 Task: Set up an automation rule in Jira to export issues in XML format and trigger actions when story point estimates change.
Action: Mouse moved to (550, 113)
Screenshot: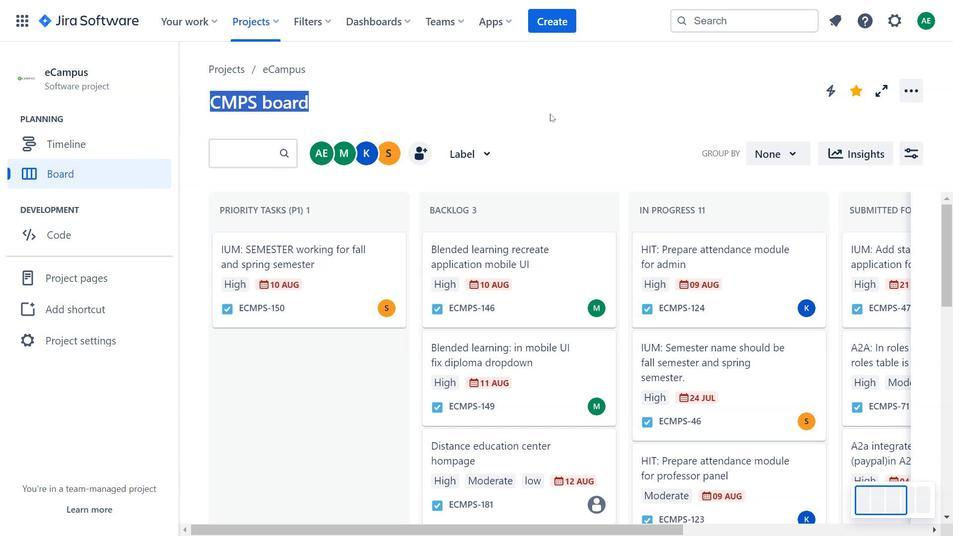
Action: Mouse pressed left at (550, 113)
Screenshot: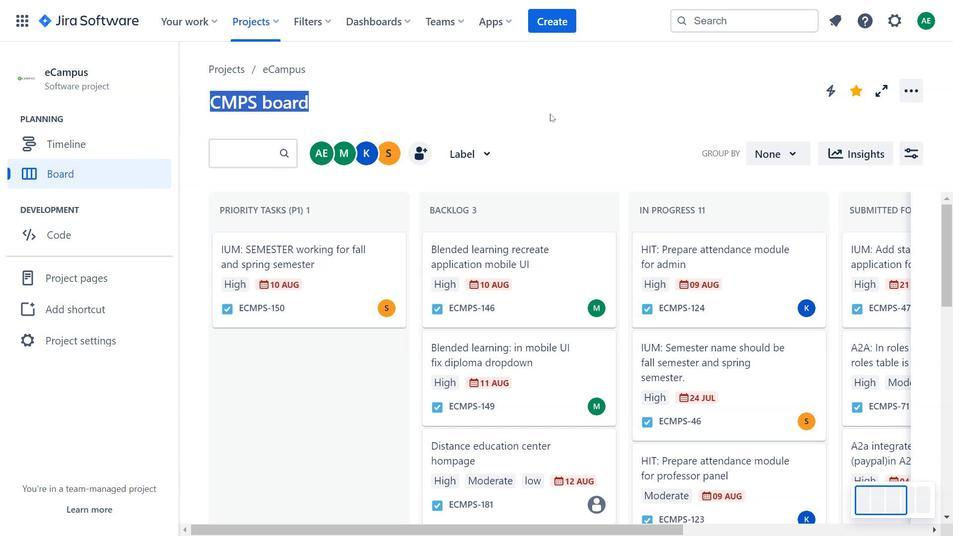
Action: Mouse moved to (634, 118)
Screenshot: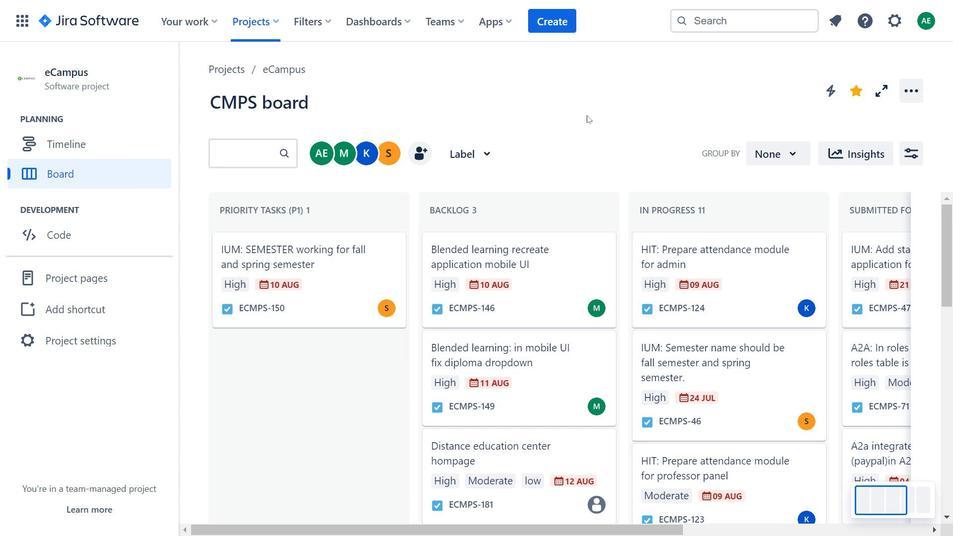 
Action: Mouse pressed left at (634, 118)
Screenshot: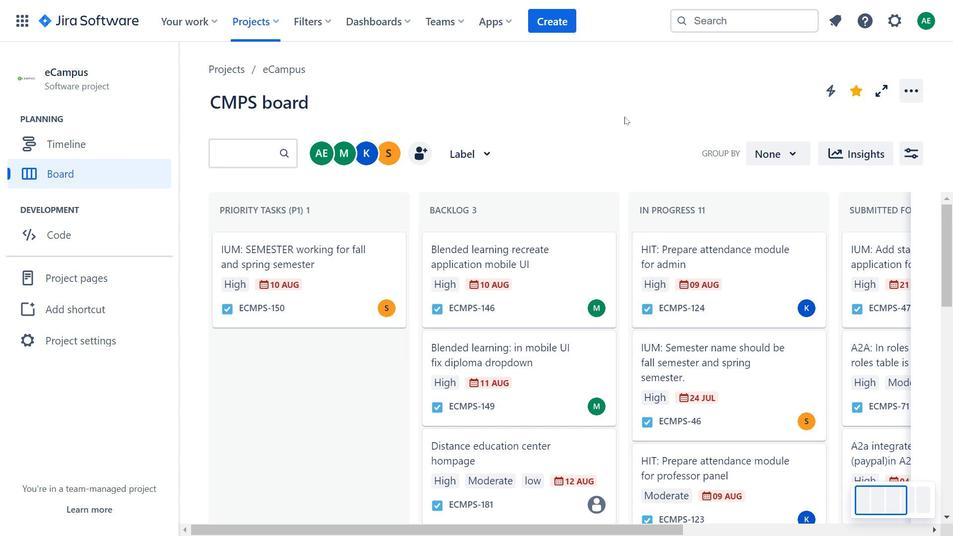 
Action: Mouse moved to (653, 120)
Screenshot: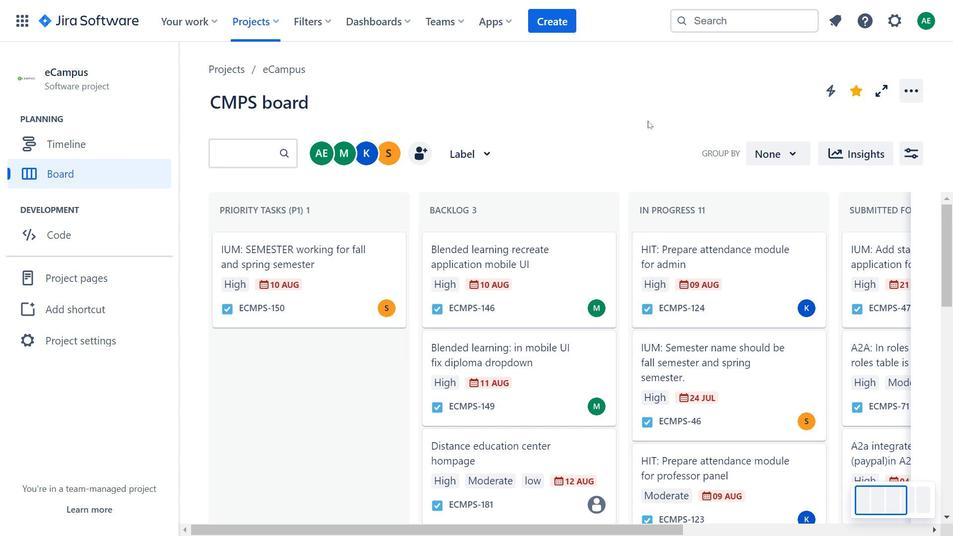 
Action: Mouse pressed left at (653, 120)
Screenshot: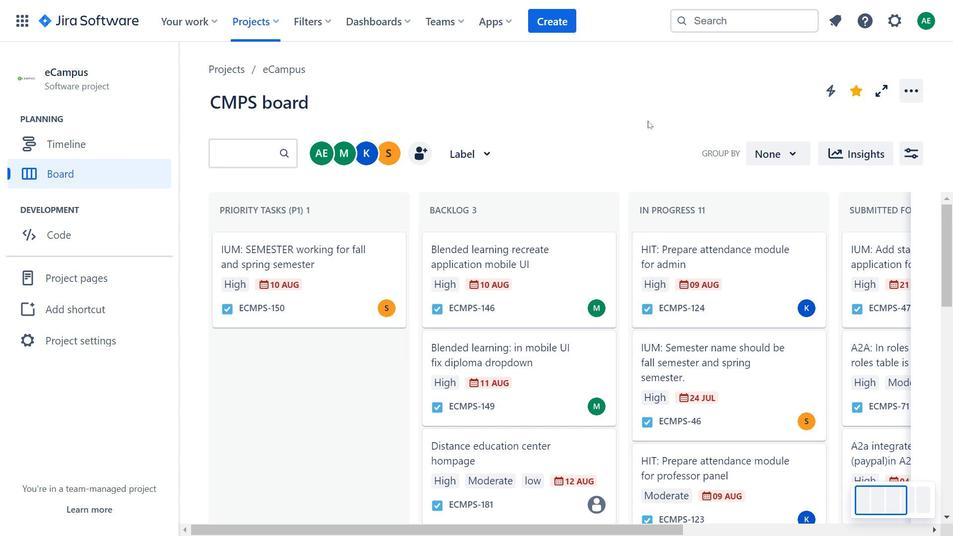
Action: Mouse moved to (737, 115)
Screenshot: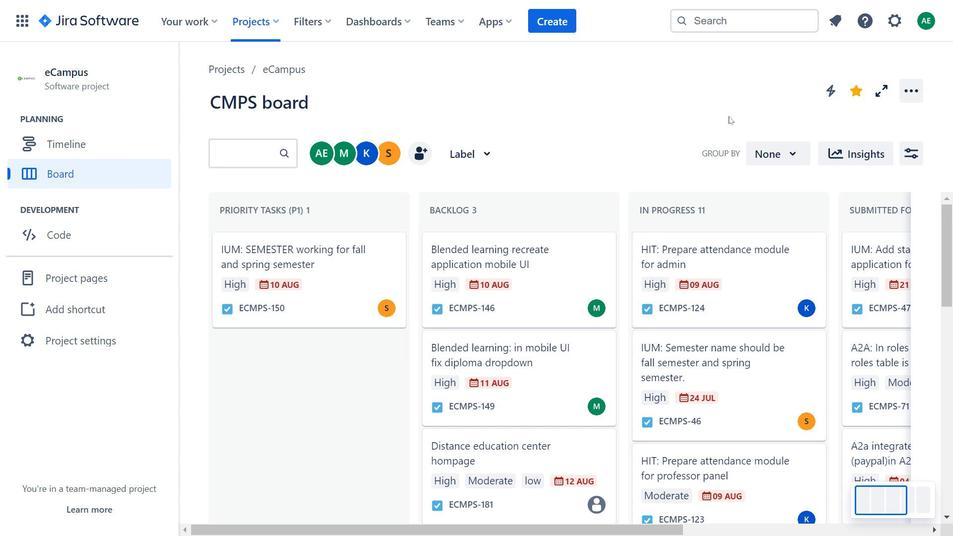 
Action: Mouse pressed left at (737, 115)
Screenshot: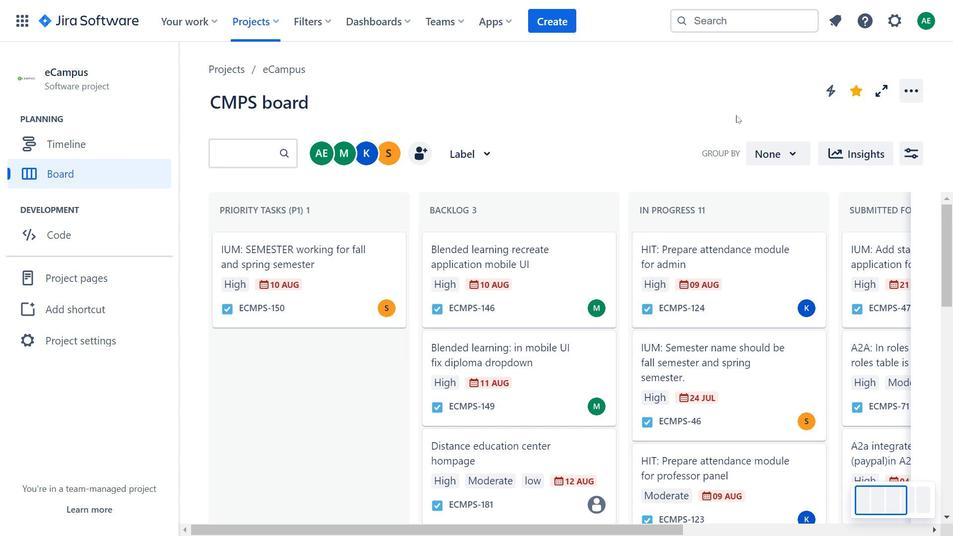 
Action: Mouse moved to (913, 93)
Screenshot: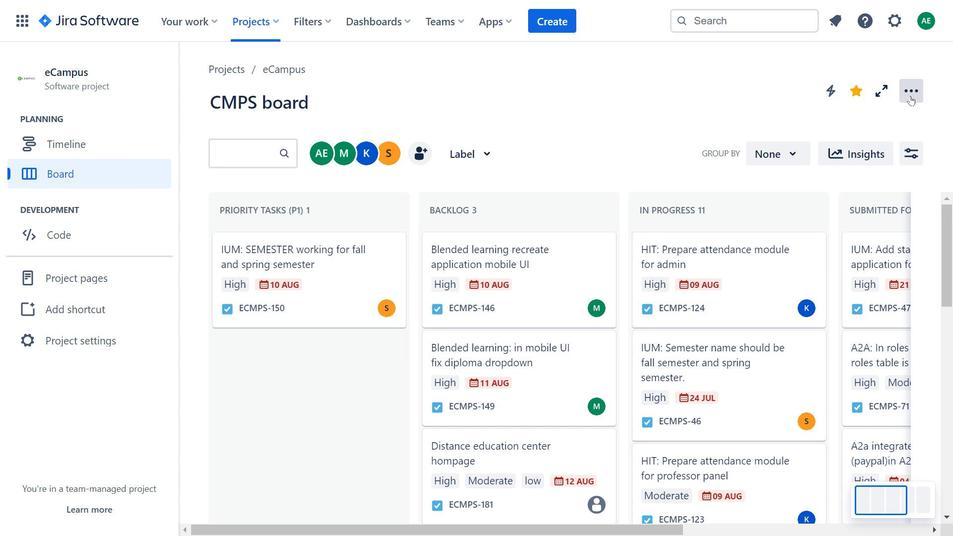 
Action: Mouse pressed left at (913, 93)
Screenshot: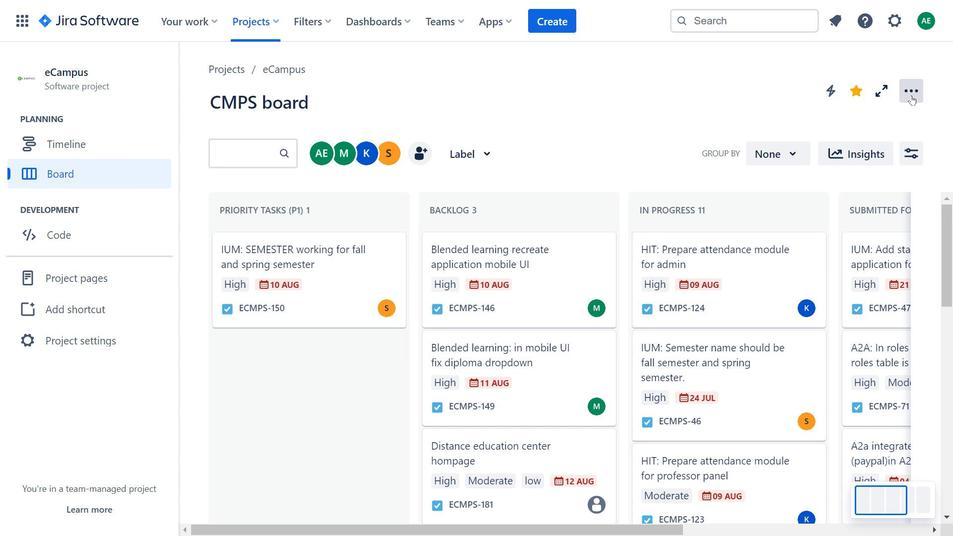 
Action: Mouse moved to (613, 98)
Screenshot: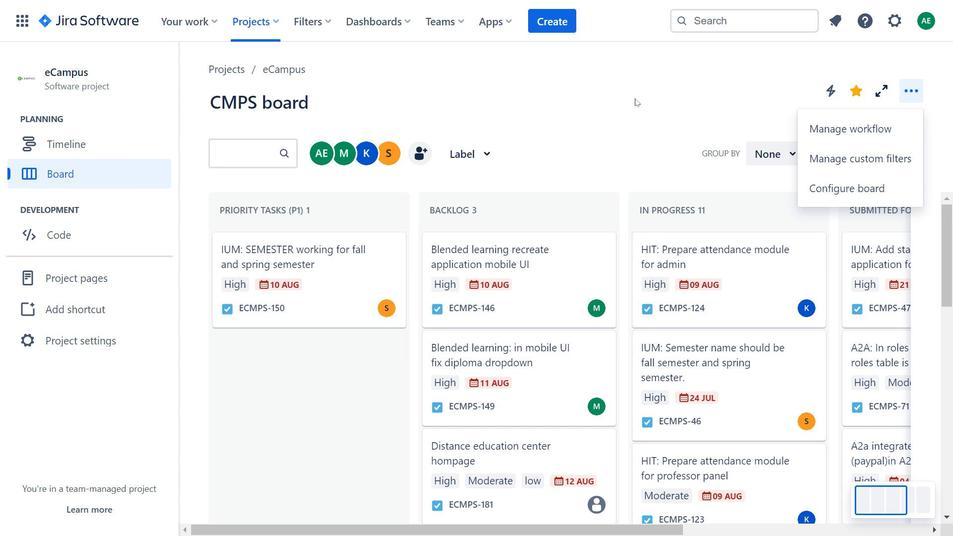 
Action: Mouse pressed left at (613, 98)
Screenshot: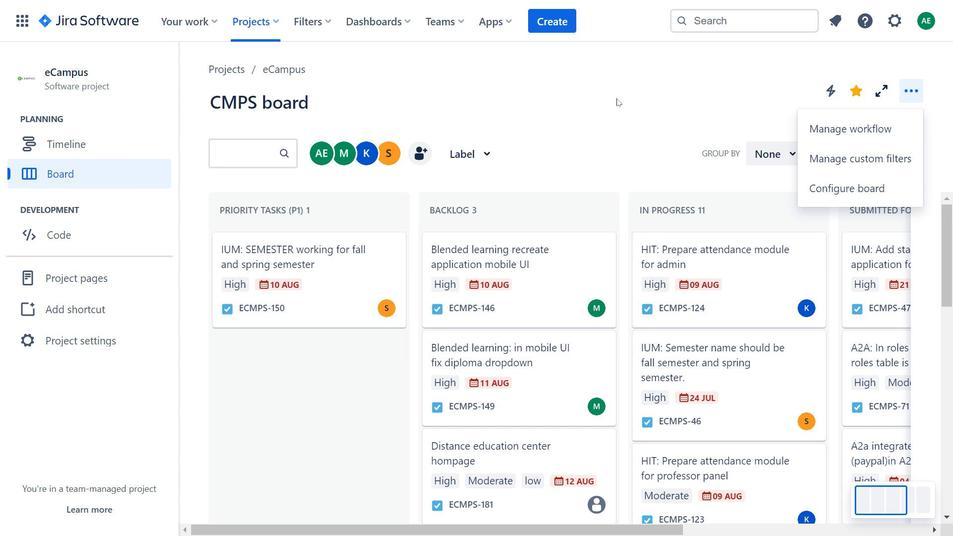 
Action: Mouse pressed left at (613, 98)
Screenshot: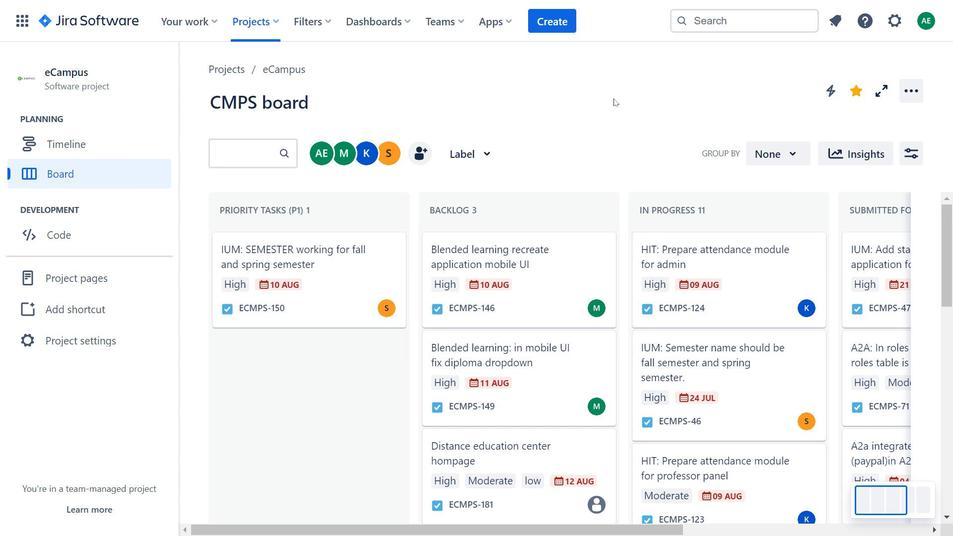 
Action: Mouse moved to (516, 147)
Screenshot: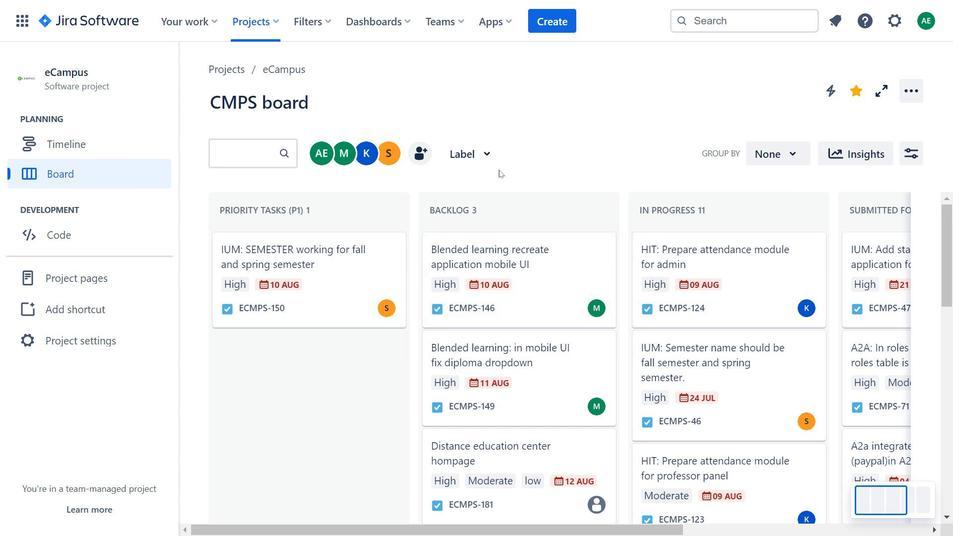 
Action: Mouse pressed left at (516, 147)
Screenshot: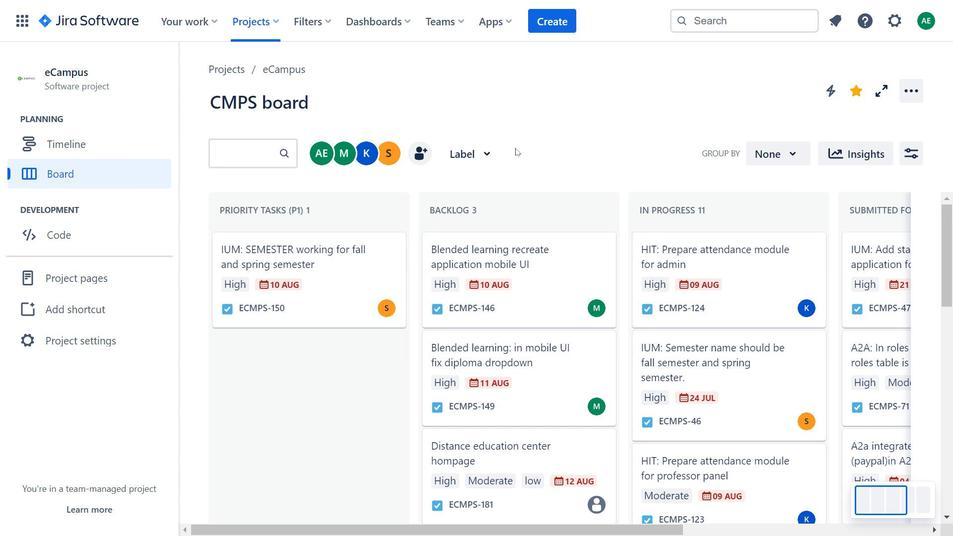 
Action: Mouse moved to (568, 222)
Screenshot: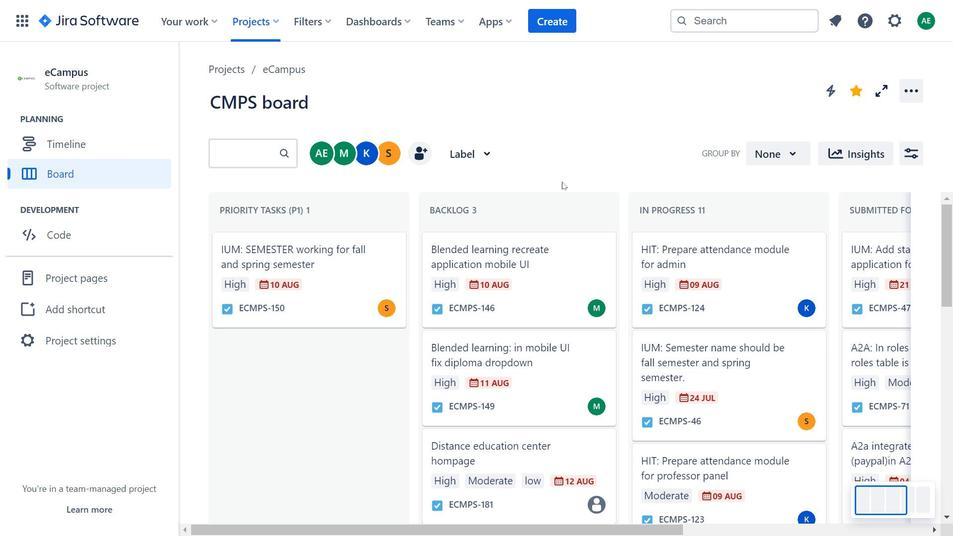 
Action: Mouse scrolled (568, 221) with delta (0, 0)
Screenshot: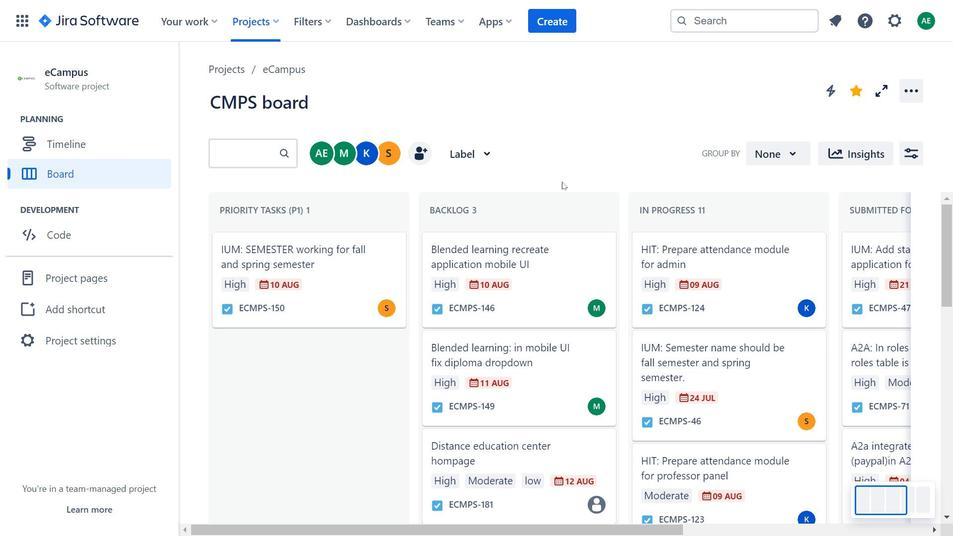 
Action: Mouse moved to (568, 224)
Screenshot: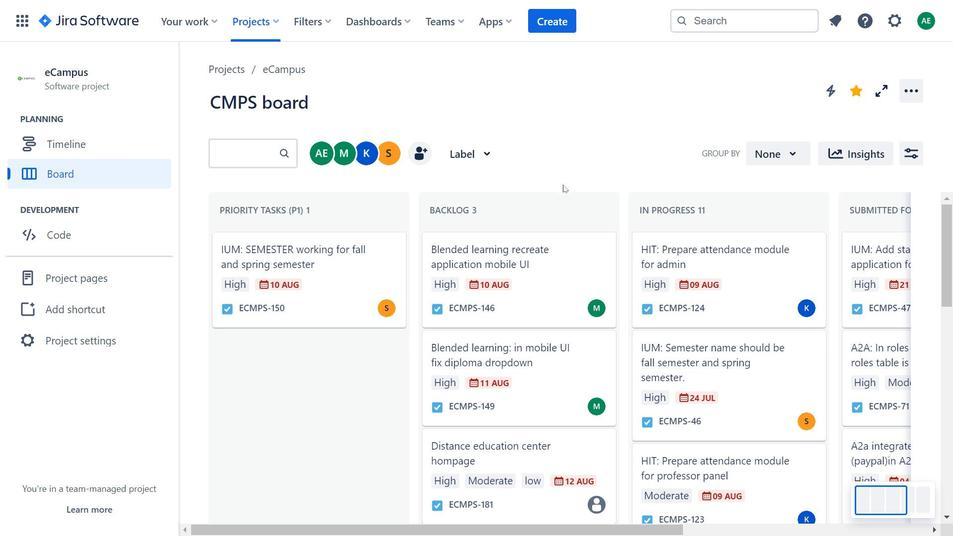 
Action: Mouse scrolled (568, 223) with delta (0, 0)
Screenshot: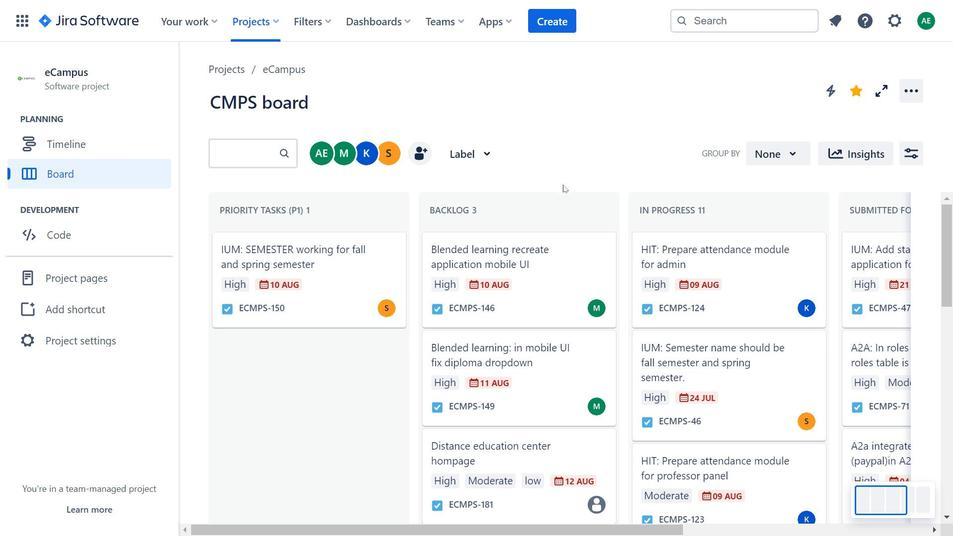 
Action: Mouse moved to (568, 229)
Screenshot: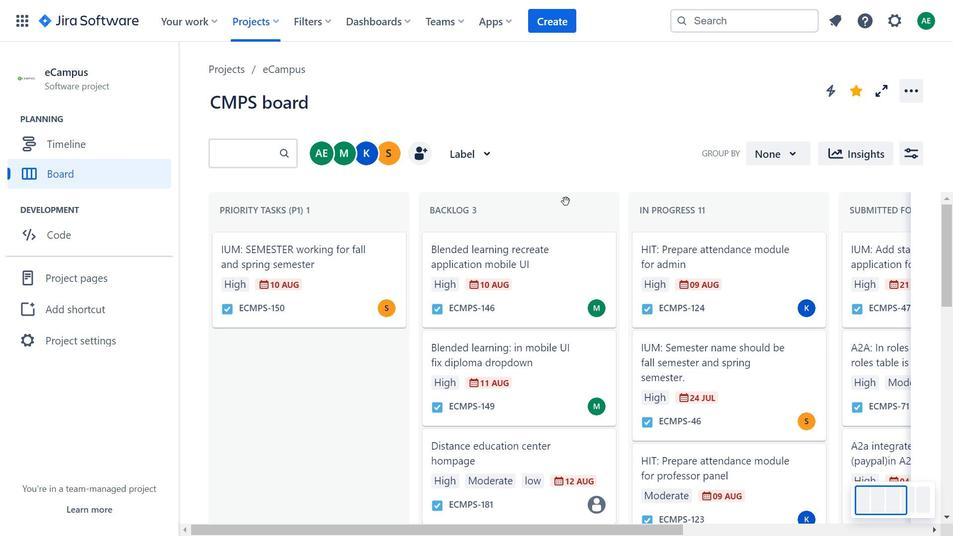
Action: Mouse scrolled (568, 229) with delta (0, 0)
Screenshot: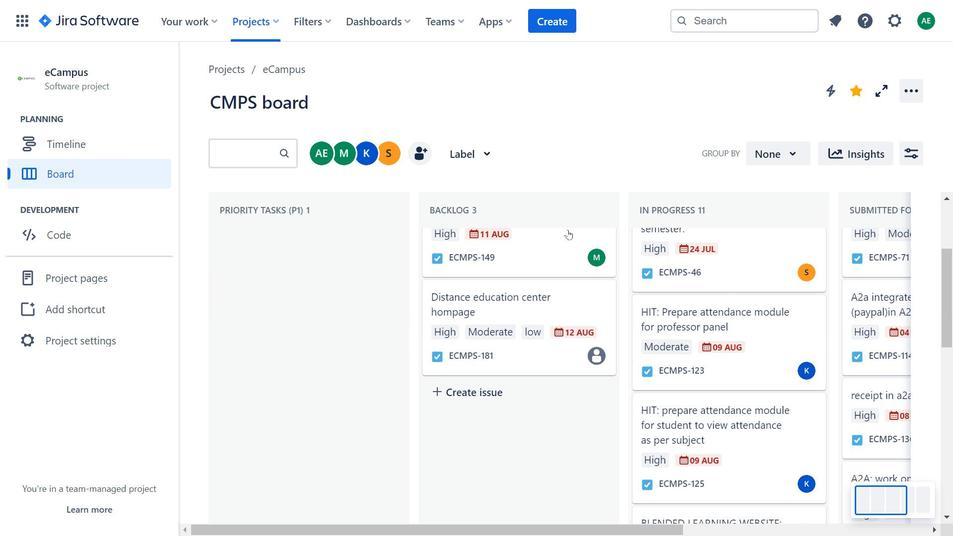 
Action: Mouse moved to (568, 231)
Screenshot: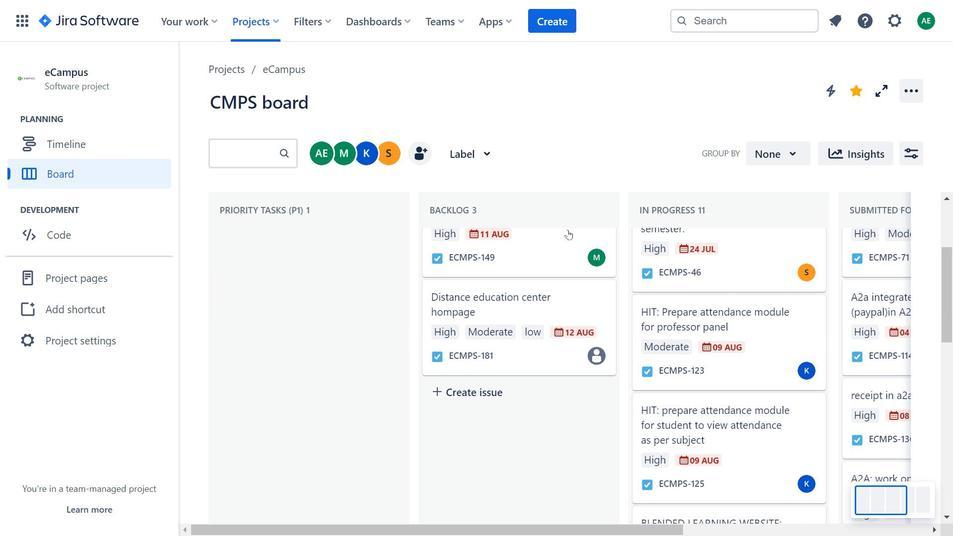 
Action: Mouse scrolled (568, 231) with delta (0, 0)
Screenshot: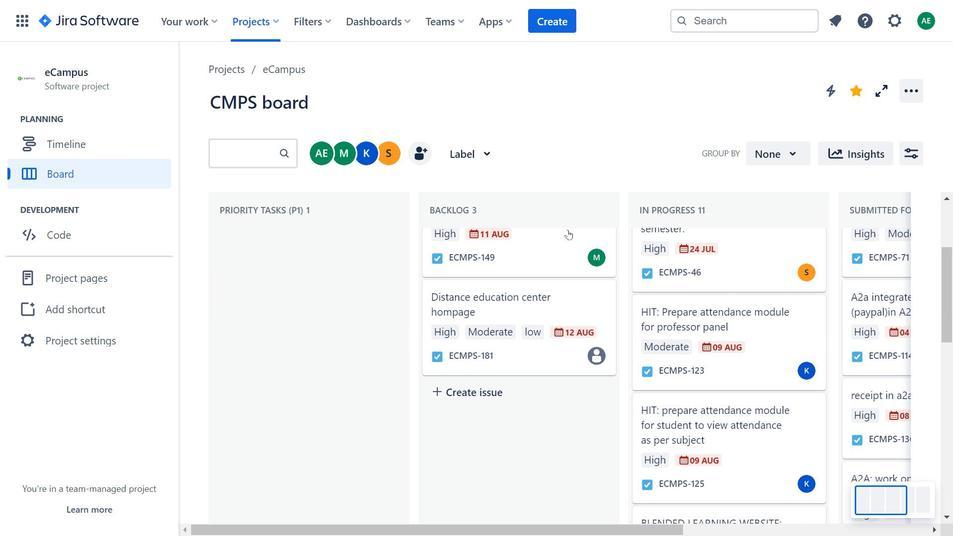 
Action: Mouse moved to (587, 256)
Screenshot: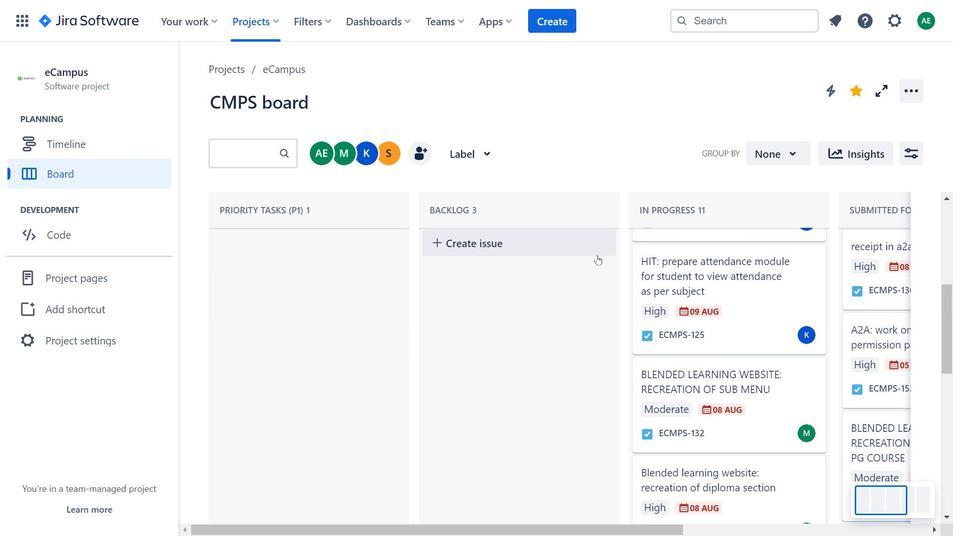
Action: Mouse scrolled (587, 256) with delta (0, 0)
Screenshot: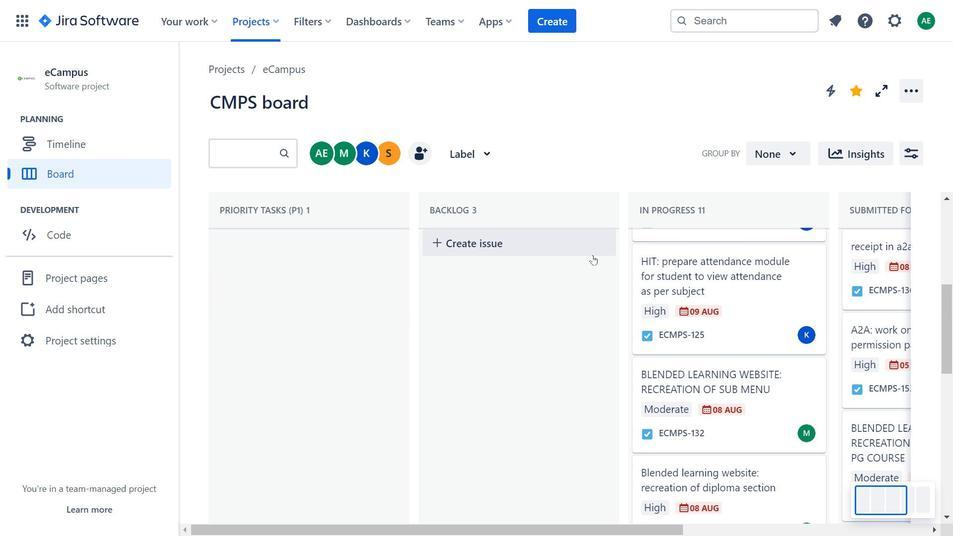 
Action: Mouse moved to (522, 271)
Screenshot: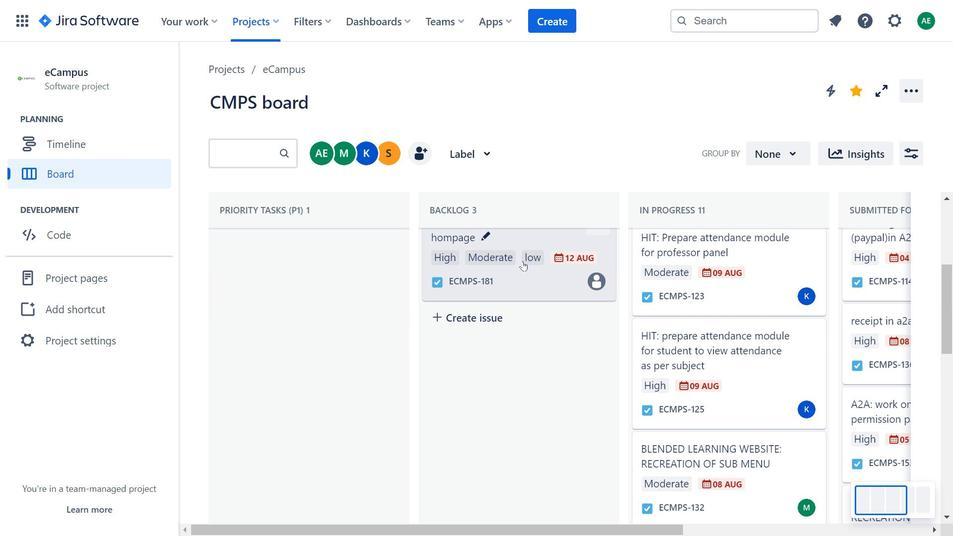 
Action: Mouse scrolled (522, 271) with delta (0, 0)
Screenshot: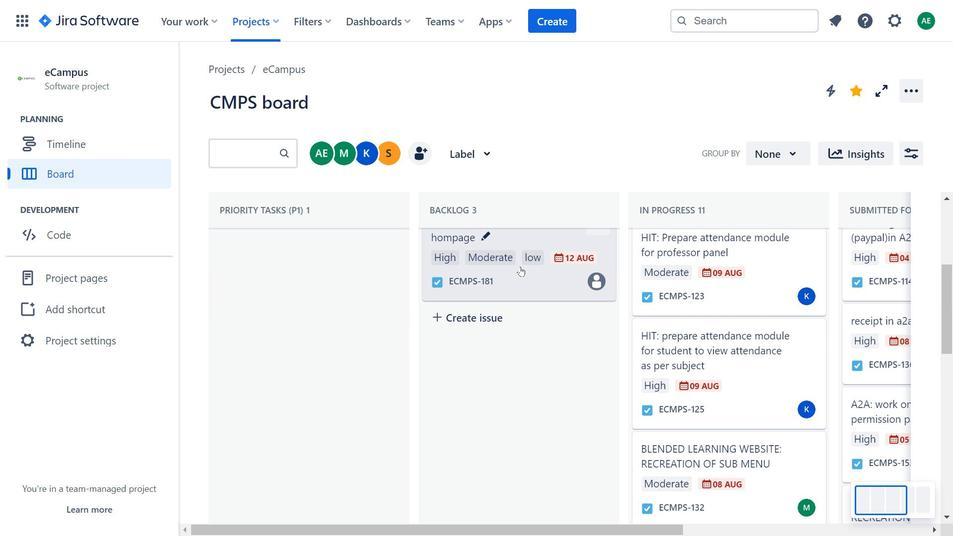 
Action: Mouse moved to (699, 274)
Screenshot: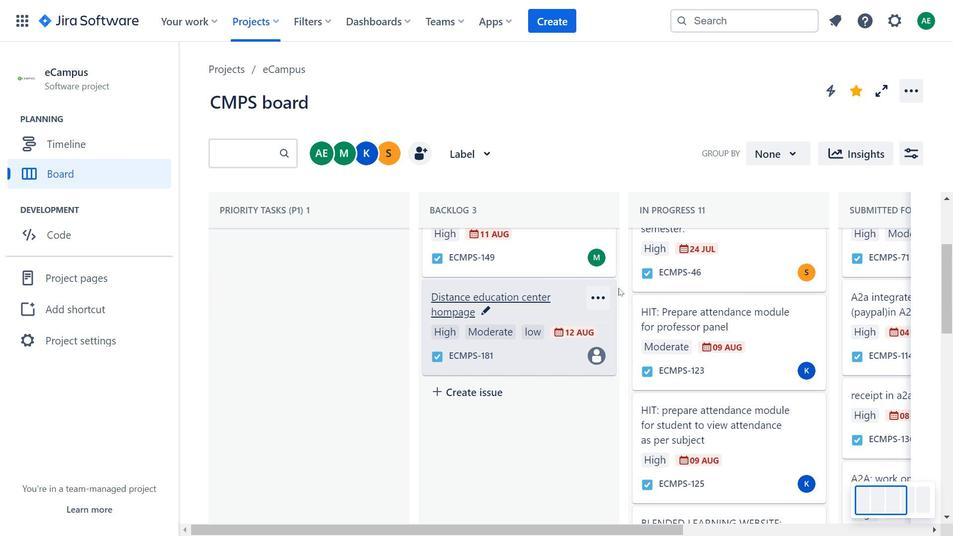 
Action: Mouse scrolled (699, 274) with delta (0, 0)
Screenshot: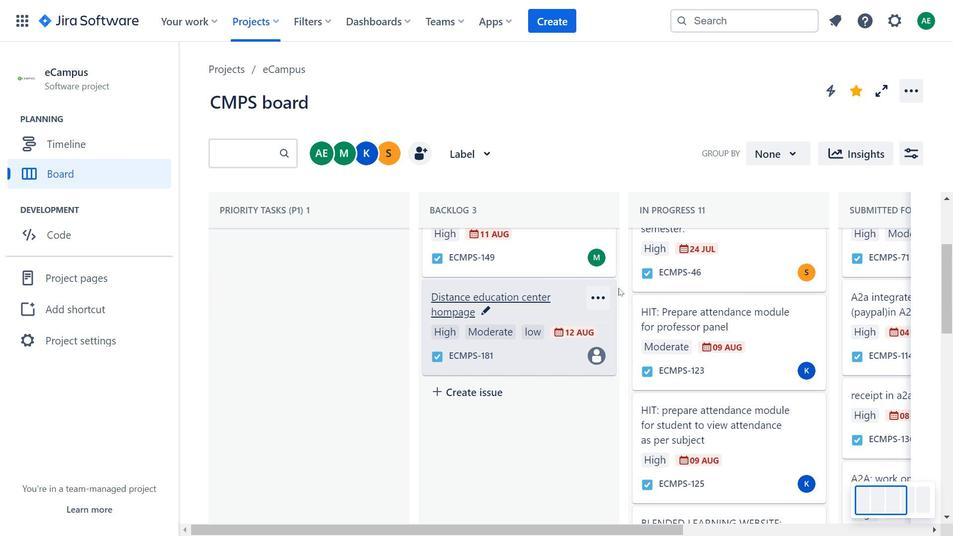 
Action: Mouse moved to (703, 275)
Screenshot: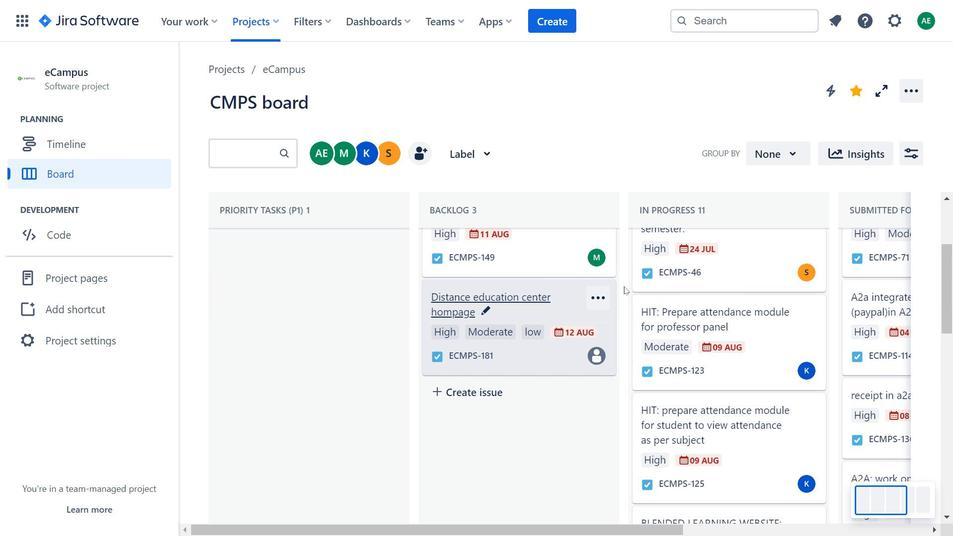 
Action: Mouse scrolled (703, 274) with delta (0, 0)
Screenshot: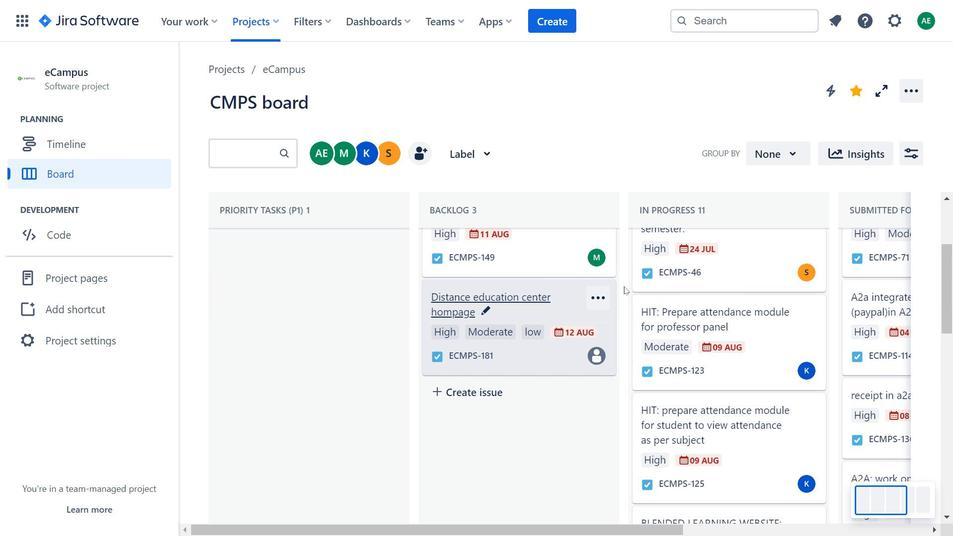 
Action: Mouse moved to (710, 278)
Screenshot: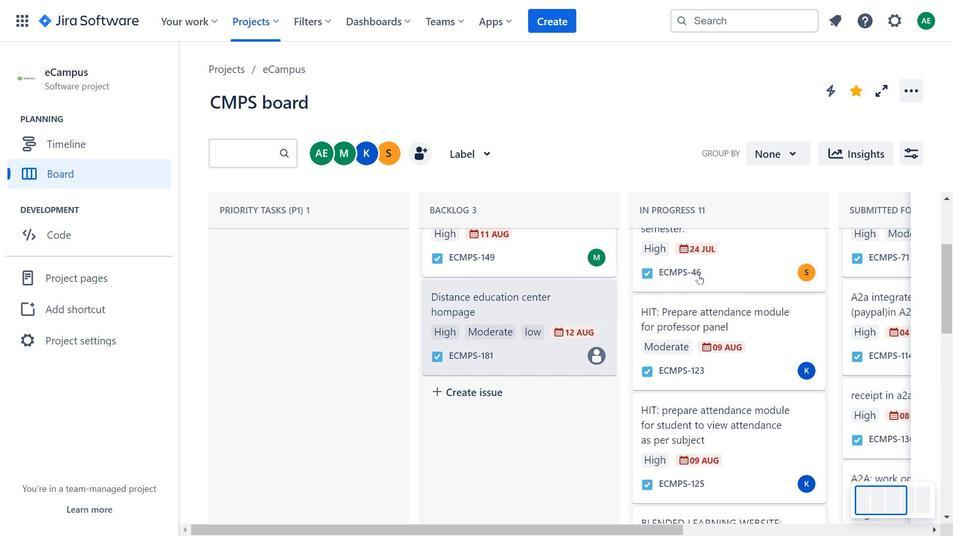 
Action: Mouse scrolled (710, 278) with delta (0, 0)
Screenshot: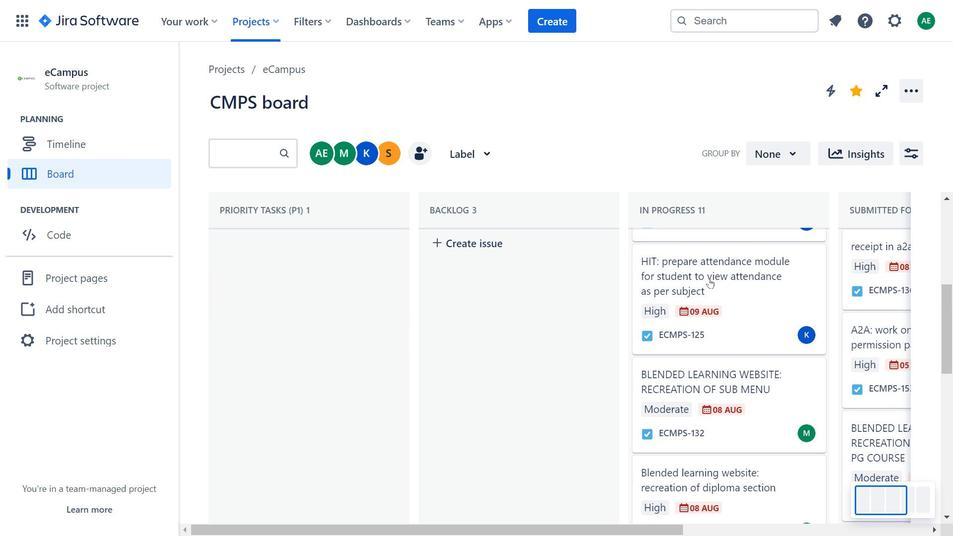 
Action: Mouse scrolled (710, 278) with delta (0, 0)
Screenshot: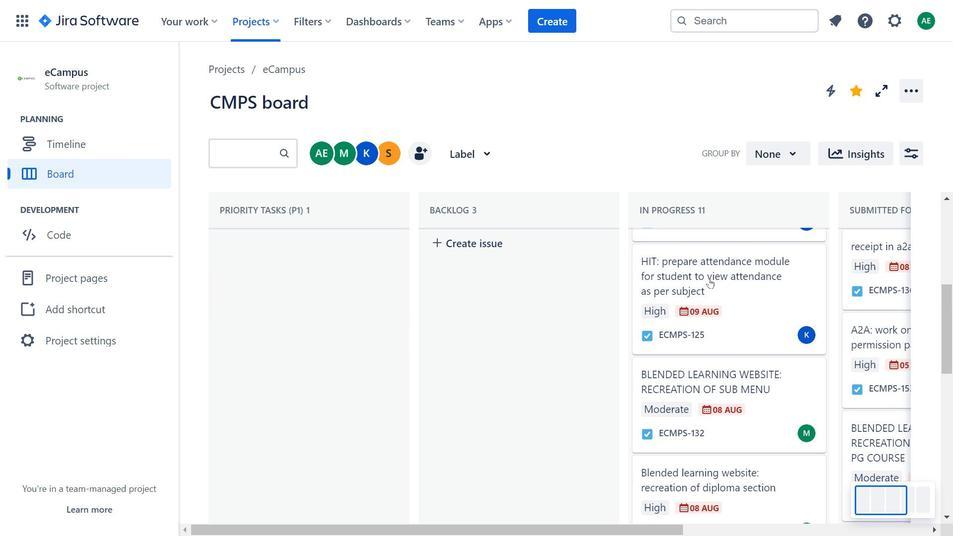 
Action: Mouse scrolled (710, 278) with delta (0, 0)
Screenshot: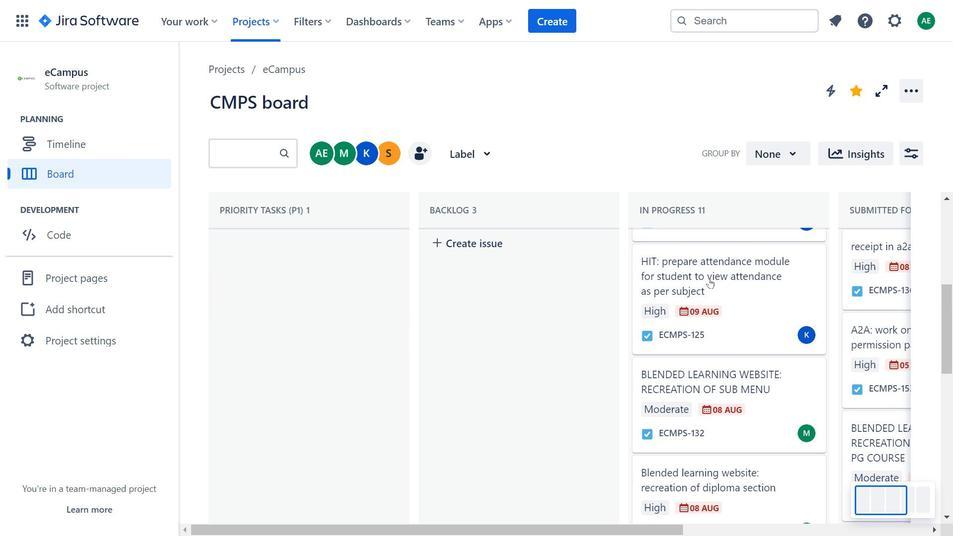
Action: Mouse moved to (710, 278)
Screenshot: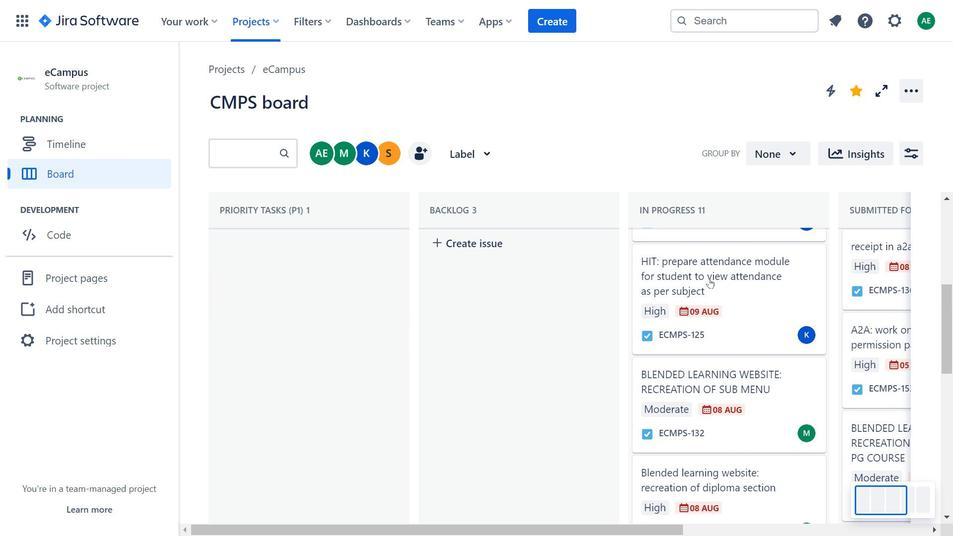 
Action: Mouse scrolled (710, 278) with delta (0, 0)
Screenshot: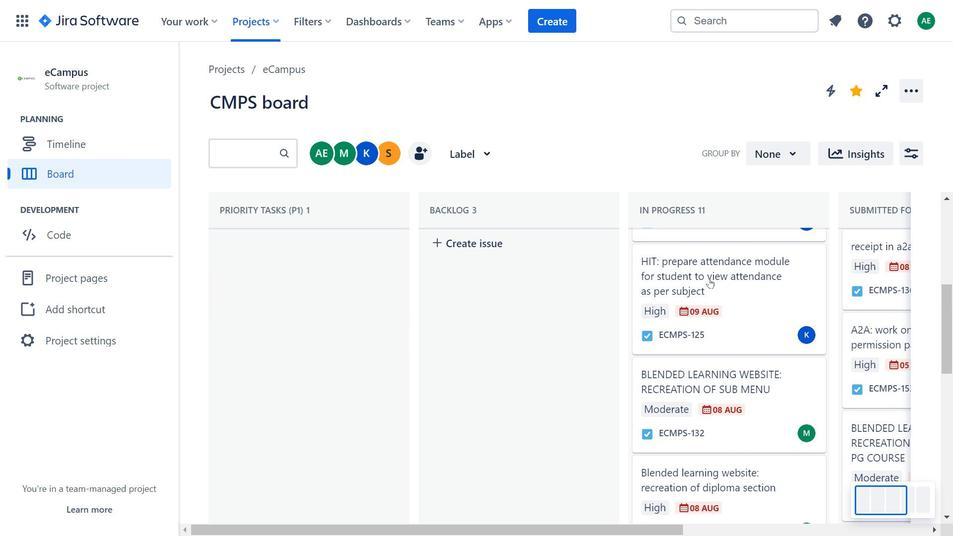 
Action: Mouse moved to (723, 299)
Screenshot: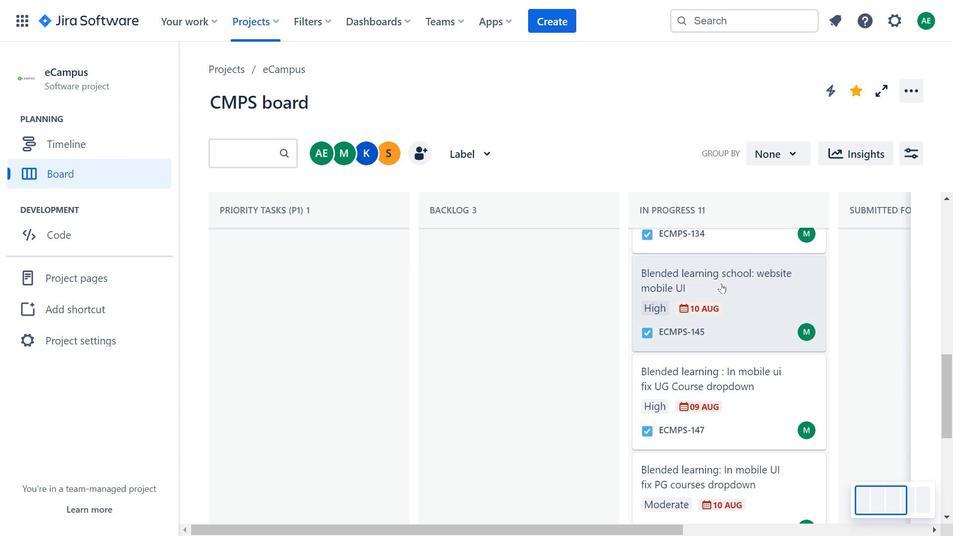 
Action: Mouse scrolled (723, 298) with delta (0, 0)
Screenshot: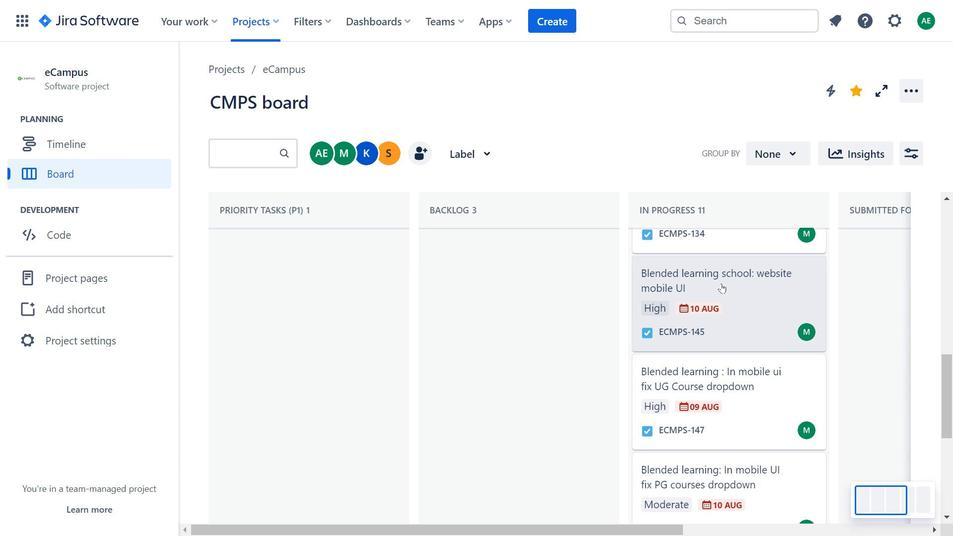 
Action: Mouse scrolled (723, 298) with delta (0, 0)
Screenshot: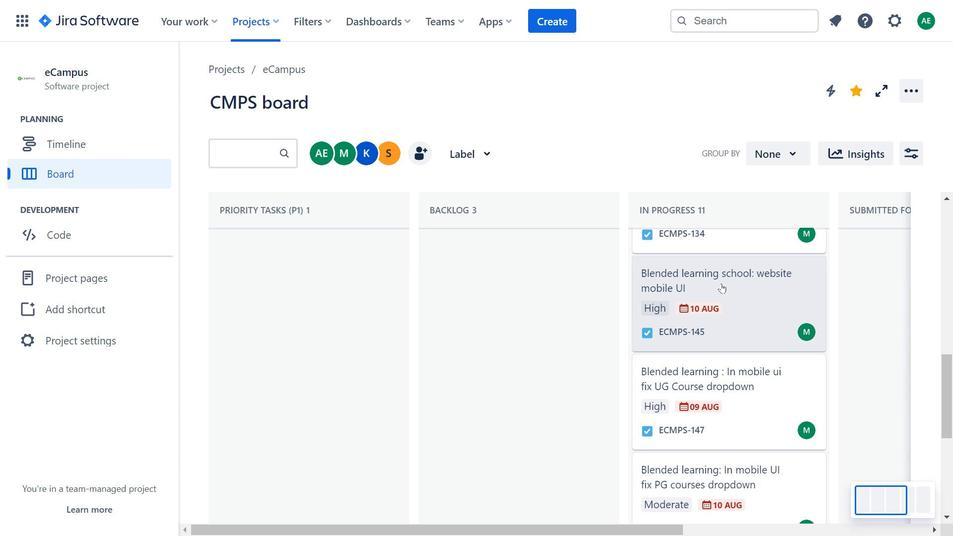 
Action: Mouse moved to (723, 299)
Screenshot: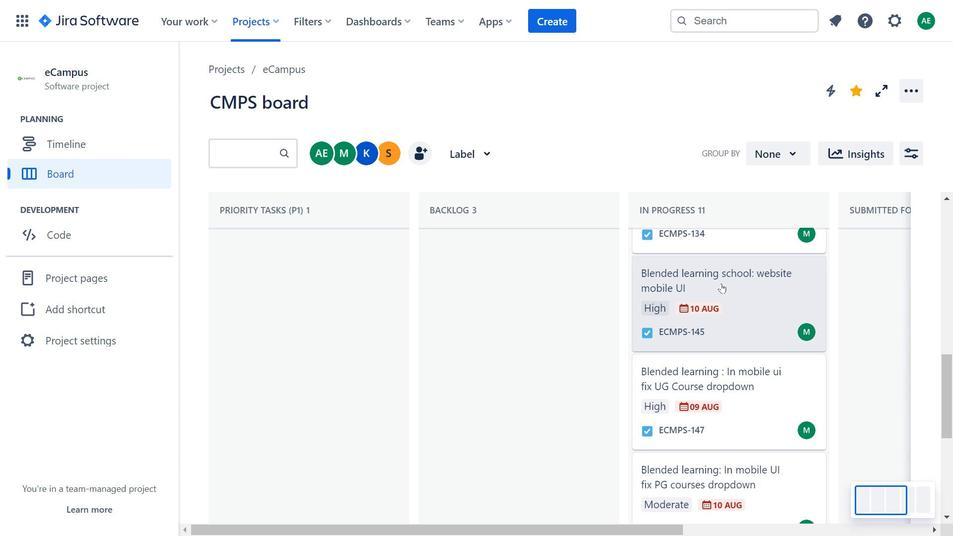 
Action: Mouse scrolled (723, 299) with delta (0, 0)
Screenshot: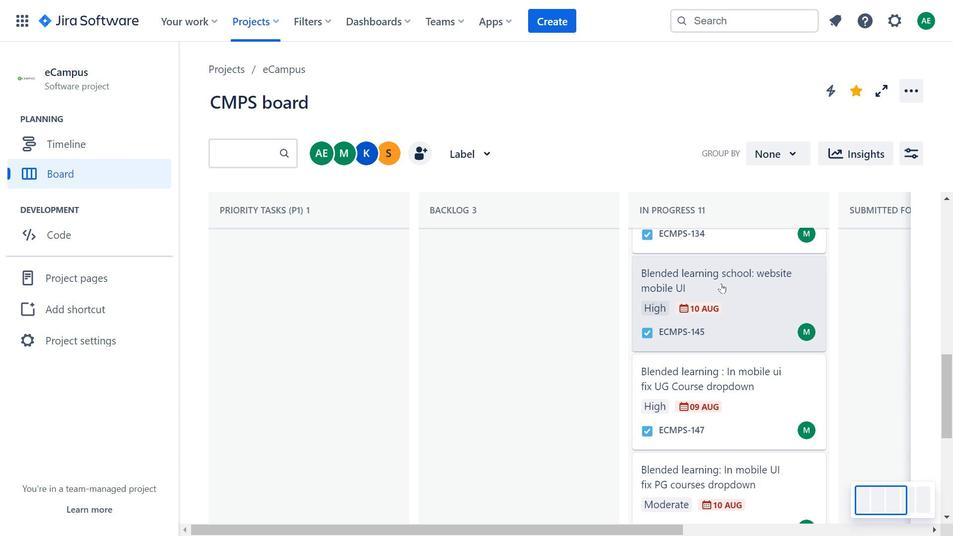 
Action: Mouse moved to (737, 372)
Screenshot: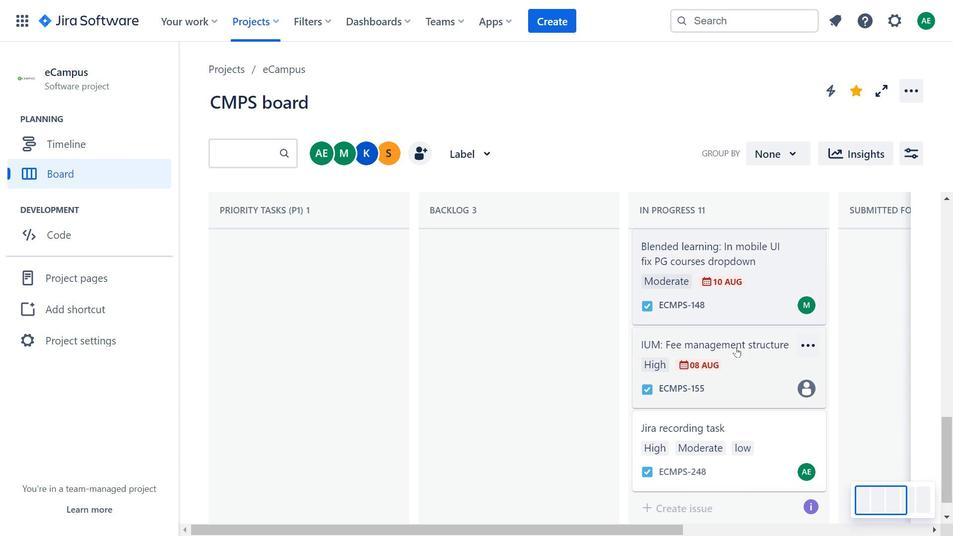 
Action: Mouse scrolled (737, 372) with delta (0, 0)
Screenshot: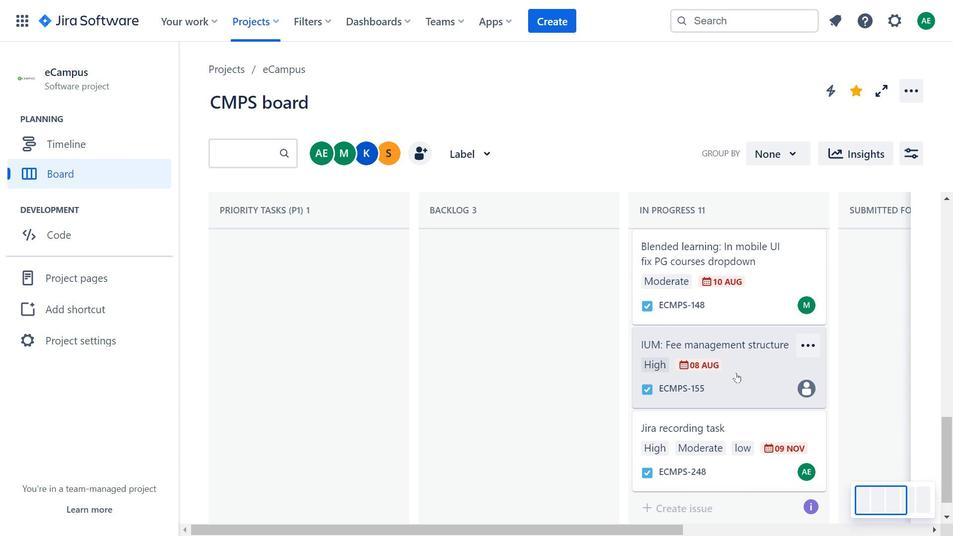 
Action: Mouse scrolled (737, 372) with delta (0, 0)
Screenshot: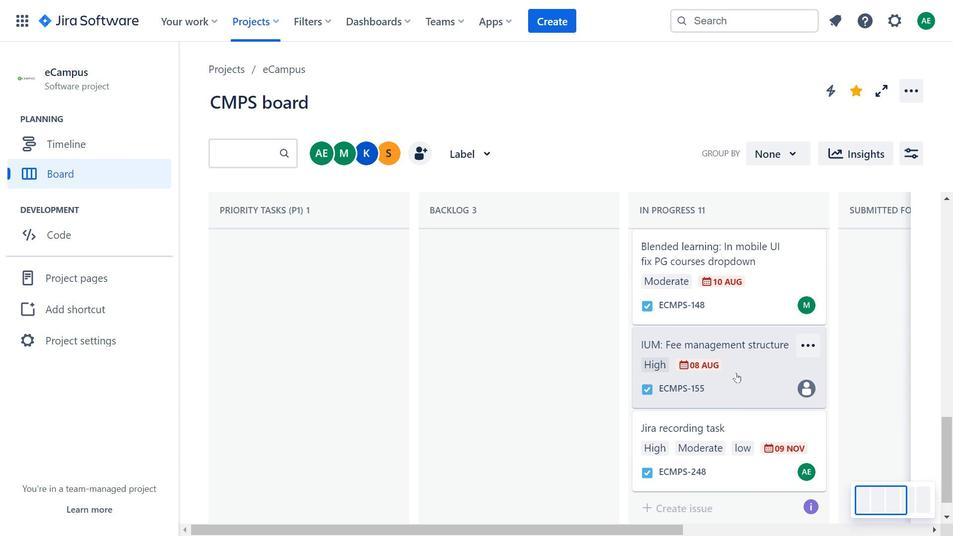 
Action: Mouse scrolled (737, 372) with delta (0, 0)
Screenshot: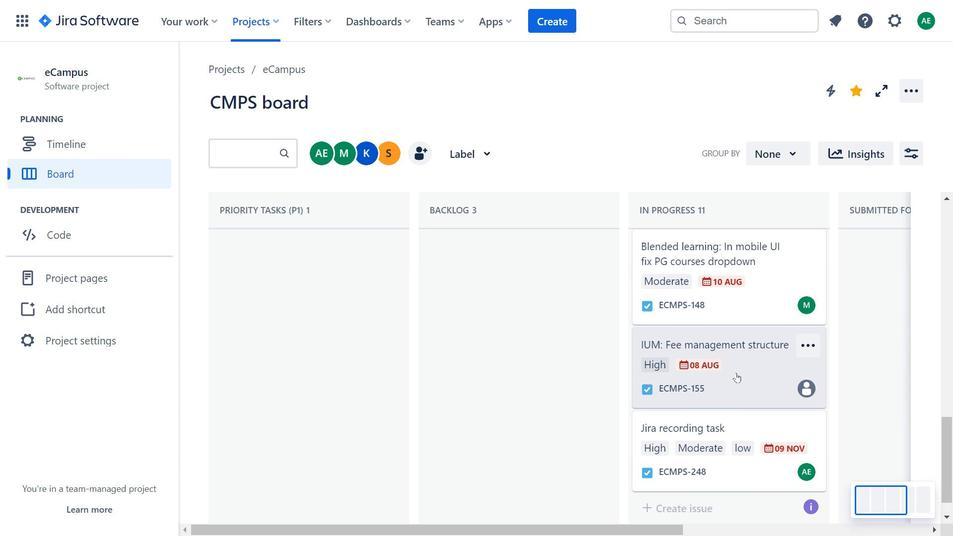 
Action: Mouse moved to (719, 443)
Screenshot: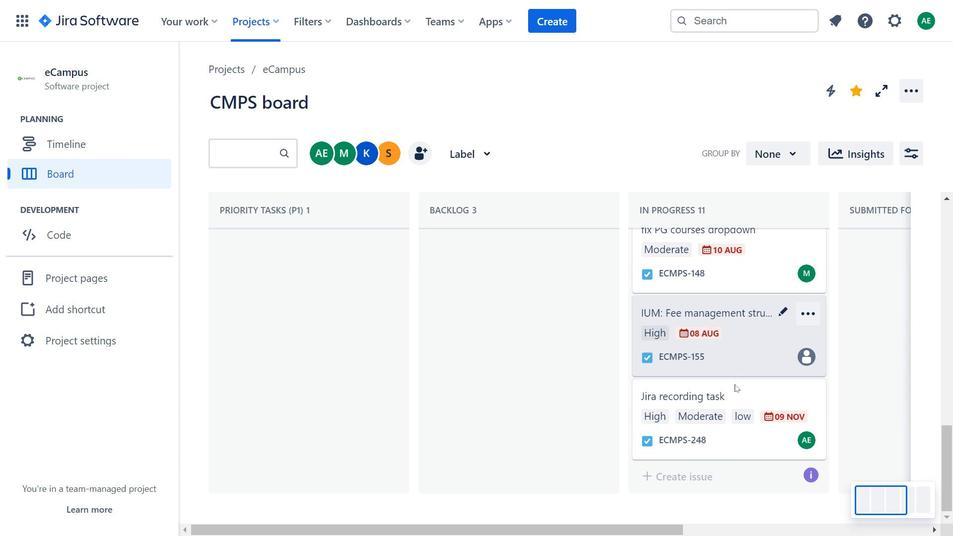 
Action: Mouse pressed left at (719, 443)
Screenshot: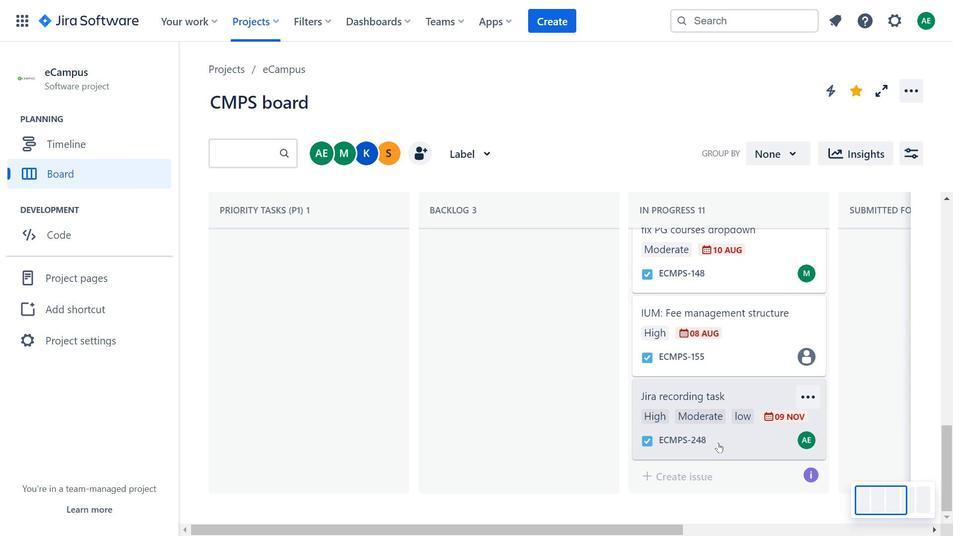 
Action: Mouse moved to (310, 213)
Screenshot: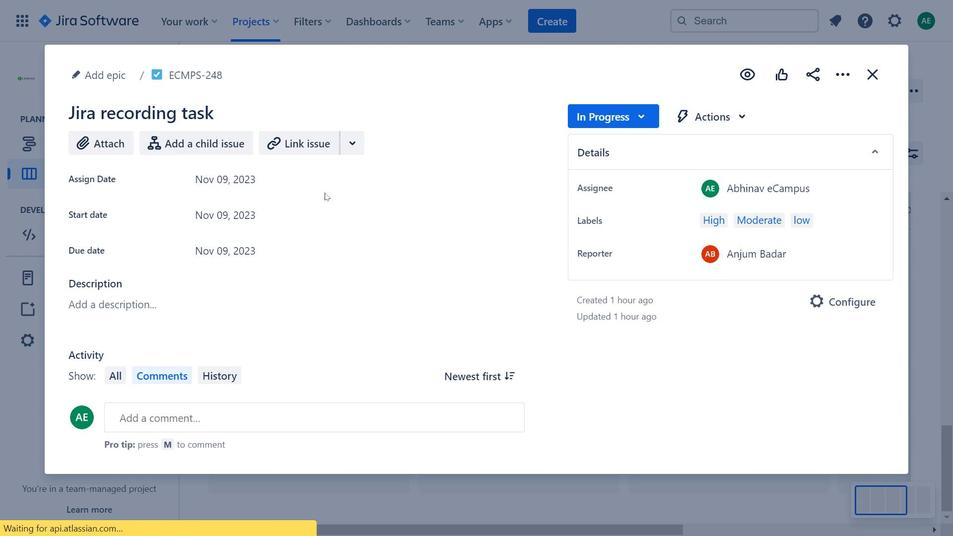 
Action: Mouse pressed left at (310, 213)
Screenshot: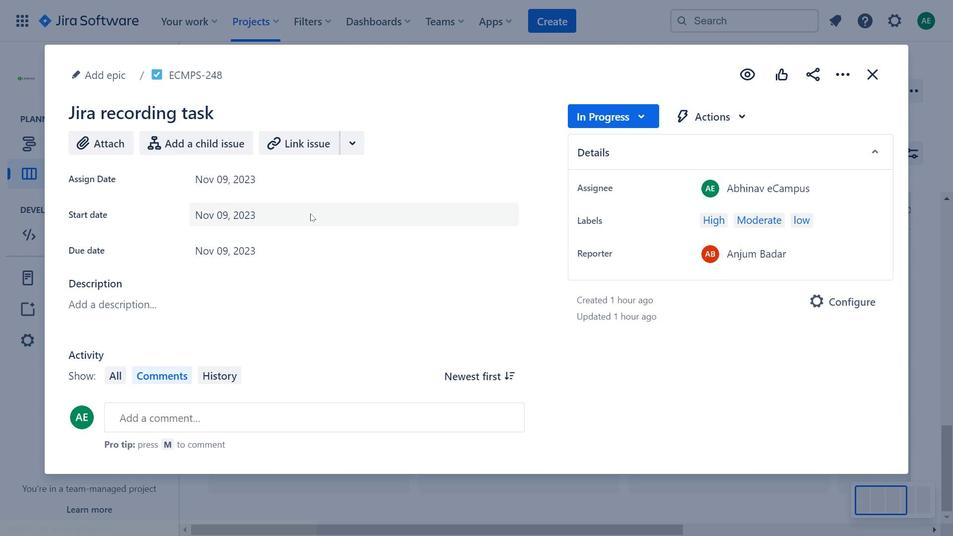 
Action: Mouse moved to (639, 125)
Screenshot: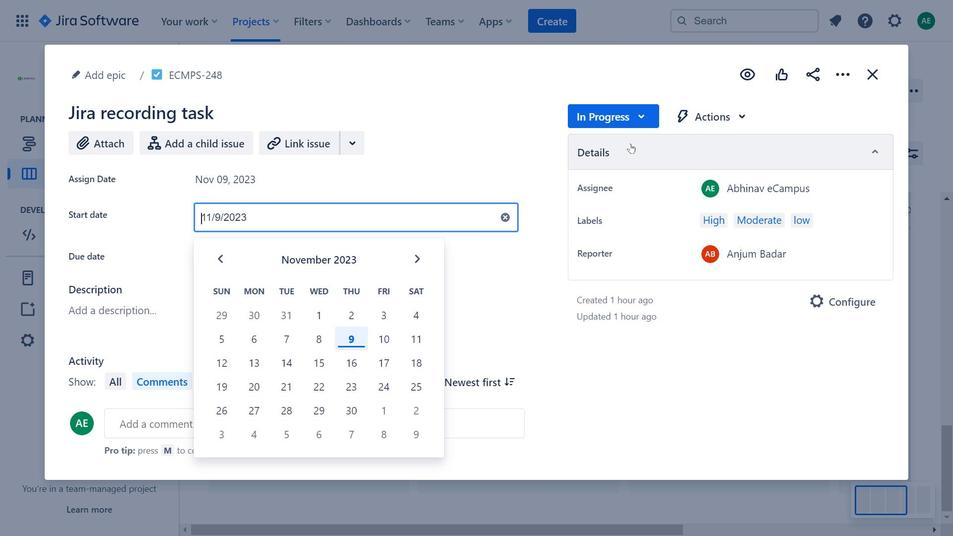 
Action: Mouse pressed left at (639, 125)
Screenshot: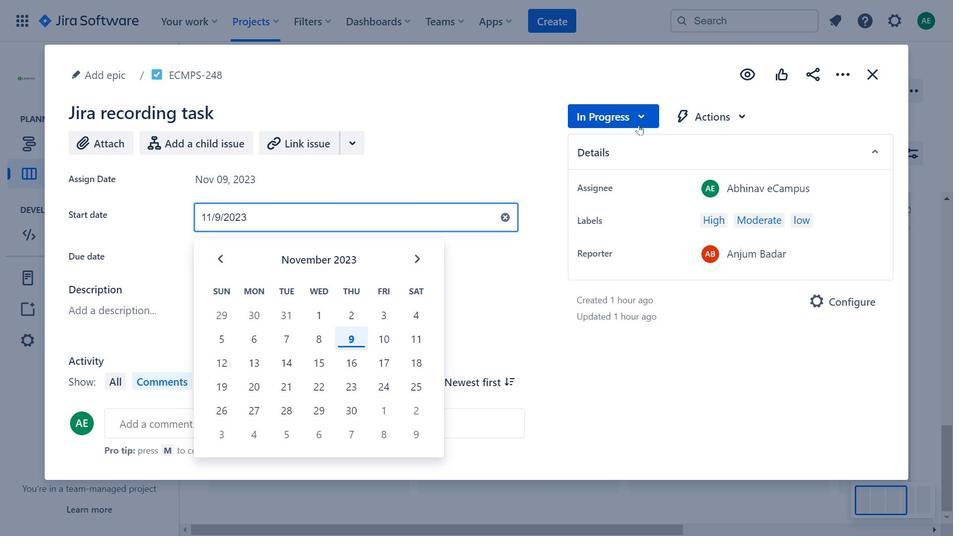 
Action: Mouse moved to (663, 235)
Screenshot: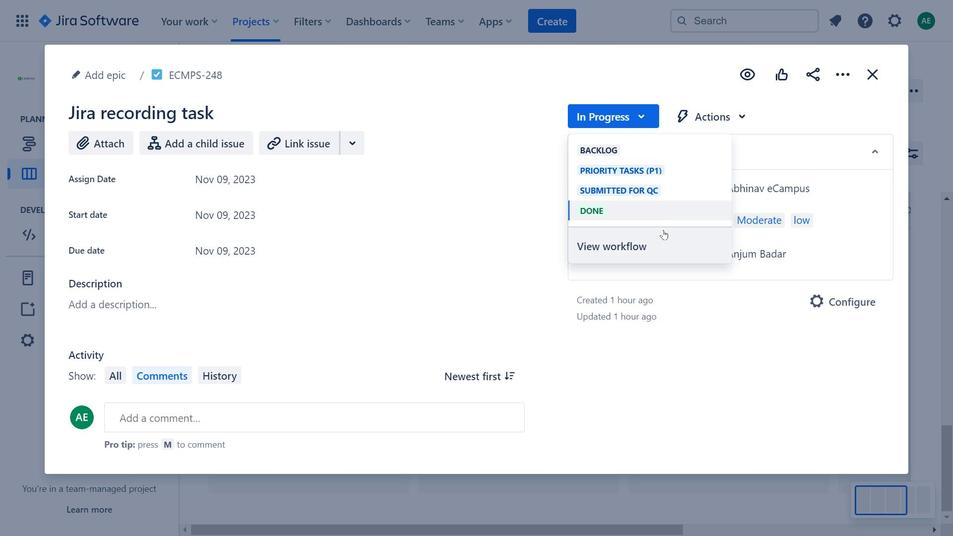 
Action: Mouse pressed left at (663, 235)
Screenshot: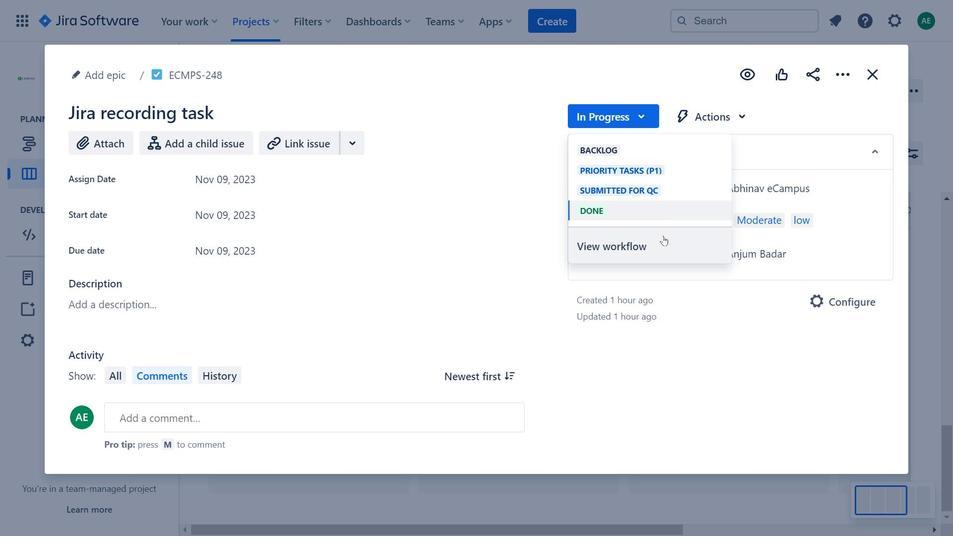 
Action: Mouse moved to (206, 162)
Screenshot: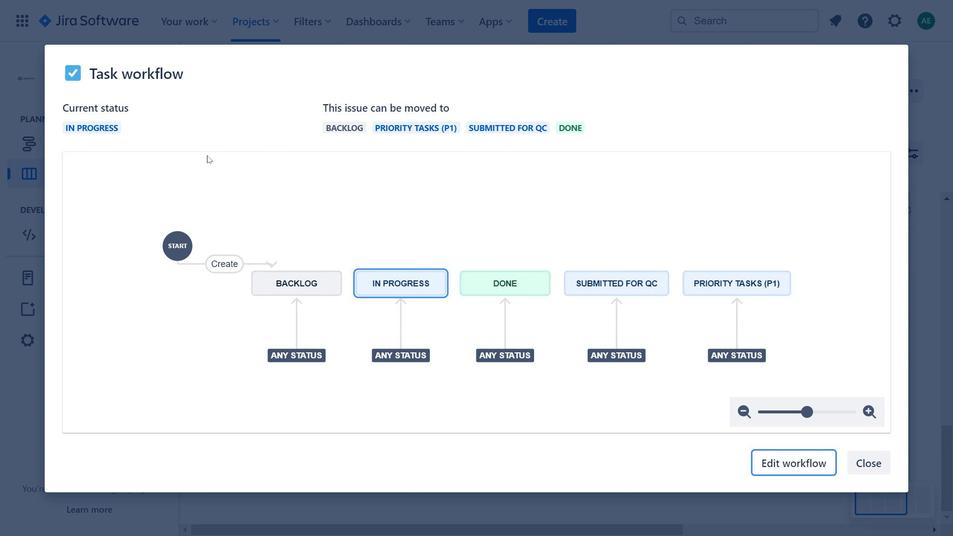 
Action: Mouse pressed left at (206, 162)
Screenshot: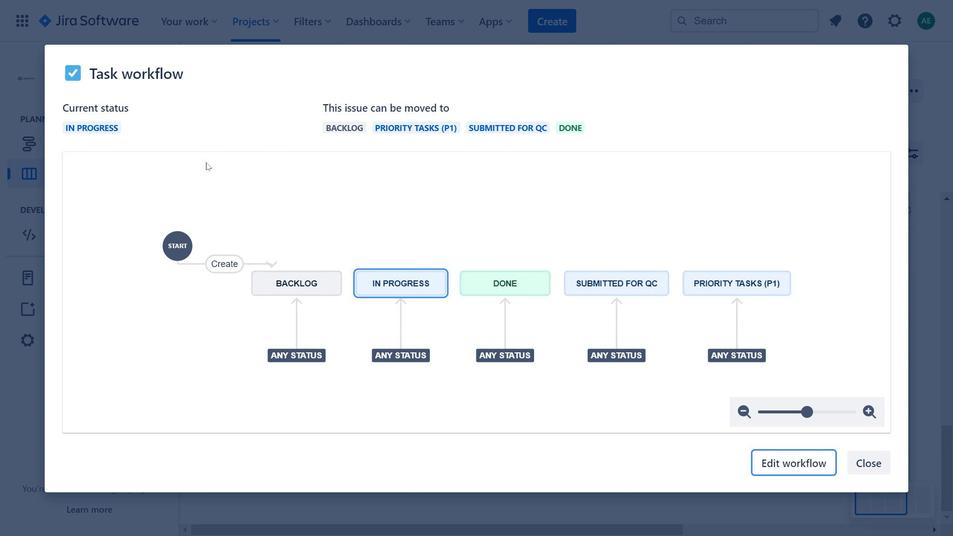 
Action: Mouse moved to (775, 466)
Screenshot: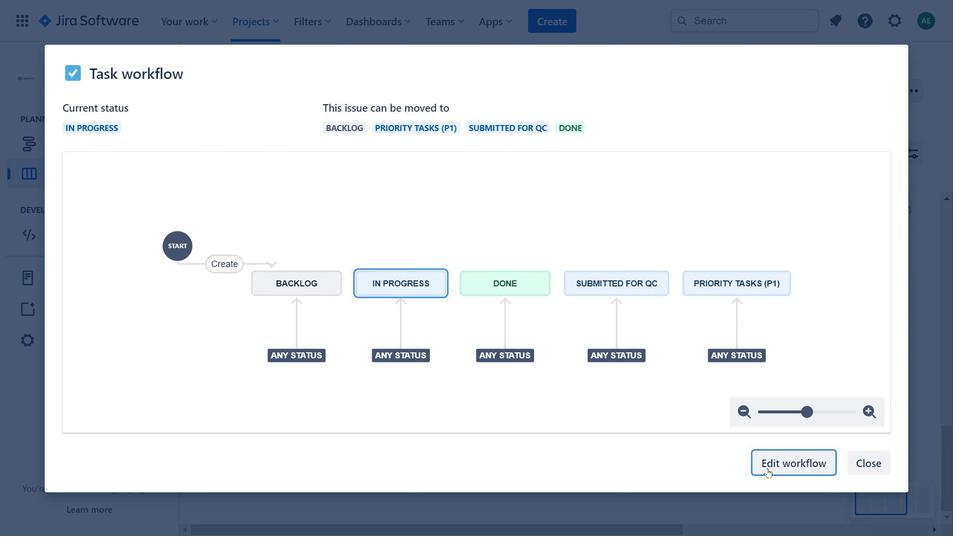 
Action: Mouse pressed left at (775, 466)
Screenshot: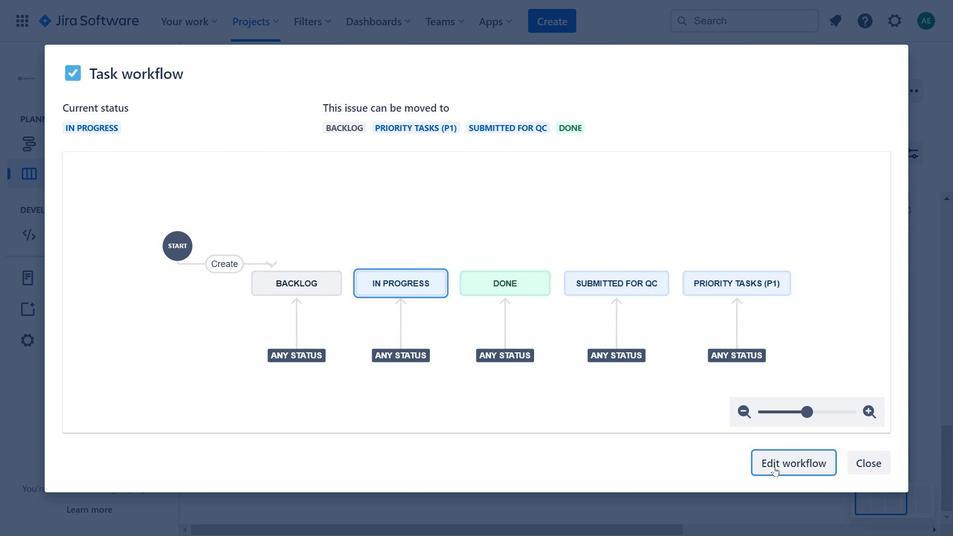
Action: Mouse moved to (692, 103)
Screenshot: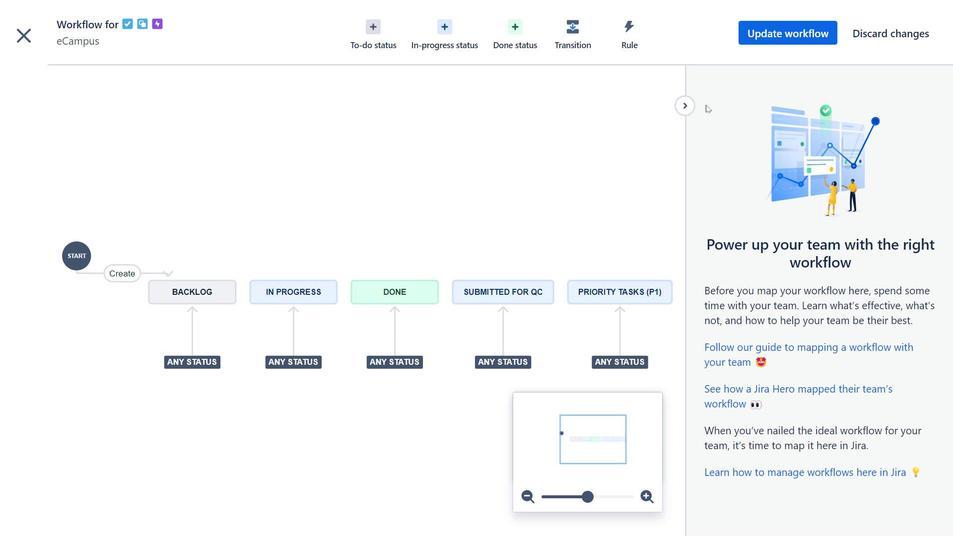 
Action: Mouse pressed left at (692, 103)
Screenshot: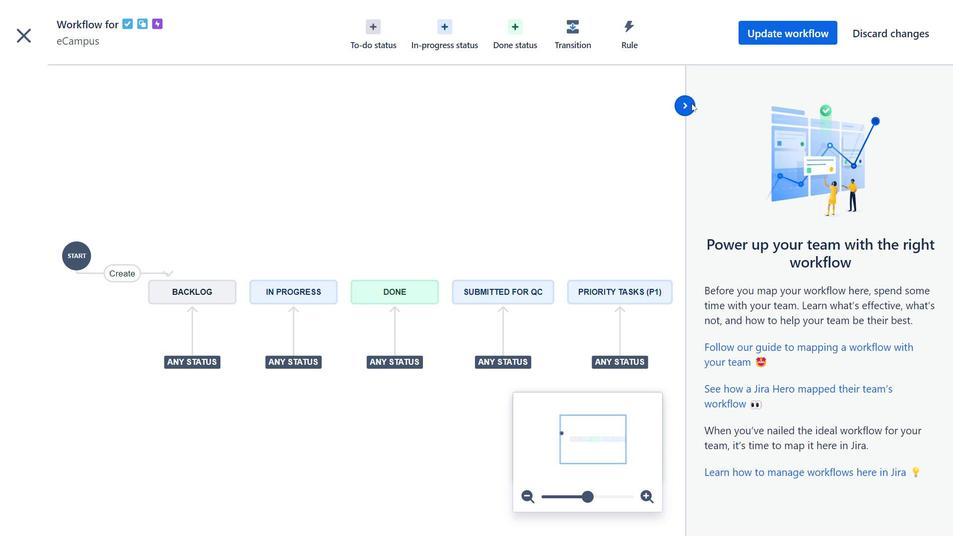 
Action: Mouse moved to (387, 189)
Screenshot: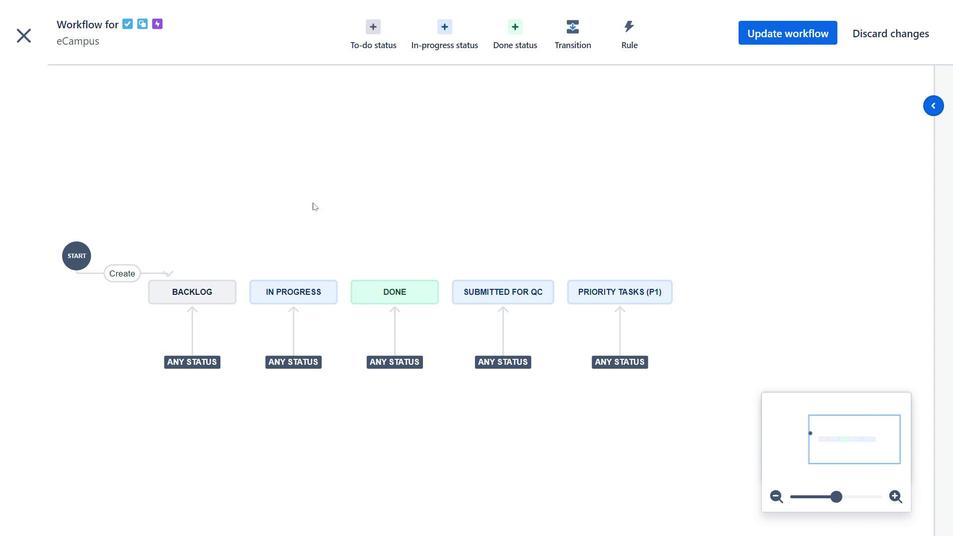 
Action: Mouse pressed left at (387, 189)
Screenshot: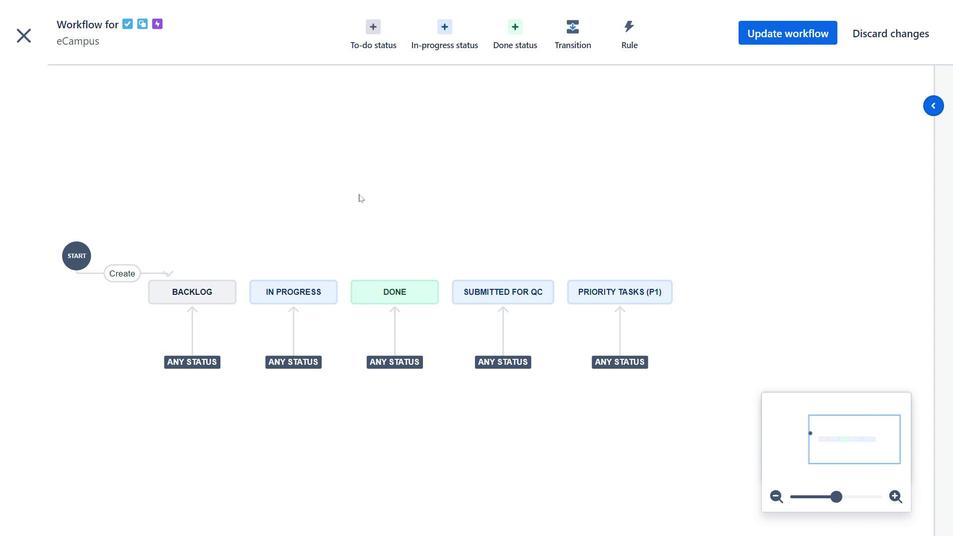 
Action: Mouse moved to (186, 290)
Screenshot: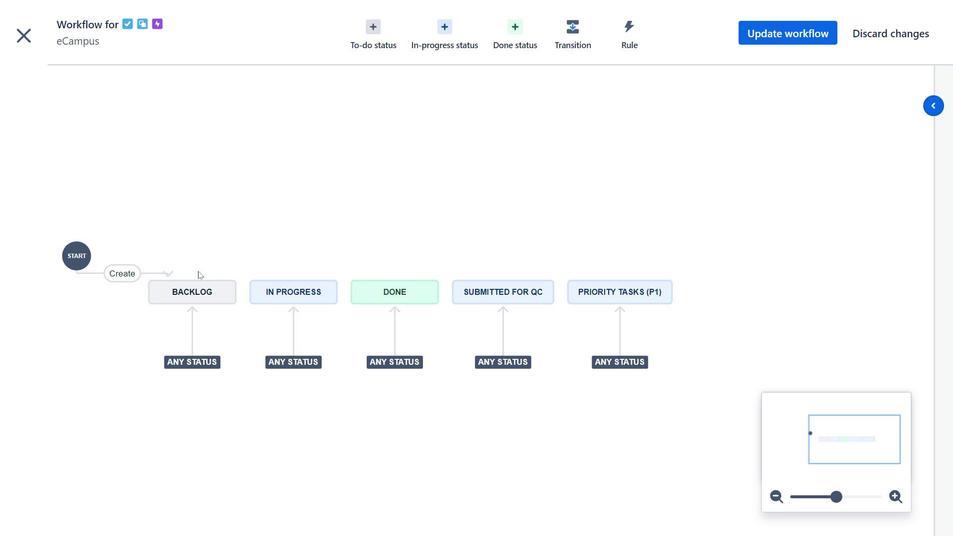 
Action: Mouse pressed left at (186, 290)
Screenshot: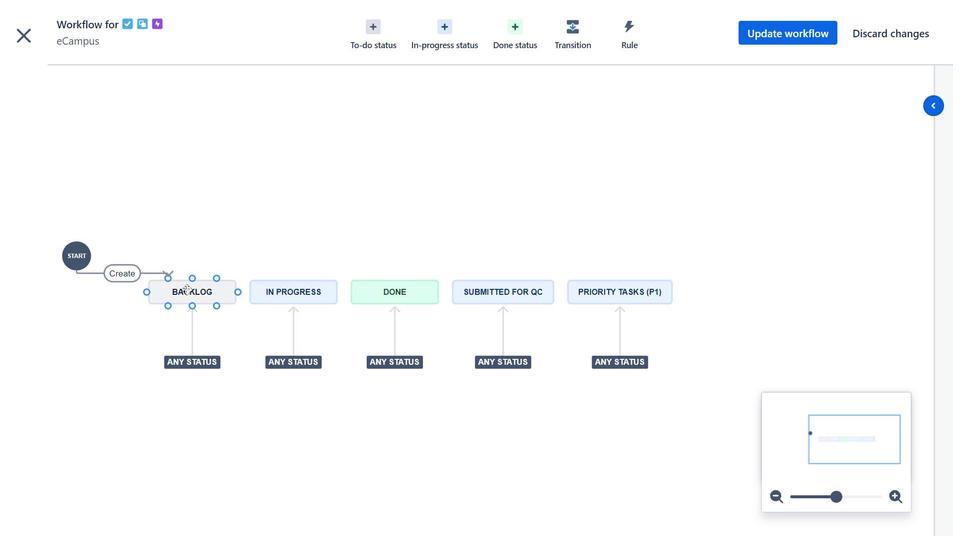 
Action: Mouse moved to (747, 297)
Screenshot: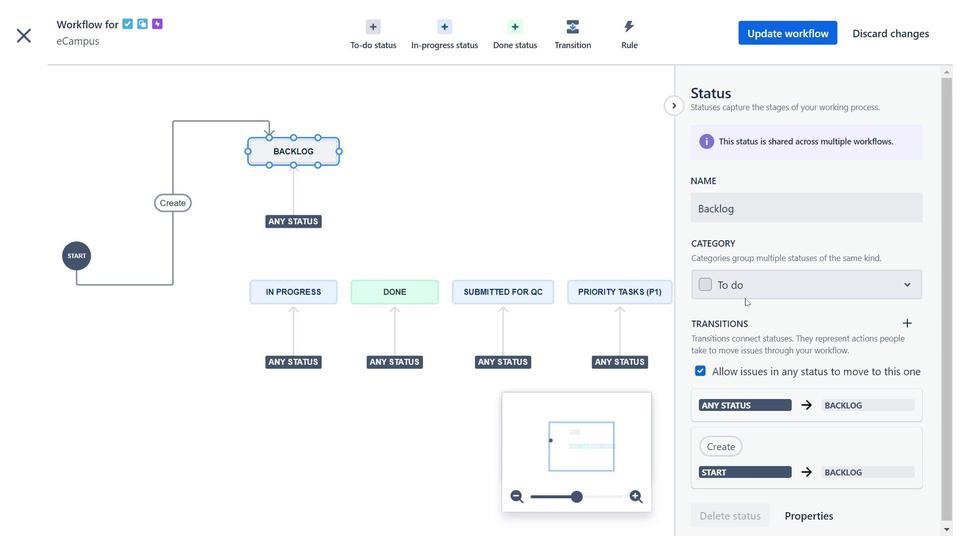 
Action: Mouse pressed left at (747, 297)
Screenshot: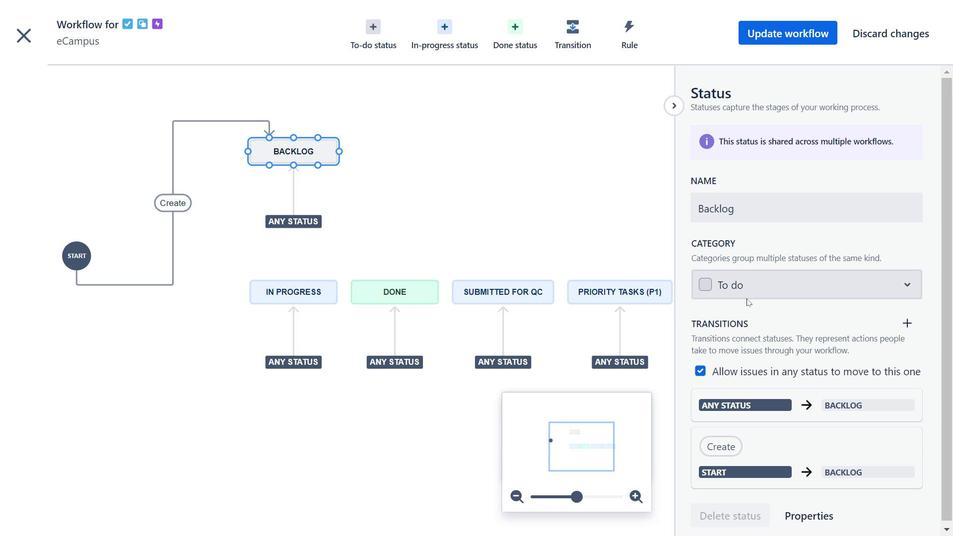
Action: Mouse moved to (418, 287)
Screenshot: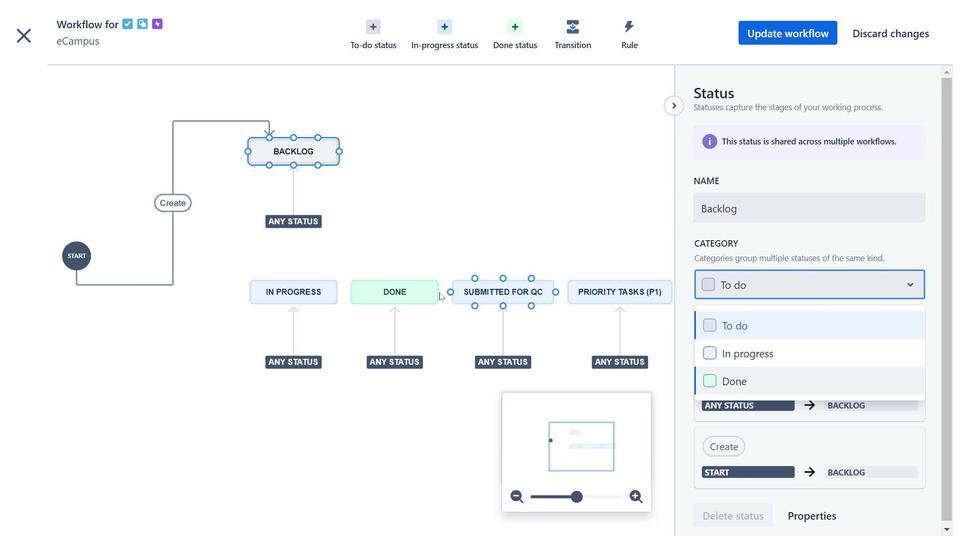 
Action: Mouse pressed left at (418, 287)
Screenshot: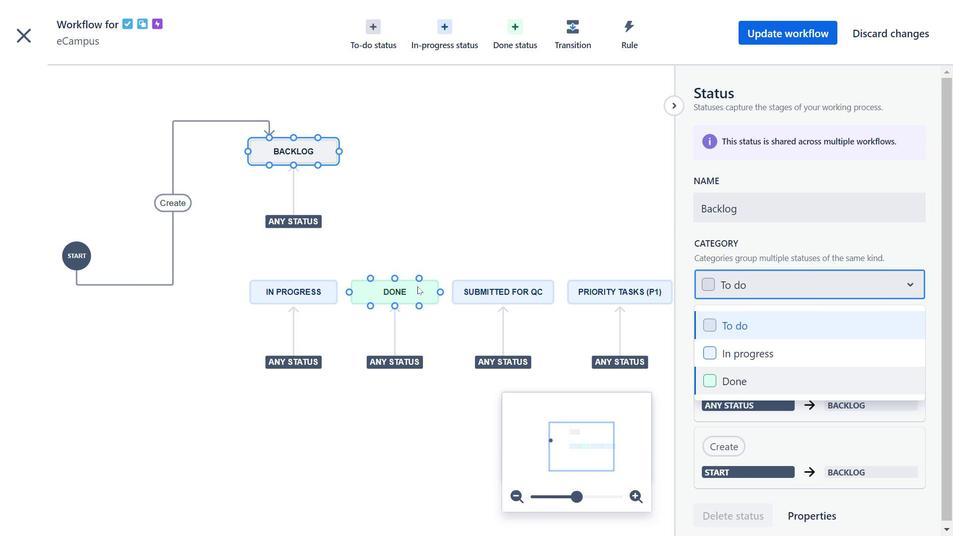 
Action: Mouse moved to (599, 283)
Screenshot: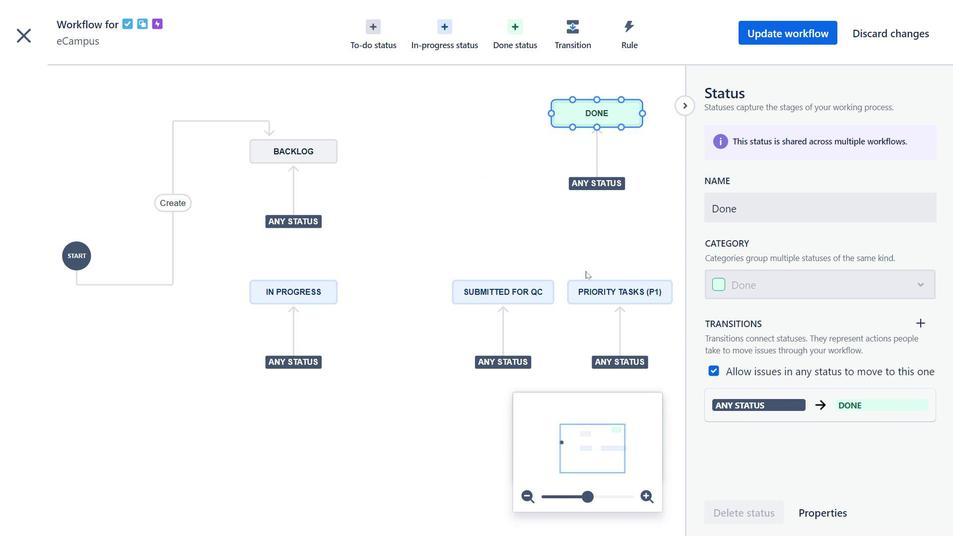 
Action: Mouse pressed left at (599, 283)
Screenshot: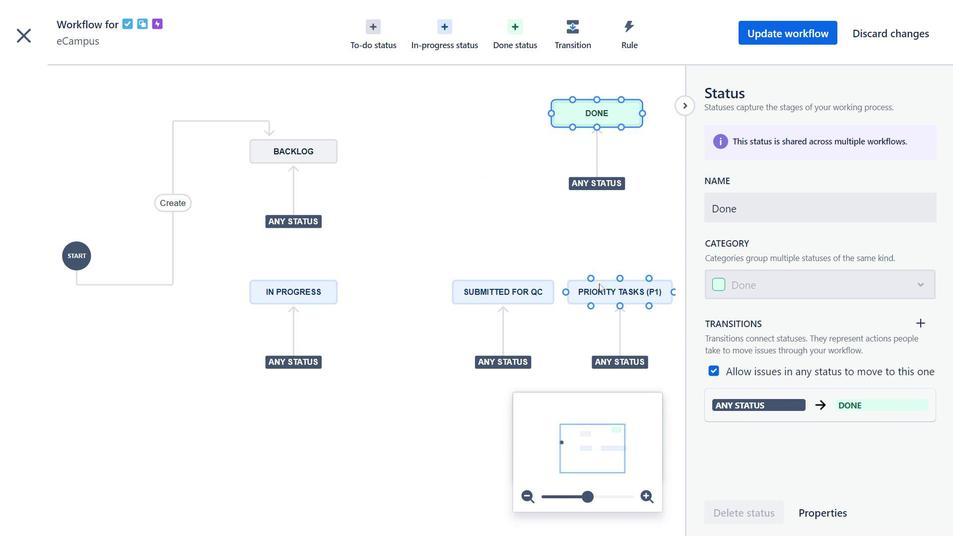 
Action: Mouse moved to (498, 295)
Screenshot: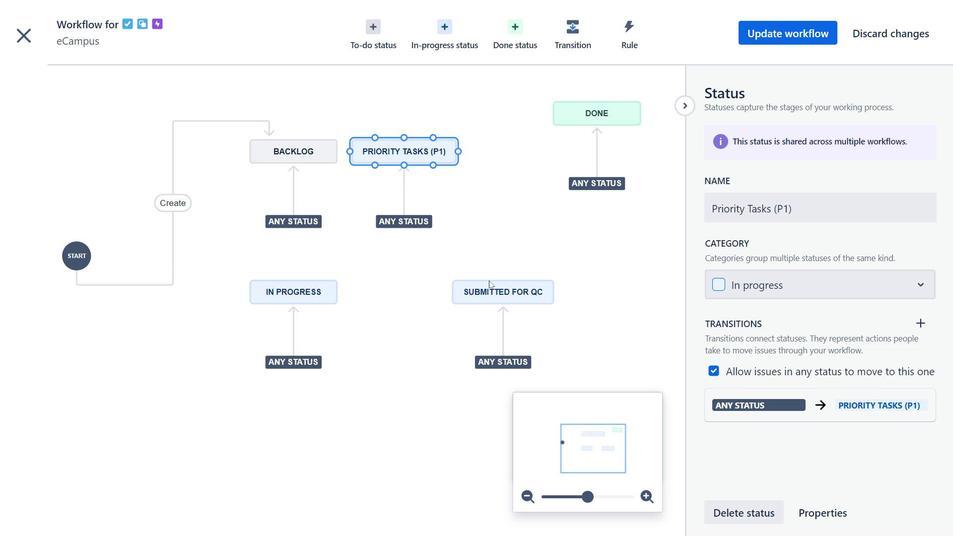 
Action: Mouse pressed left at (498, 295)
Screenshot: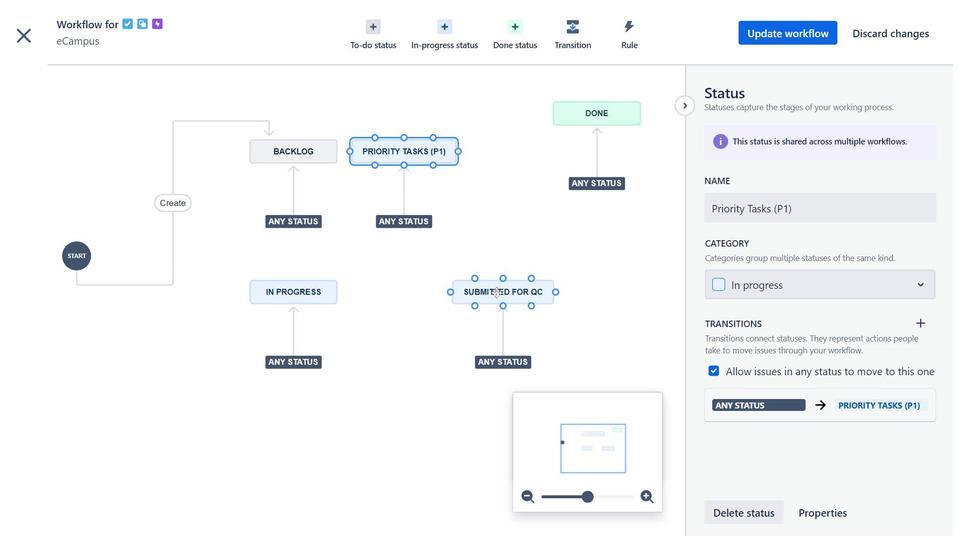 
Action: Mouse moved to (599, 116)
Screenshot: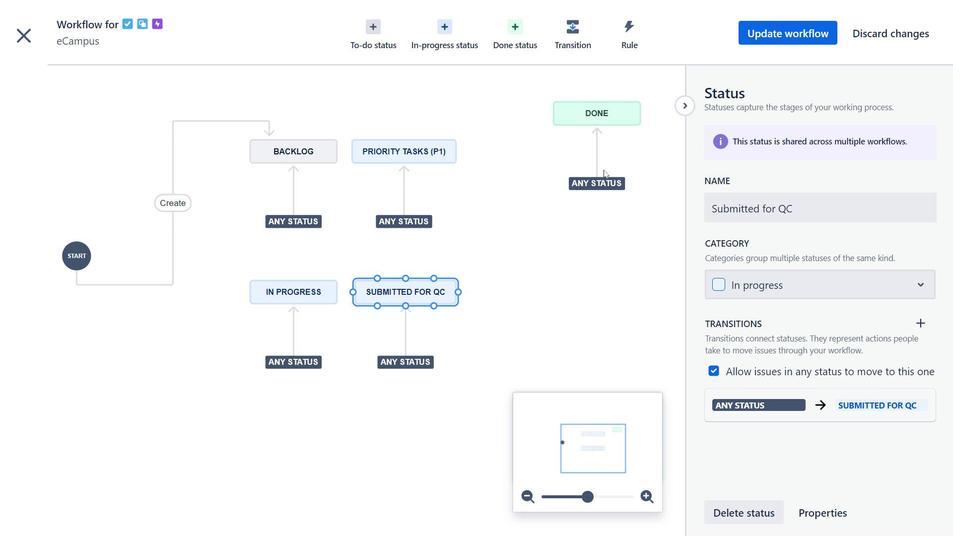 
Action: Mouse pressed left at (599, 116)
Screenshot: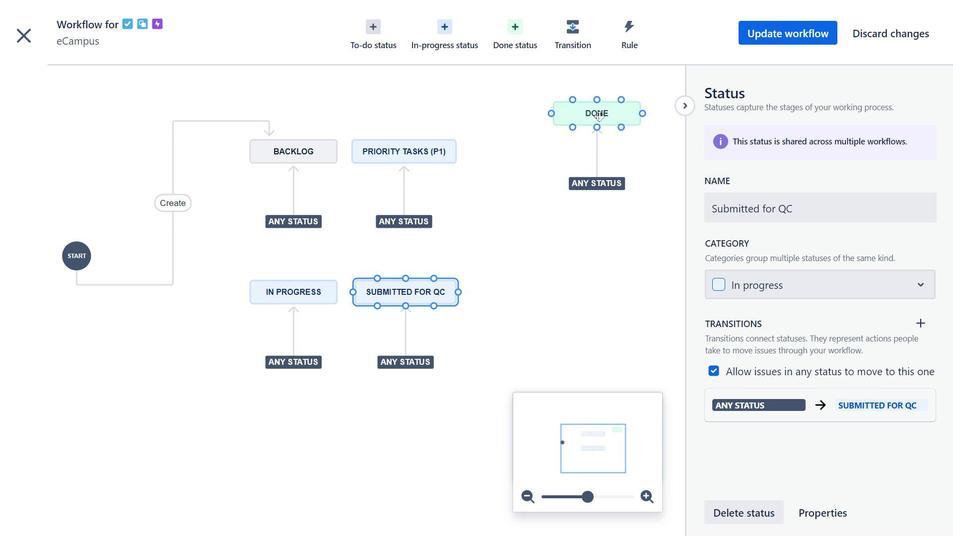 
Action: Mouse moved to (560, 155)
Screenshot: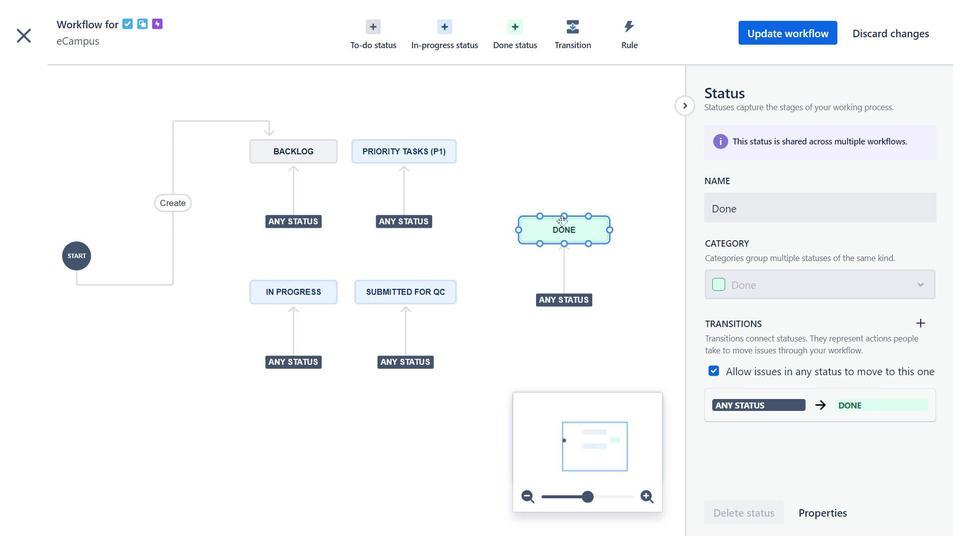 
Action: Mouse scrolled (560, 155) with delta (0, 0)
Screenshot: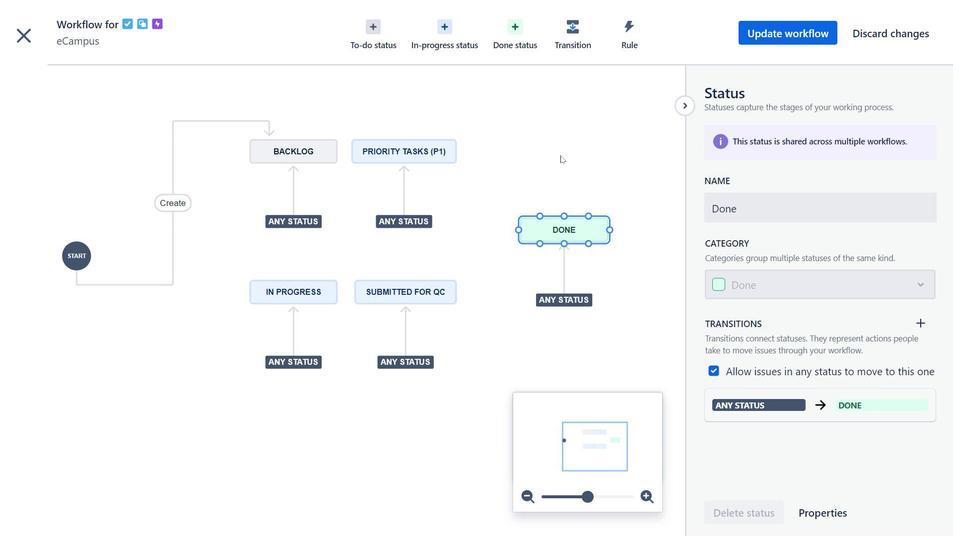 
Action: Mouse moved to (564, 161)
Screenshot: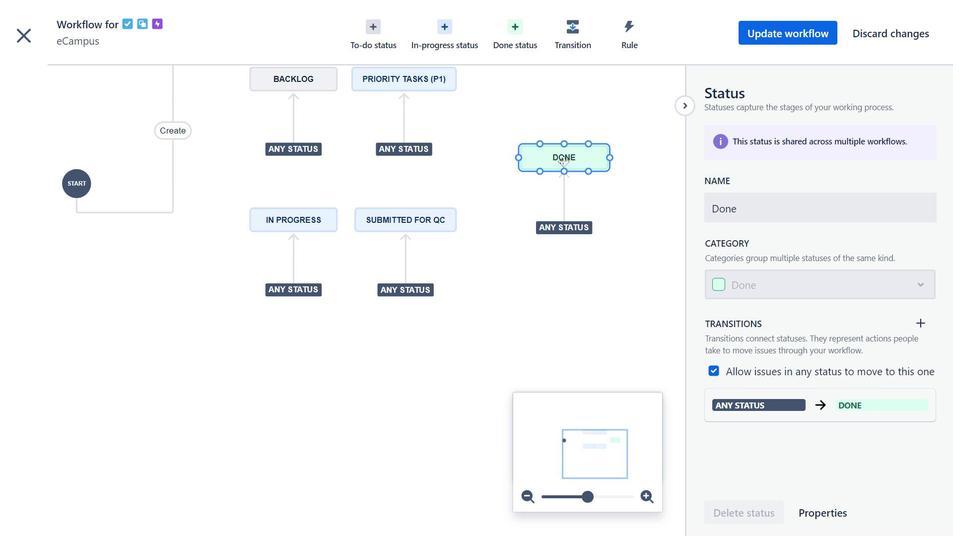 
Action: Mouse pressed left at (564, 161)
Screenshot: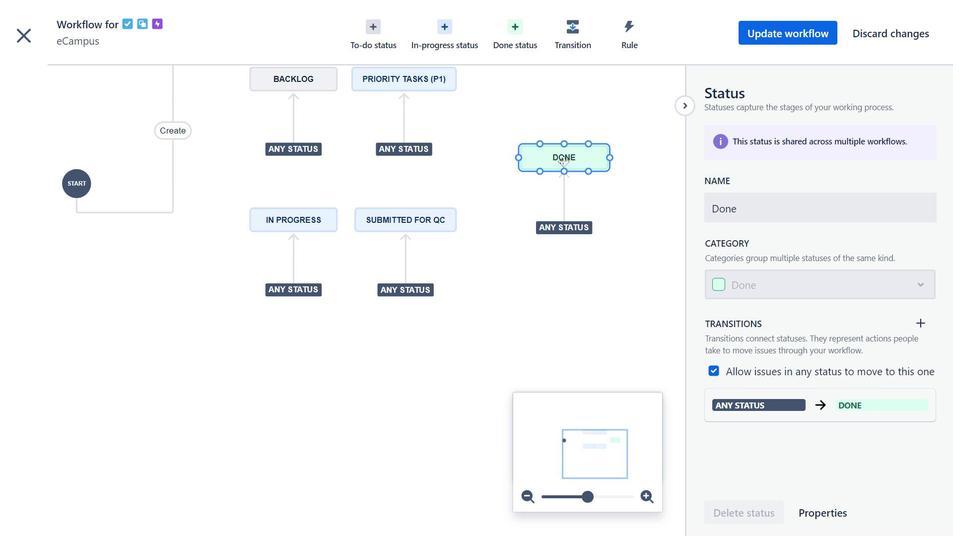 
Action: Mouse moved to (299, 217)
Screenshot: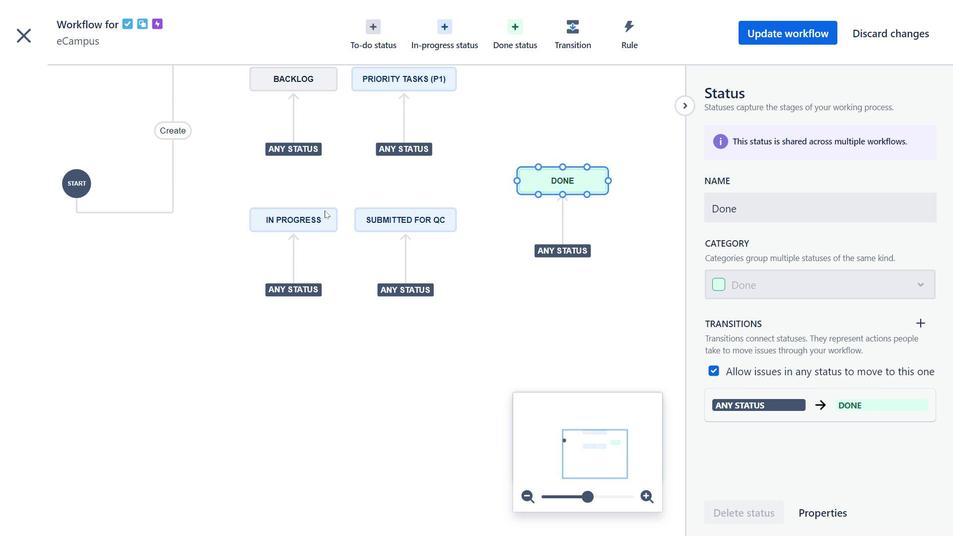 
Action: Mouse pressed left at (299, 217)
Screenshot: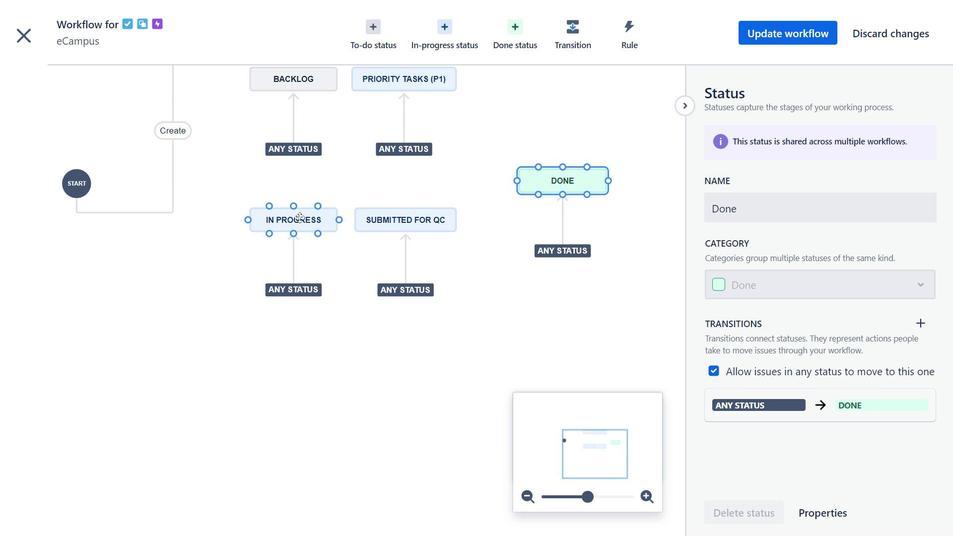 
Action: Mouse moved to (407, 218)
Screenshot: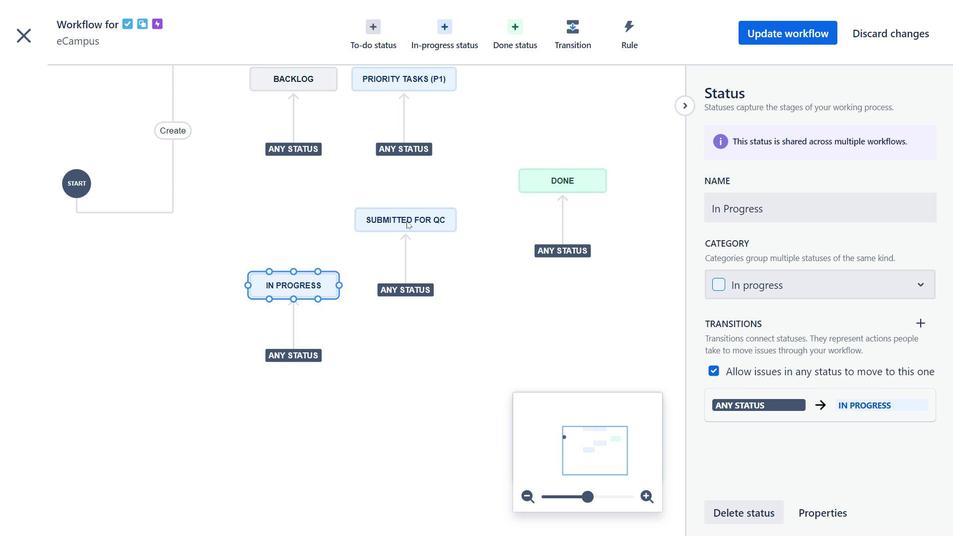 
Action: Mouse pressed left at (407, 218)
Screenshot: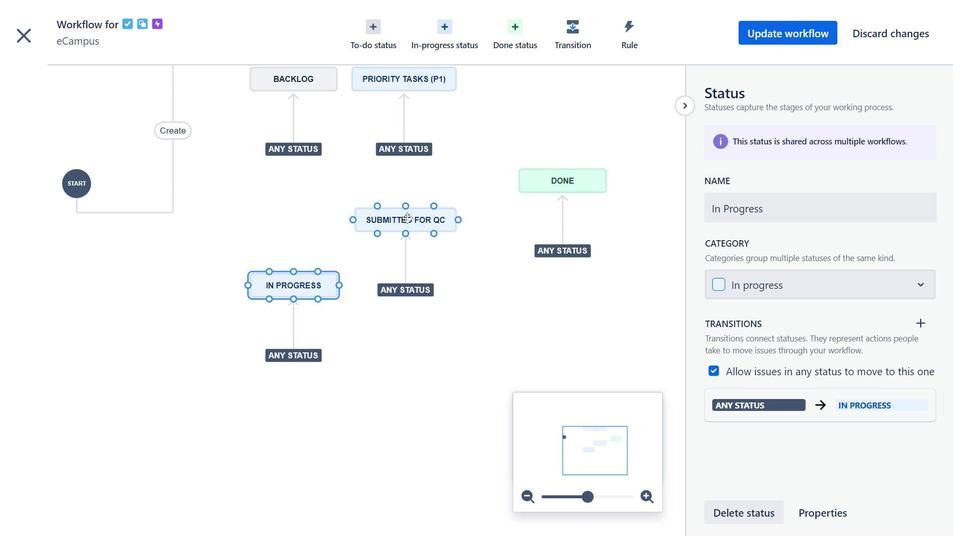 
Action: Mouse moved to (498, 252)
Screenshot: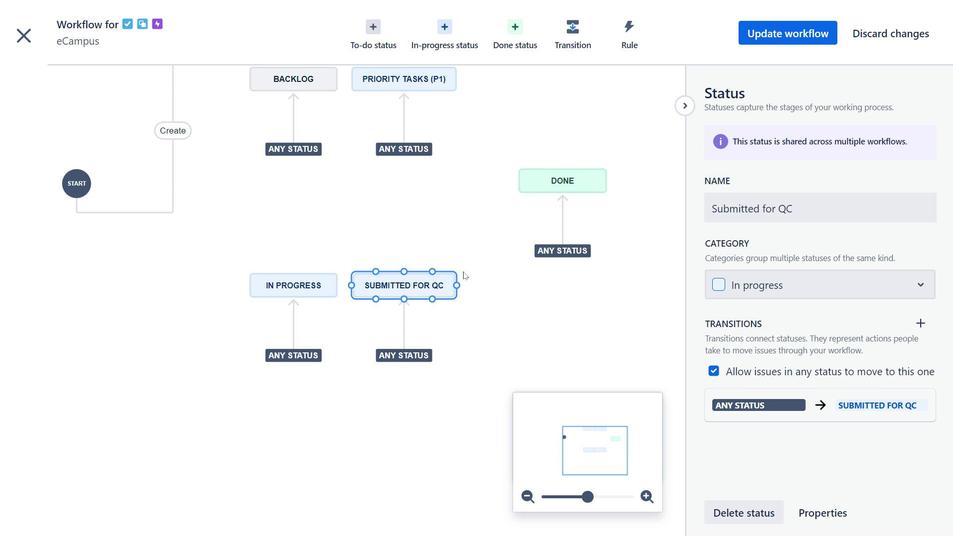 
Action: Mouse scrolled (498, 253) with delta (0, 0)
Screenshot: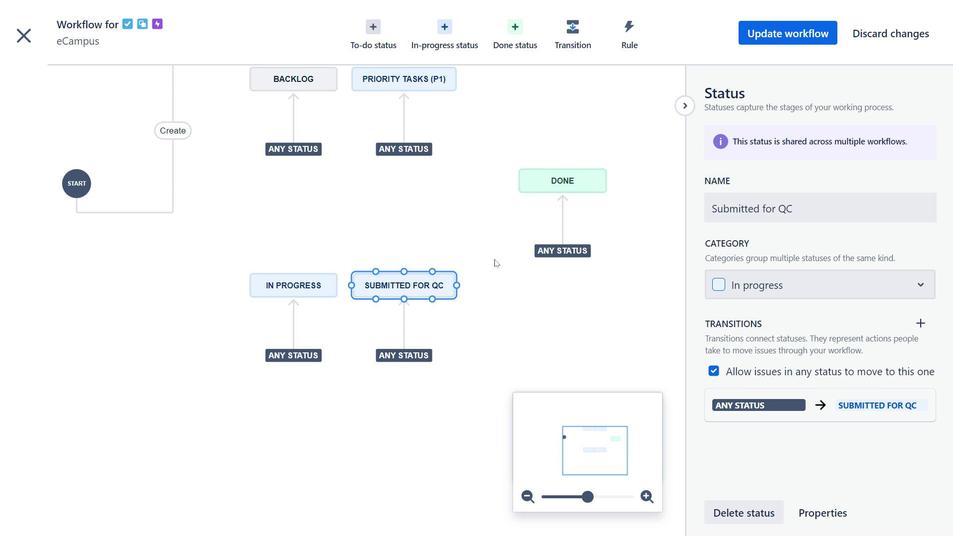 
Action: Mouse moved to (775, 283)
Screenshot: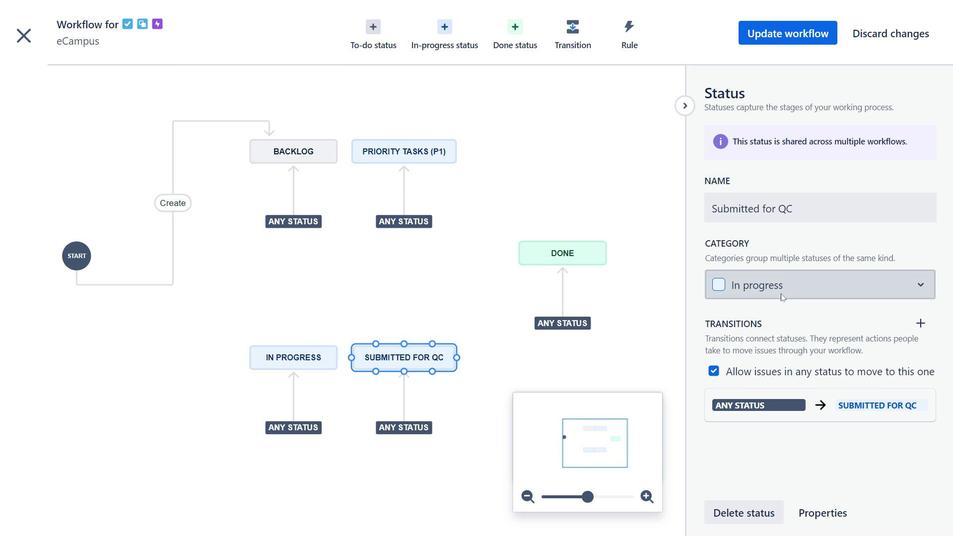 
Action: Mouse pressed left at (775, 283)
Screenshot: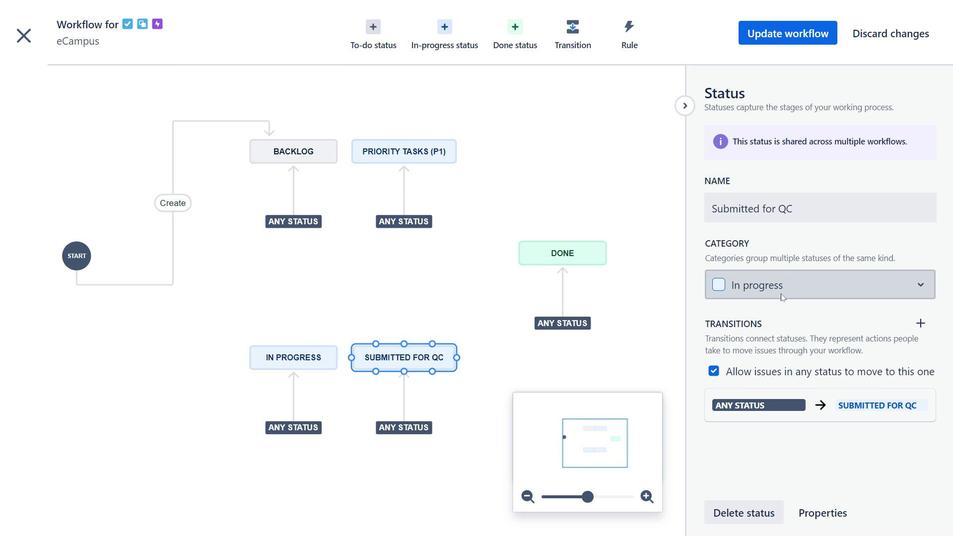 
Action: Mouse moved to (523, 24)
Screenshot: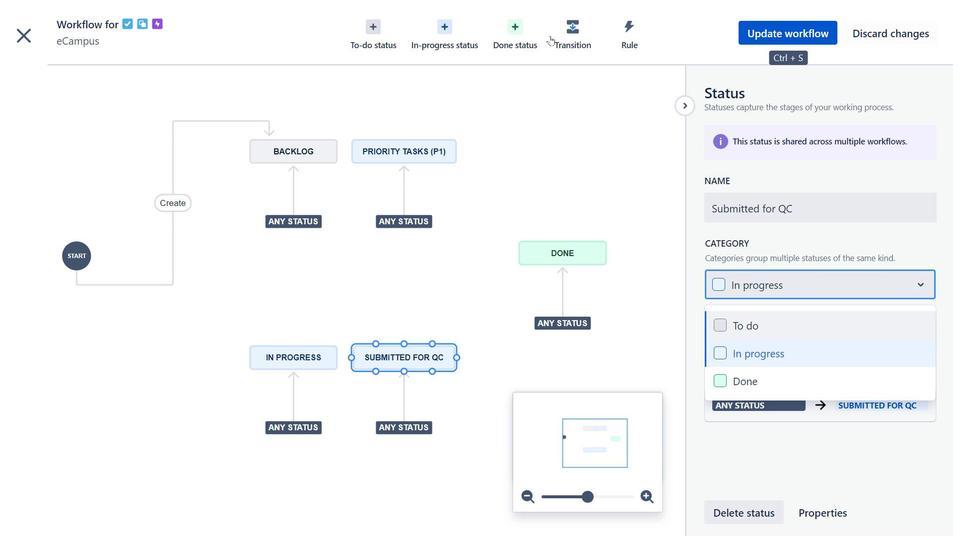 
Action: Mouse pressed left at (523, 24)
Screenshot: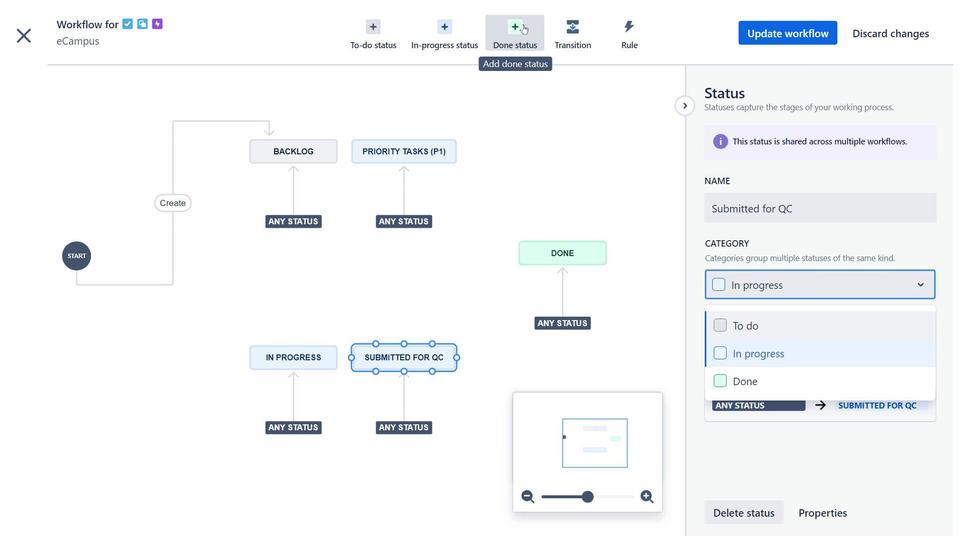 
Action: Mouse moved to (401, 192)
Screenshot: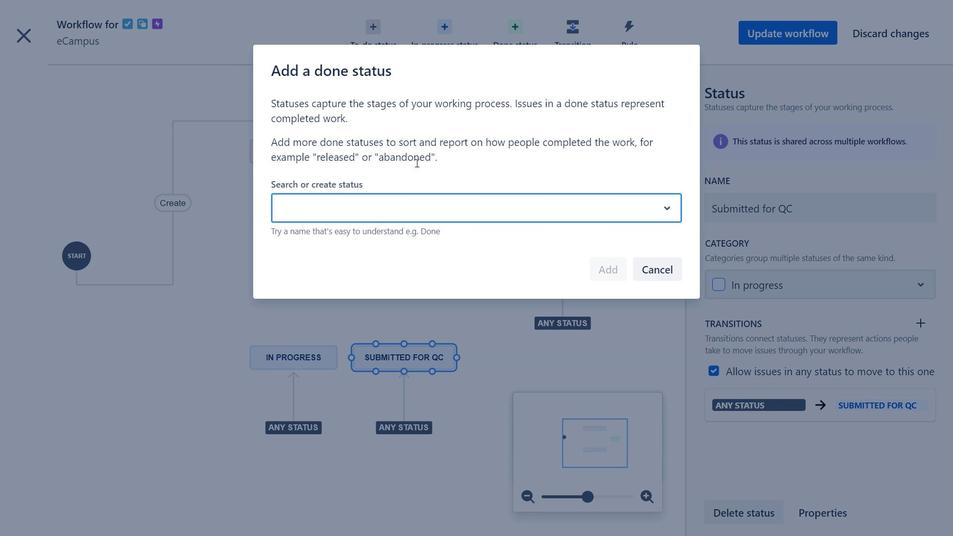 
Action: Mouse pressed left at (401, 192)
Screenshot: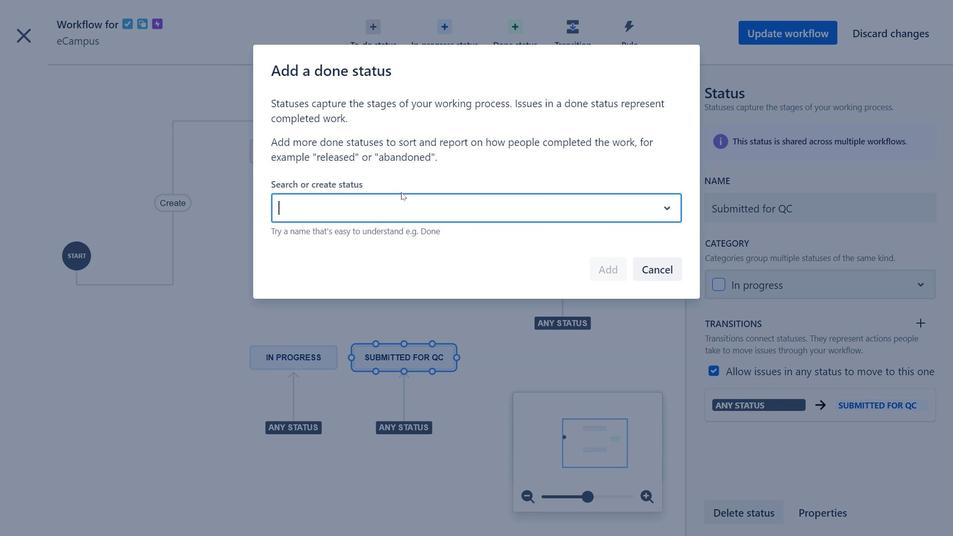 
Action: Mouse moved to (397, 215)
Screenshot: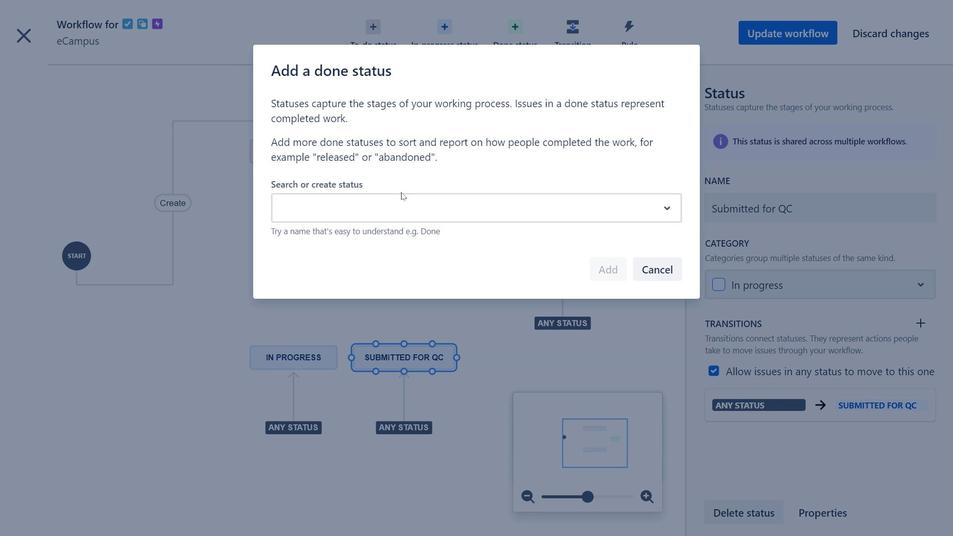 
Action: Mouse pressed left at (397, 215)
Screenshot: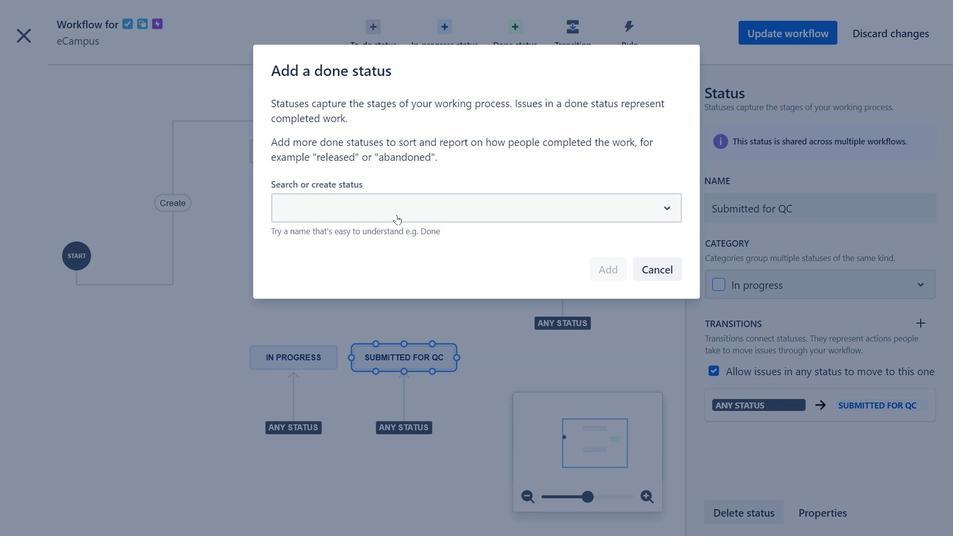 
Action: Mouse moved to (663, 271)
Screenshot: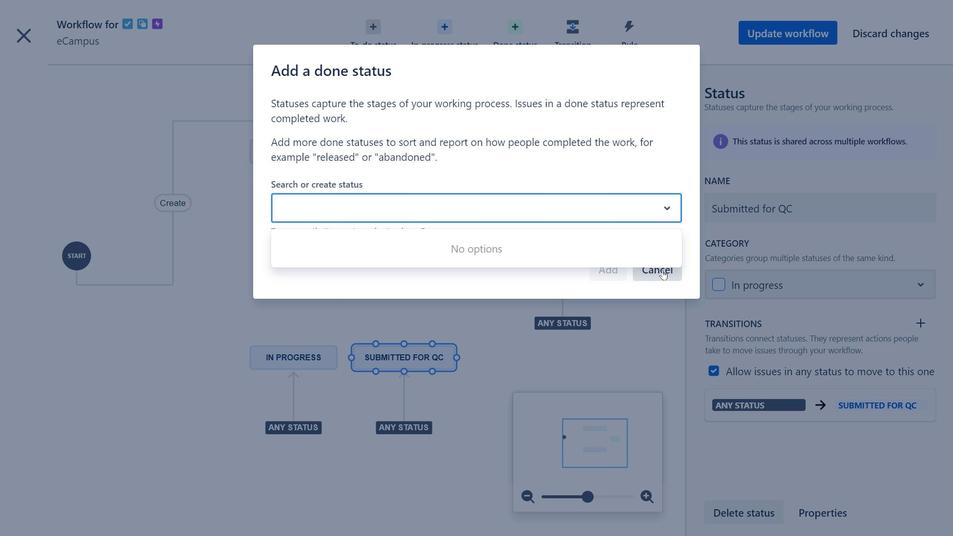 
Action: Mouse pressed left at (663, 271)
Screenshot: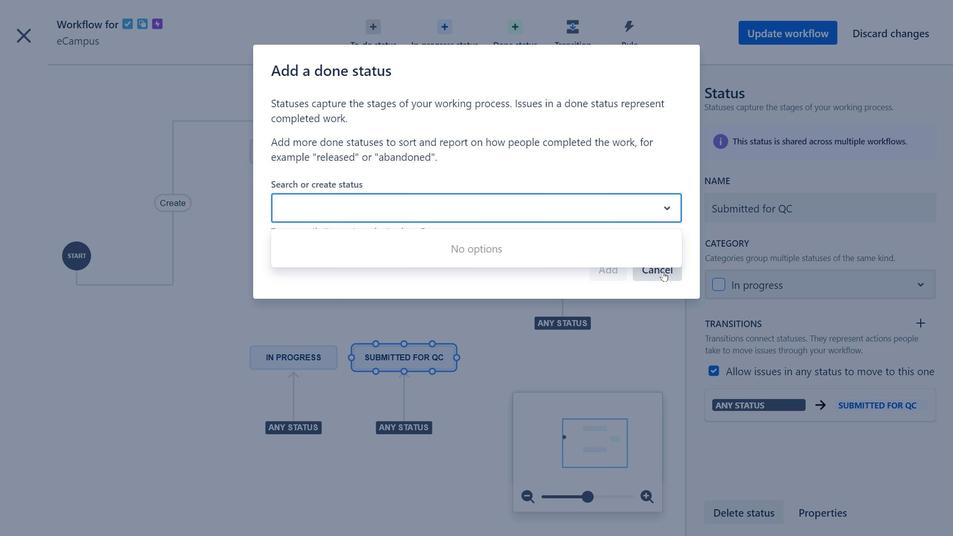 
Action: Mouse moved to (435, 43)
Screenshot: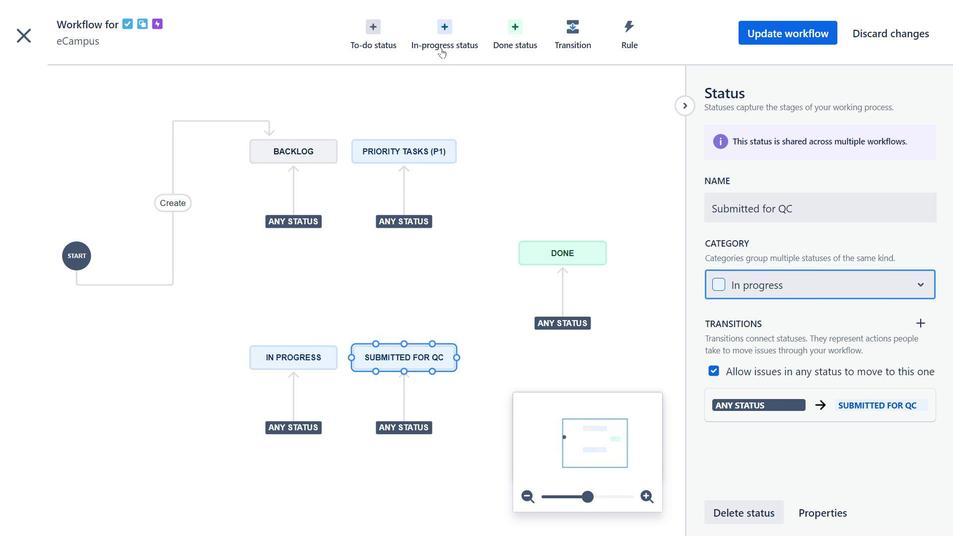 
Action: Mouse pressed left at (435, 43)
Screenshot: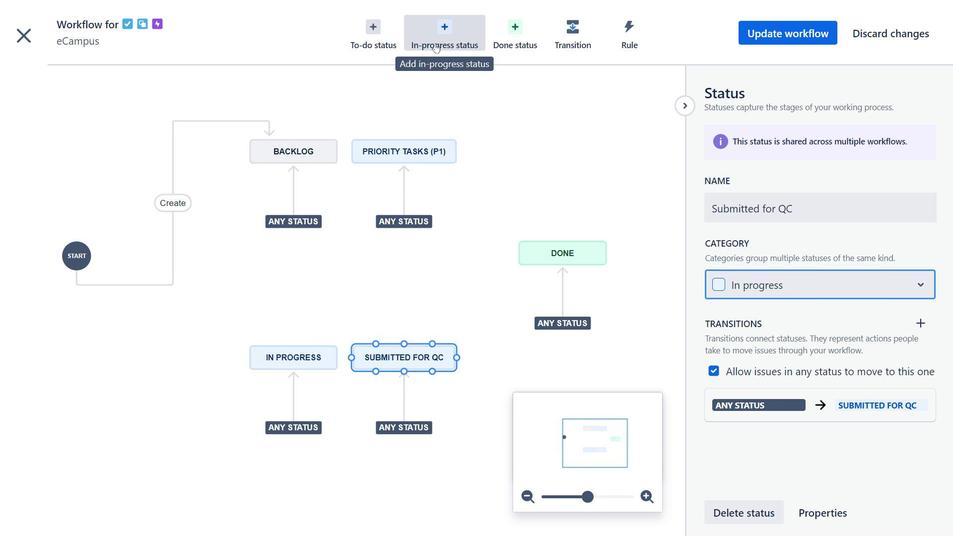 
Action: Mouse moved to (385, 182)
Screenshot: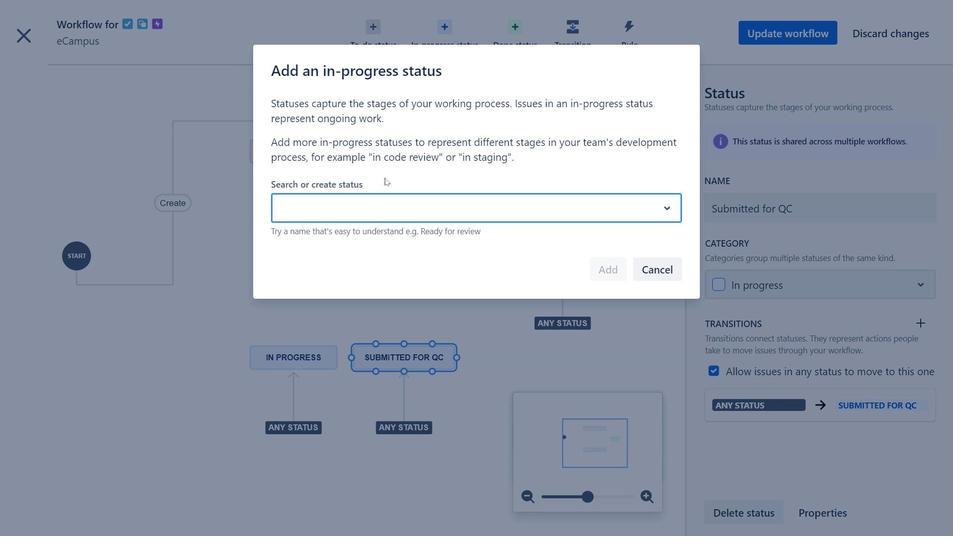
Action: Mouse pressed left at (385, 182)
Screenshot: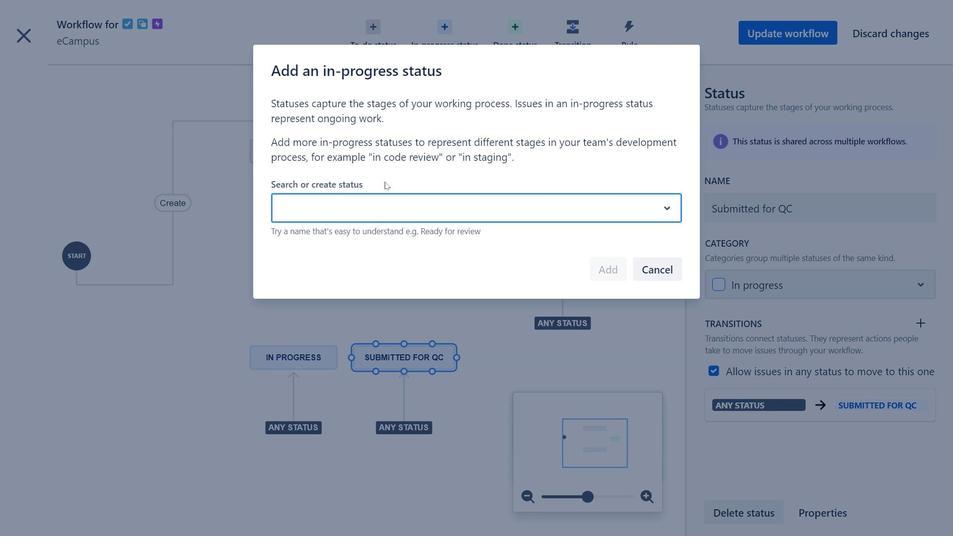 
Action: Mouse moved to (388, 204)
Screenshot: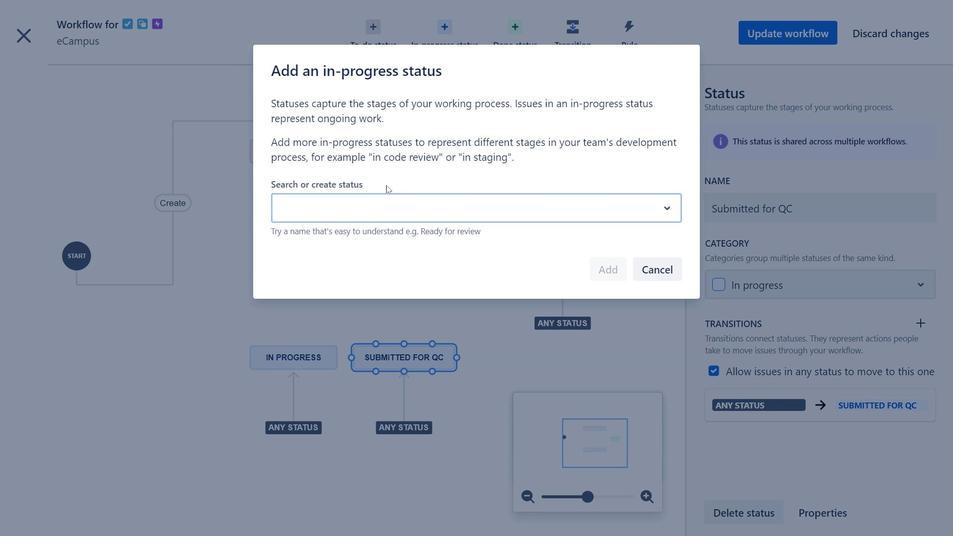 
Action: Mouse pressed left at (388, 204)
Screenshot: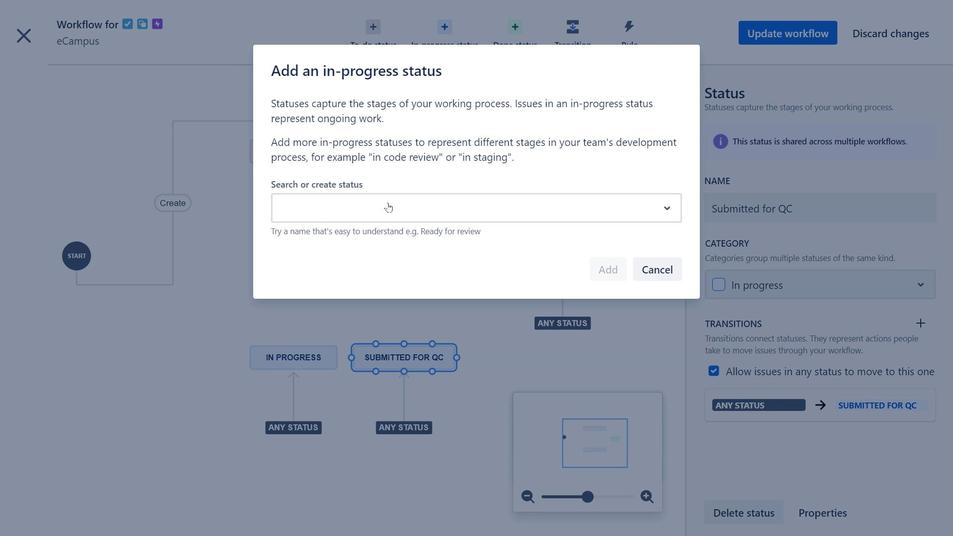 
Action: Mouse moved to (787, 147)
Screenshot: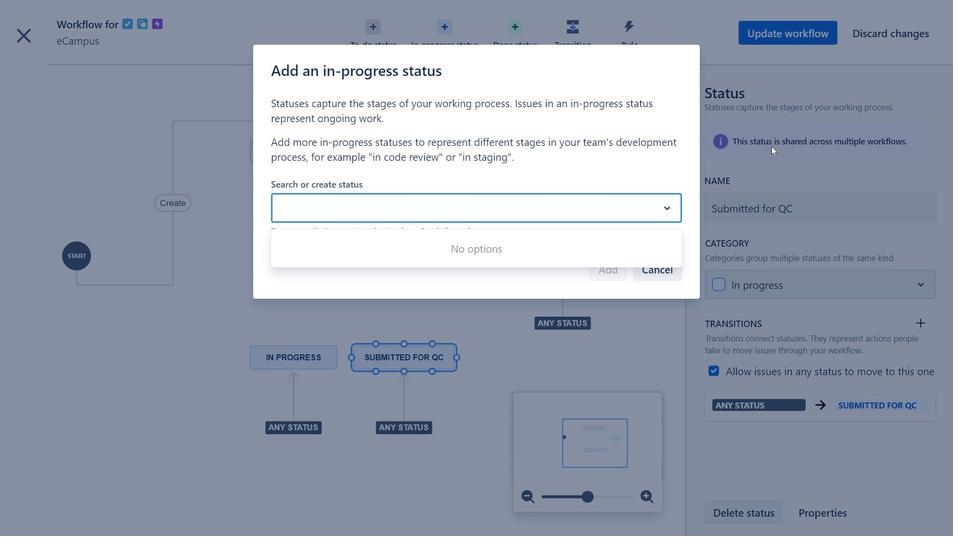 
Action: Mouse pressed left at (787, 147)
Screenshot: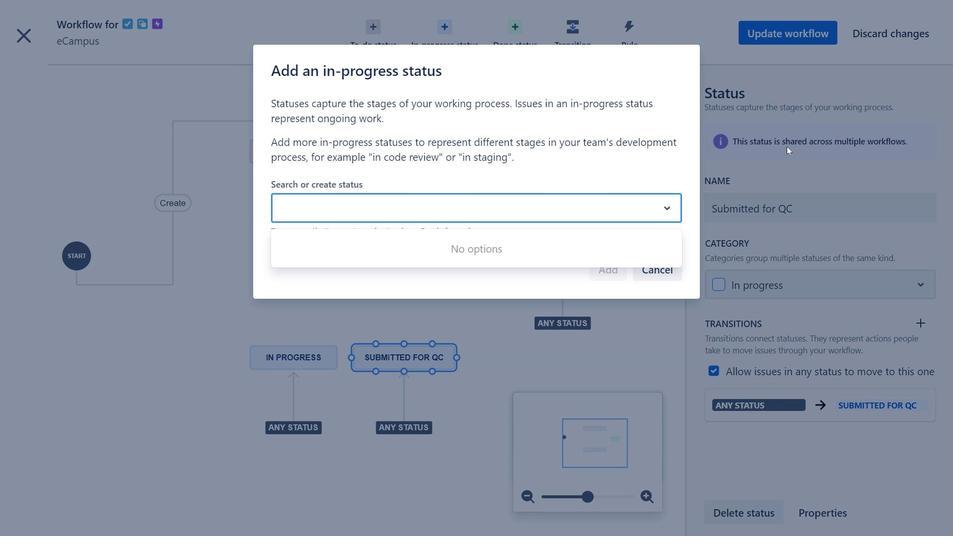 
Action: Mouse moved to (918, 31)
Screenshot: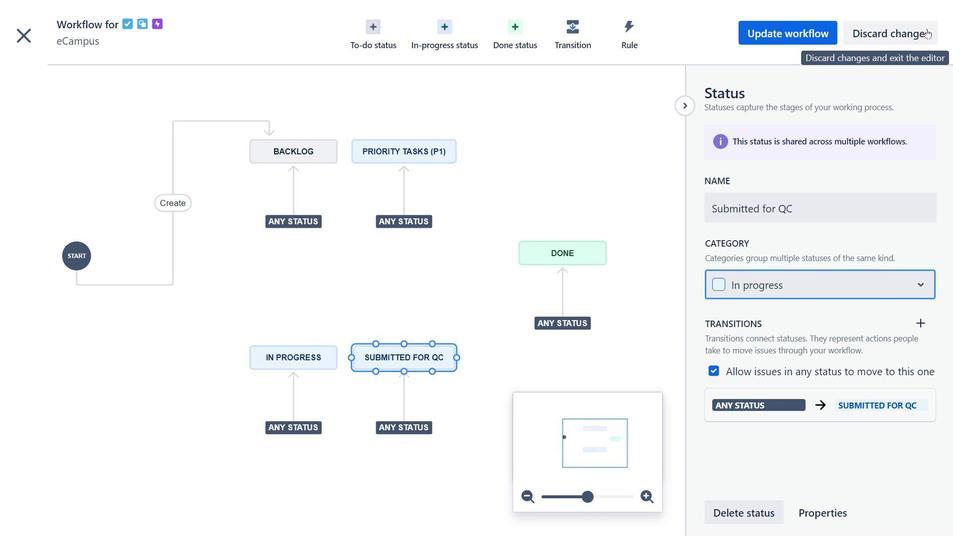 
Action: Mouse pressed left at (918, 31)
Screenshot: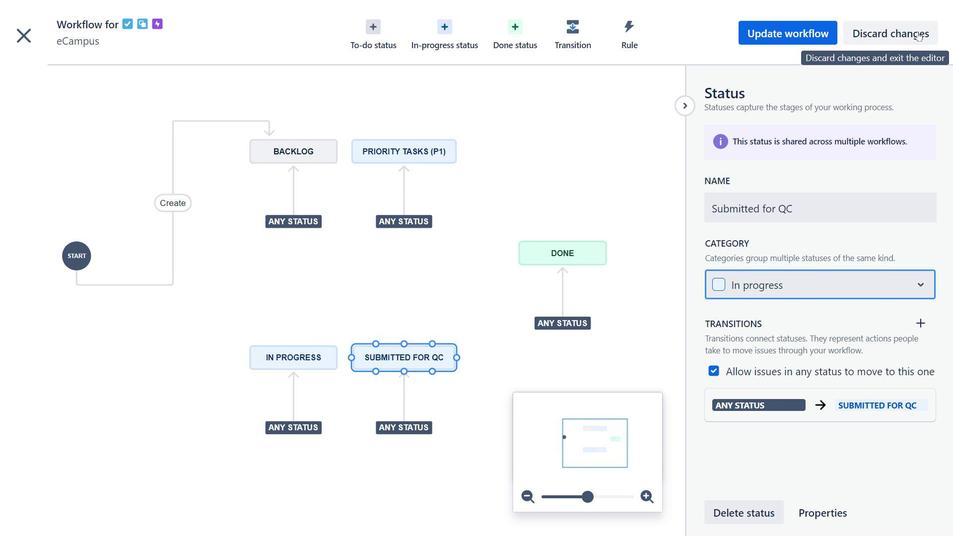 
Action: Mouse moved to (551, 147)
Screenshot: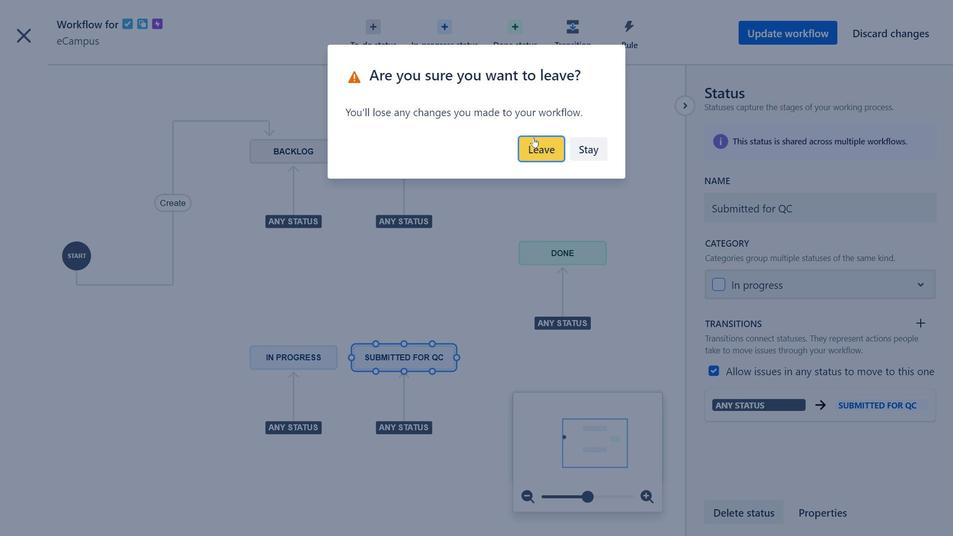 
Action: Mouse pressed left at (551, 147)
Screenshot: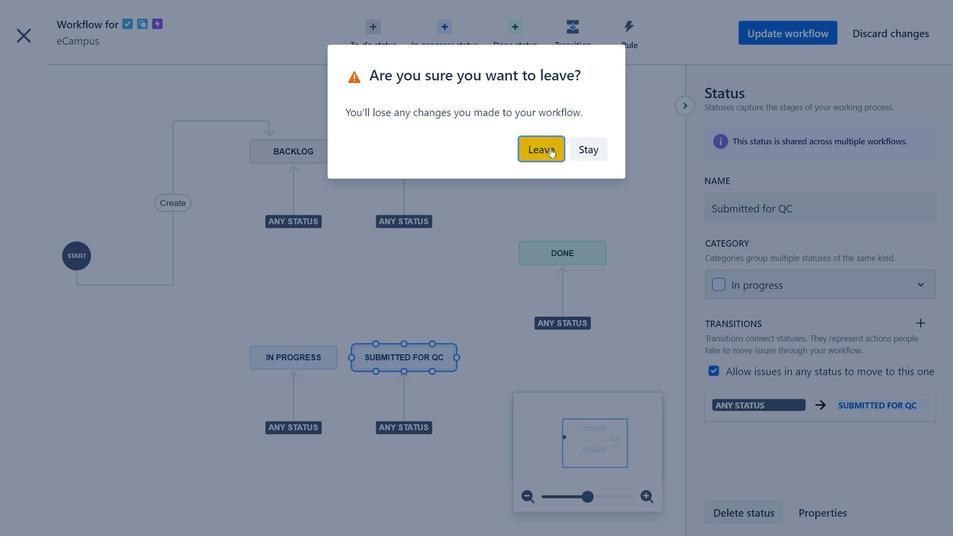 
Action: Mouse moved to (743, 177)
Screenshot: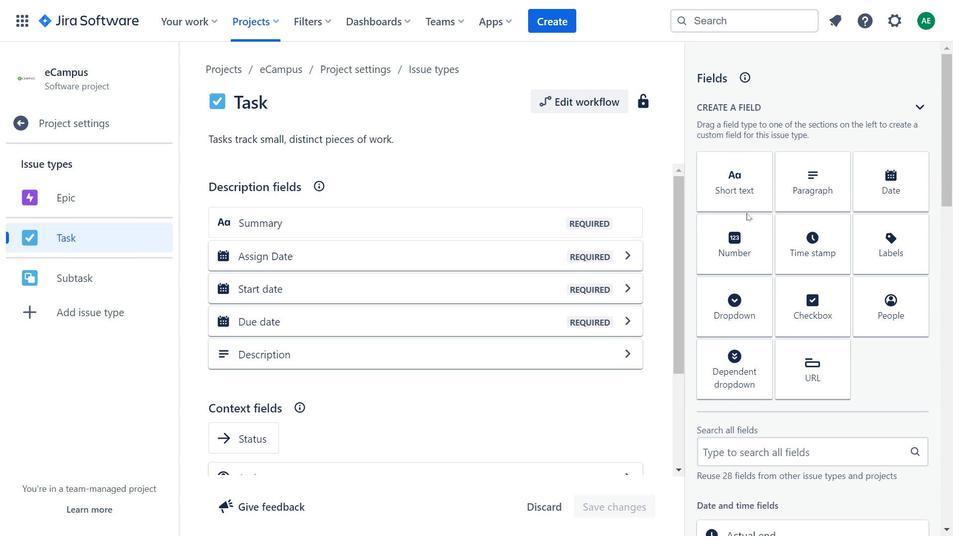 
Action: Mouse pressed left at (743, 177)
Screenshot: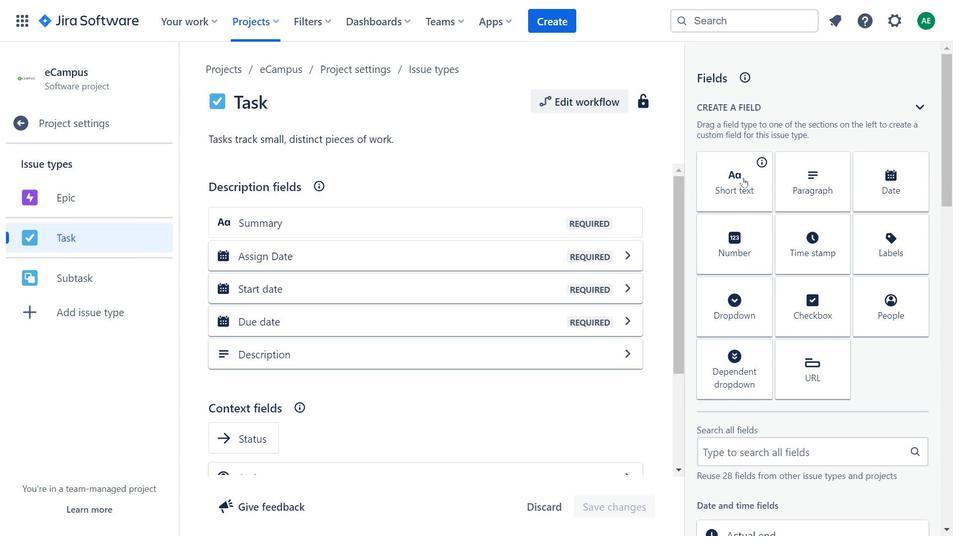 
Action: Mouse moved to (803, 303)
Screenshot: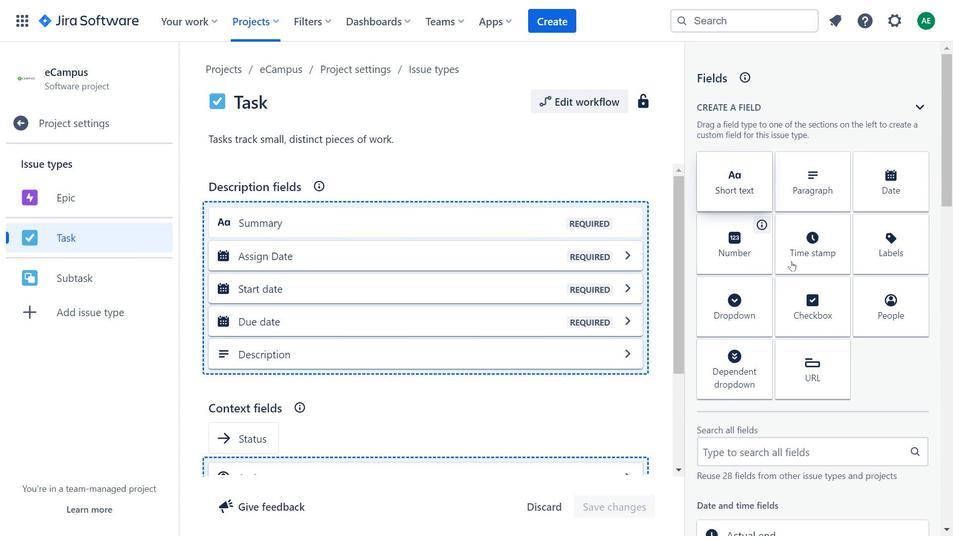 
Action: Mouse pressed left at (803, 303)
Screenshot: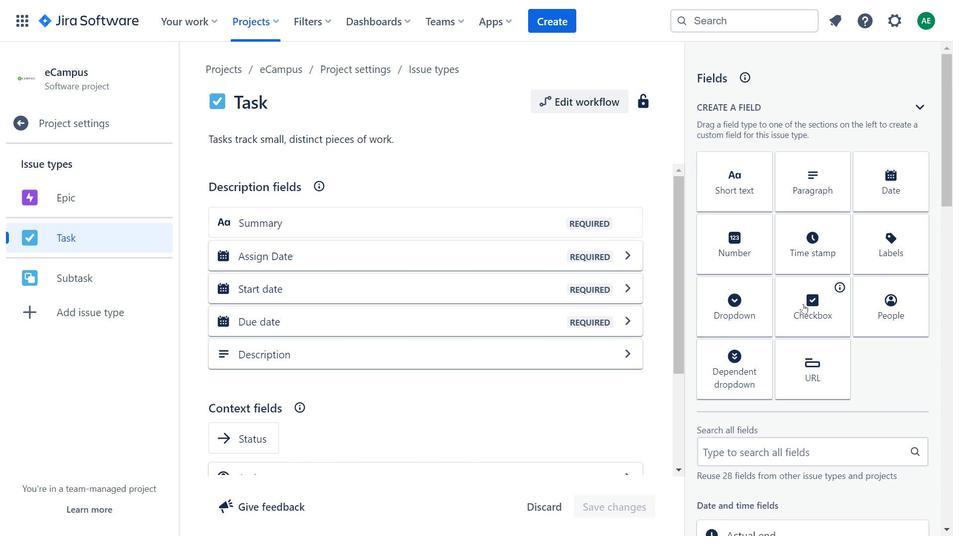 
Action: Mouse moved to (454, 235)
Screenshot: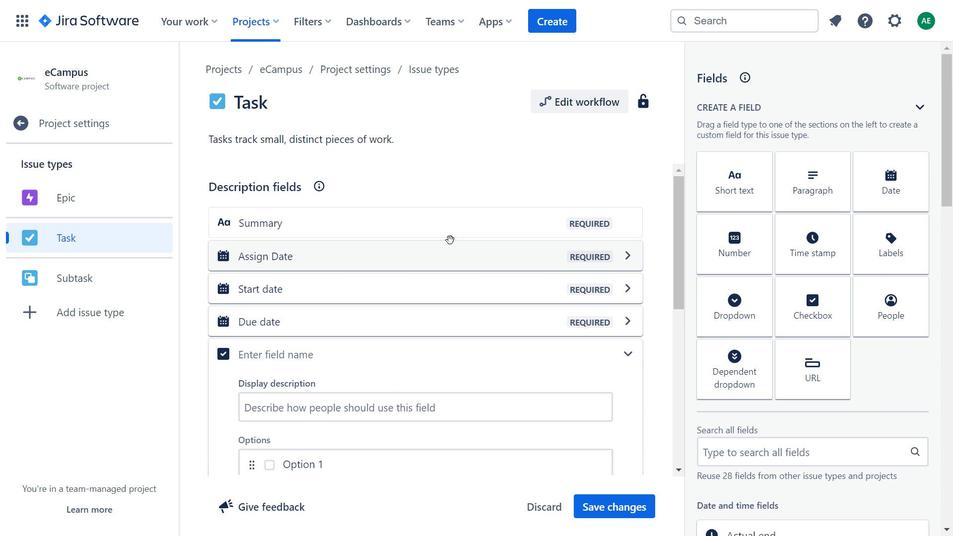 
Action: Mouse scrolled (454, 235) with delta (0, 0)
Screenshot: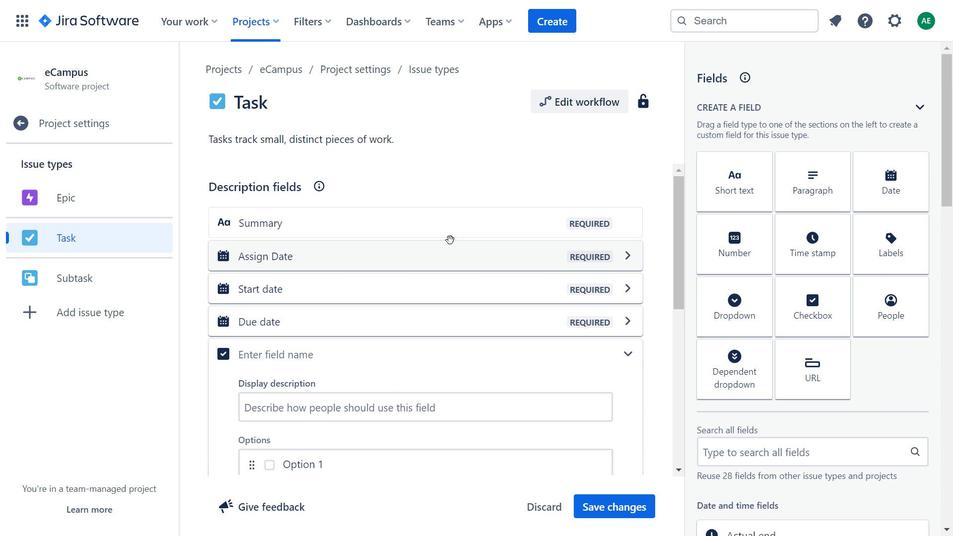 
Action: Mouse moved to (456, 234)
Screenshot: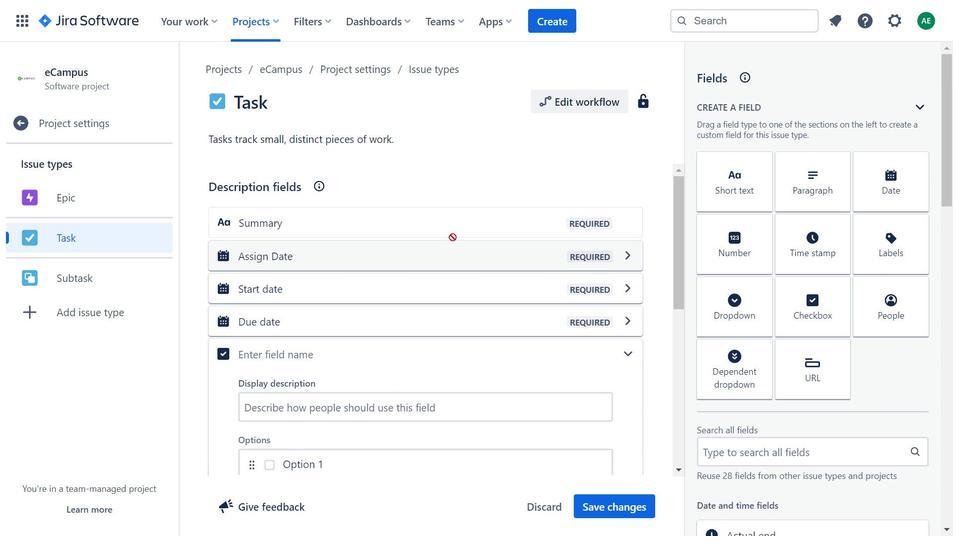 
Action: Mouse scrolled (456, 234) with delta (0, 0)
Screenshot: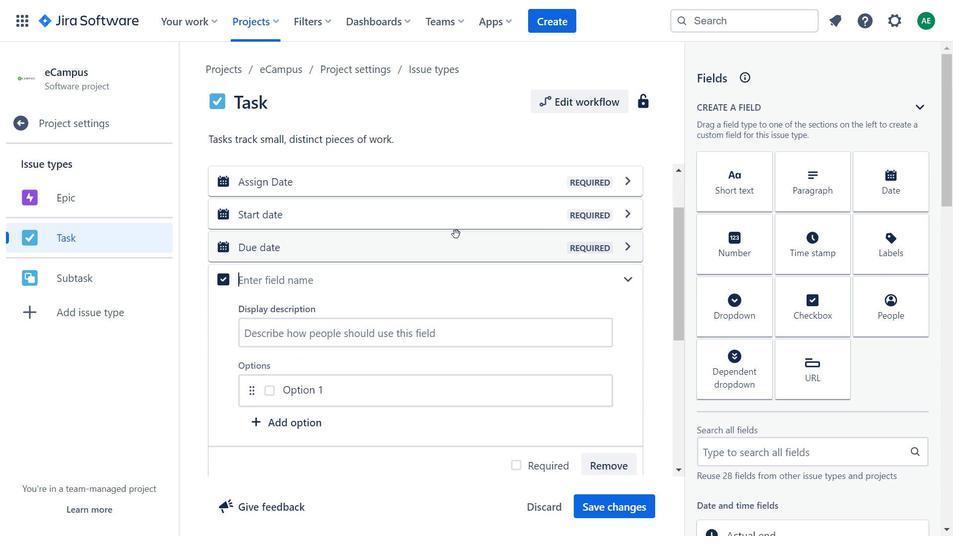 
Action: Mouse scrolled (456, 234) with delta (0, 0)
Screenshot: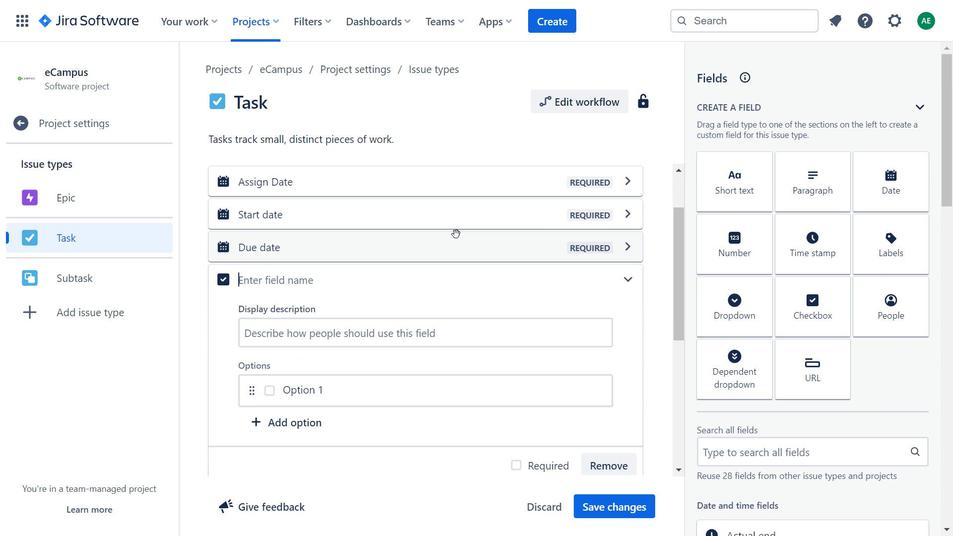 
Action: Mouse scrolled (456, 234) with delta (0, 0)
Screenshot: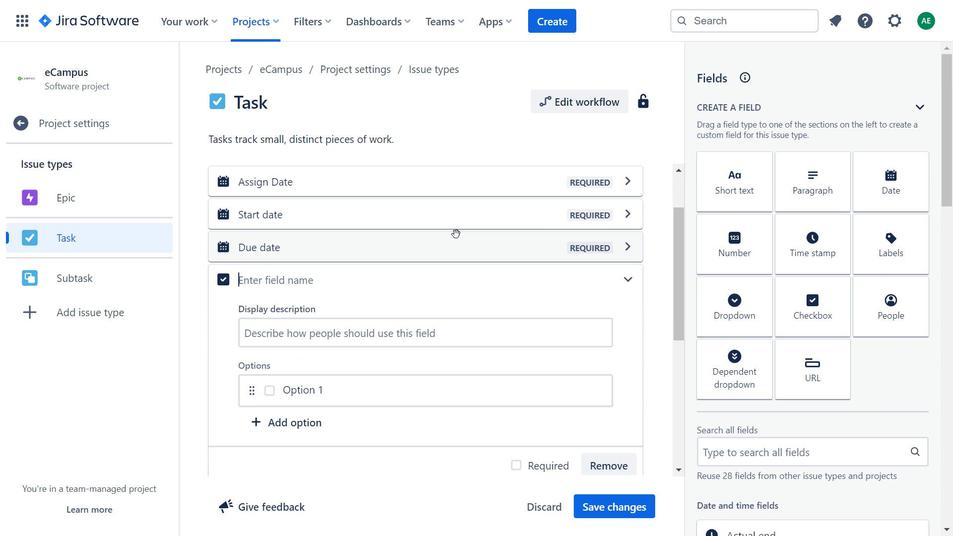 
Action: Mouse moved to (455, 237)
Screenshot: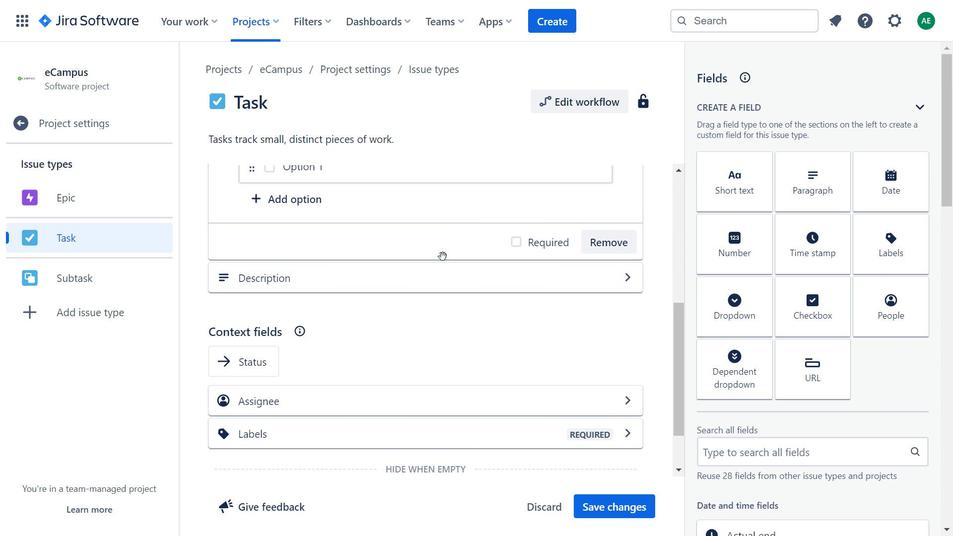 
Action: Mouse scrolled (455, 238) with delta (0, 0)
Screenshot: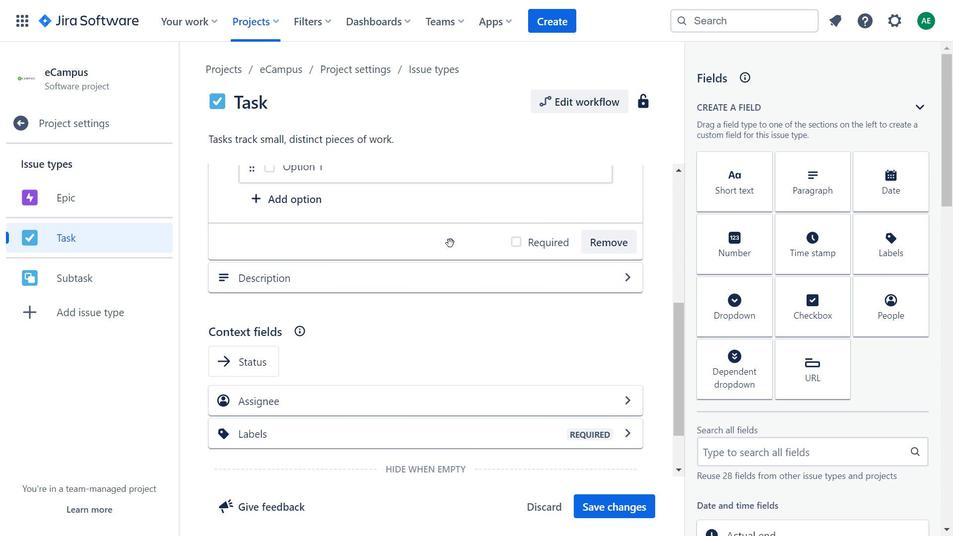 
Action: Mouse moved to (180, 351)
Screenshot: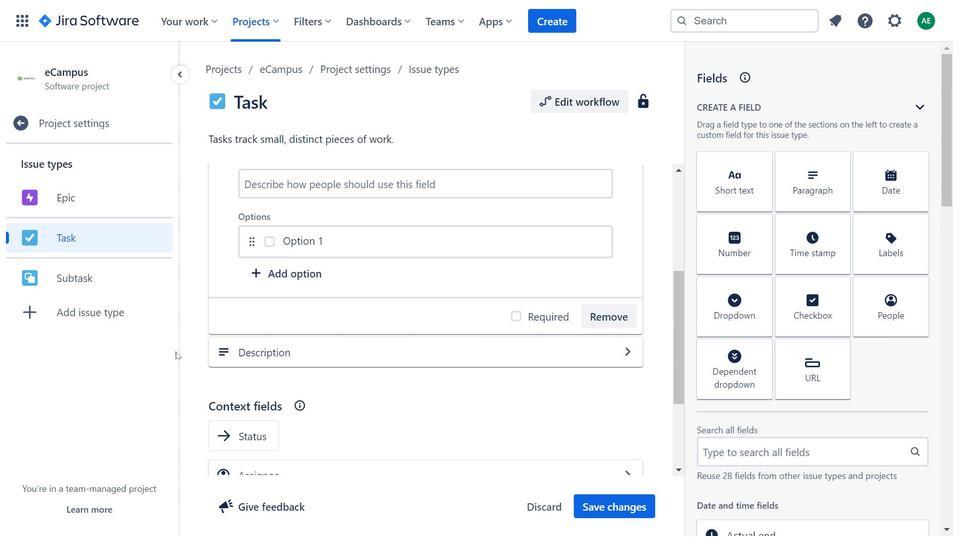 
Action: Mouse pressed left at (180, 351)
Screenshot: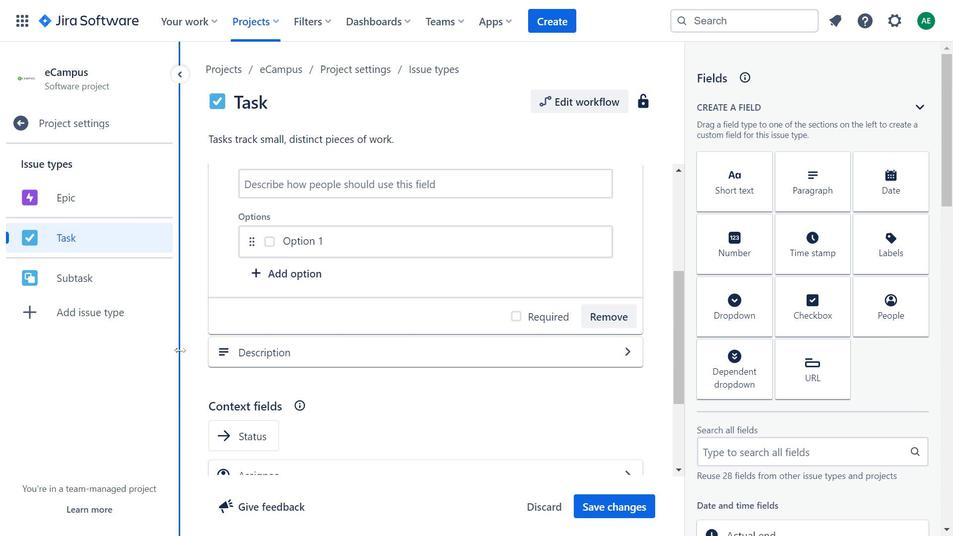 
Action: Mouse moved to (17, 73)
Screenshot: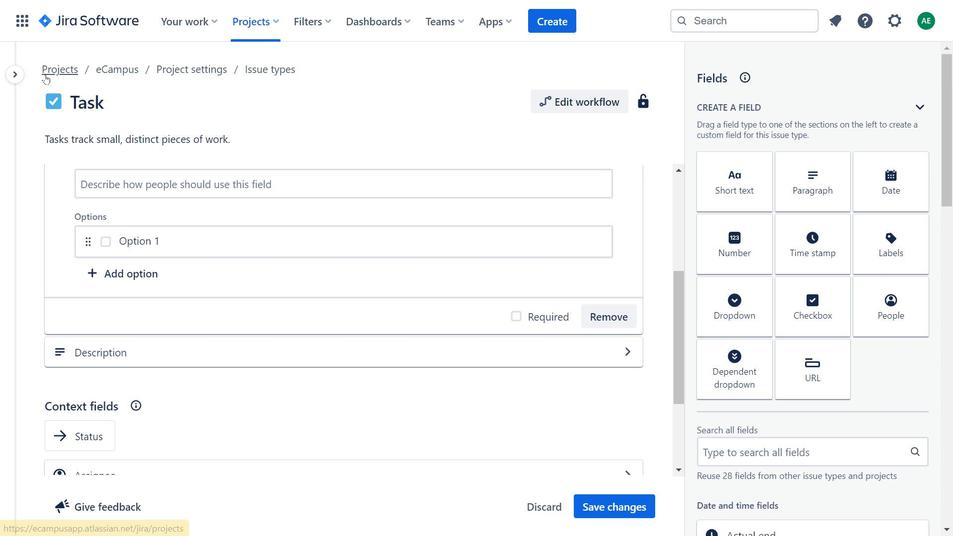 
Action: Mouse pressed left at (17, 73)
Screenshot: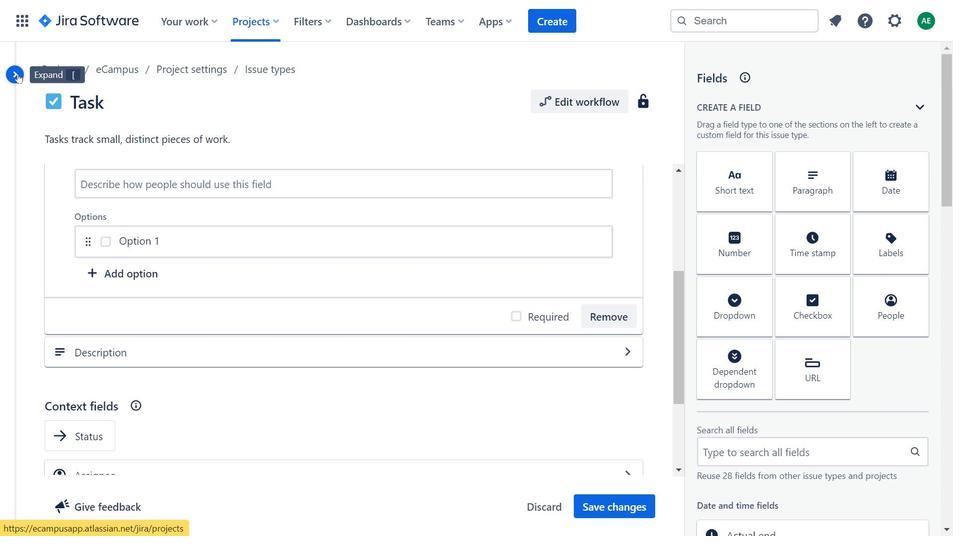 
Action: Mouse moved to (181, 232)
Screenshot: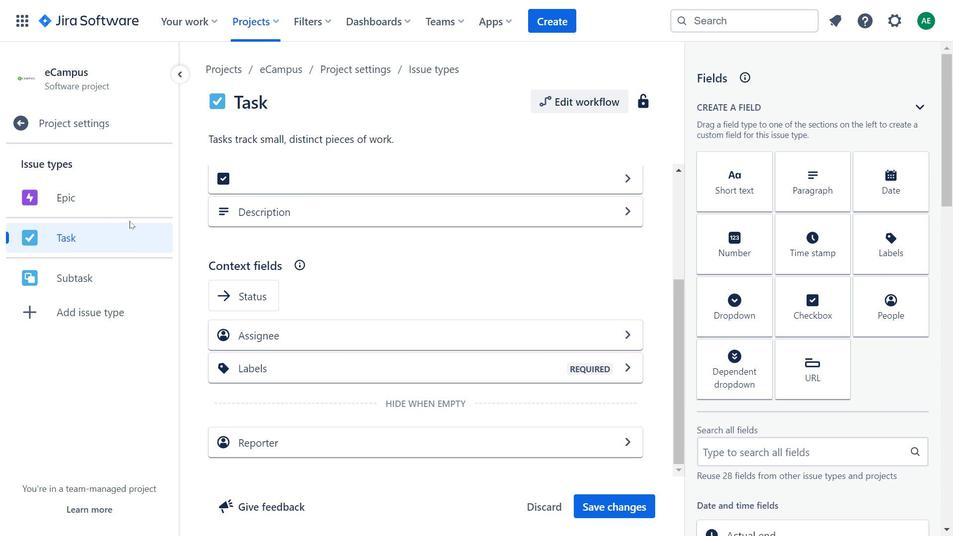
Action: Mouse pressed left at (181, 232)
Screenshot: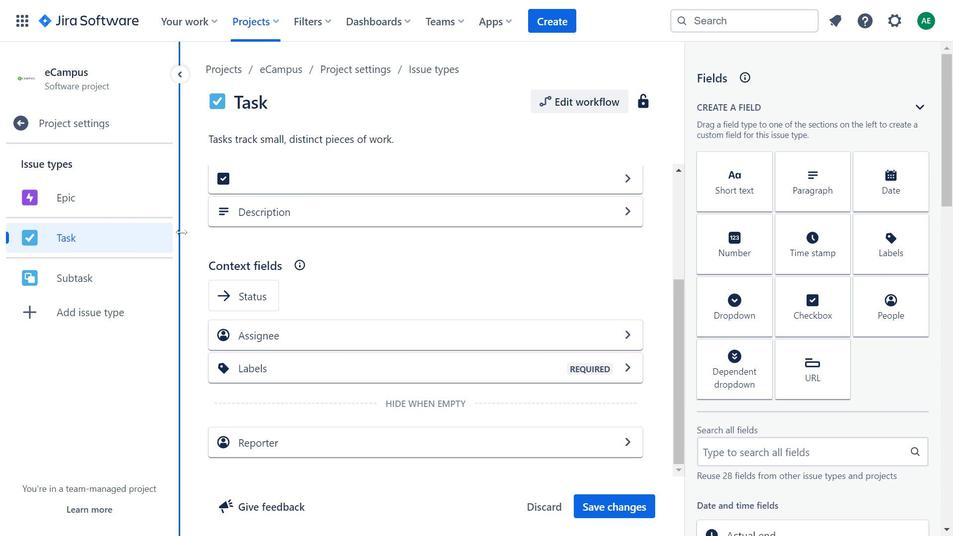 
Action: Mouse moved to (175, 85)
Screenshot: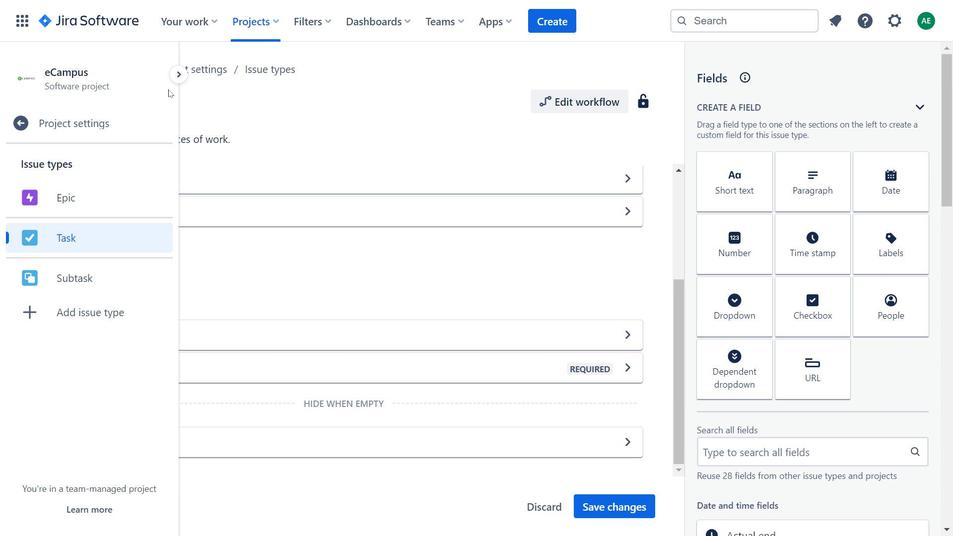 
Action: Mouse pressed left at (175, 85)
Screenshot: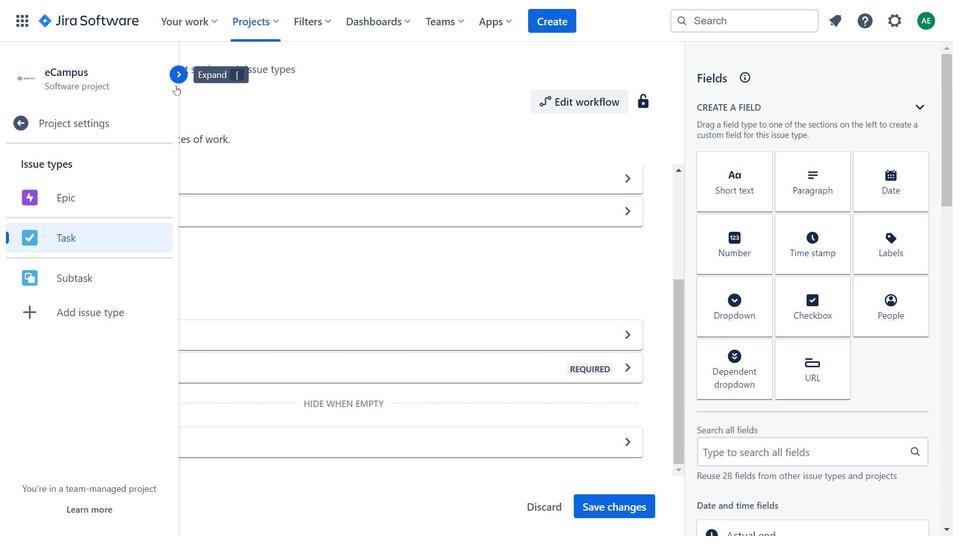 
Action: Mouse moved to (628, 275)
Screenshot: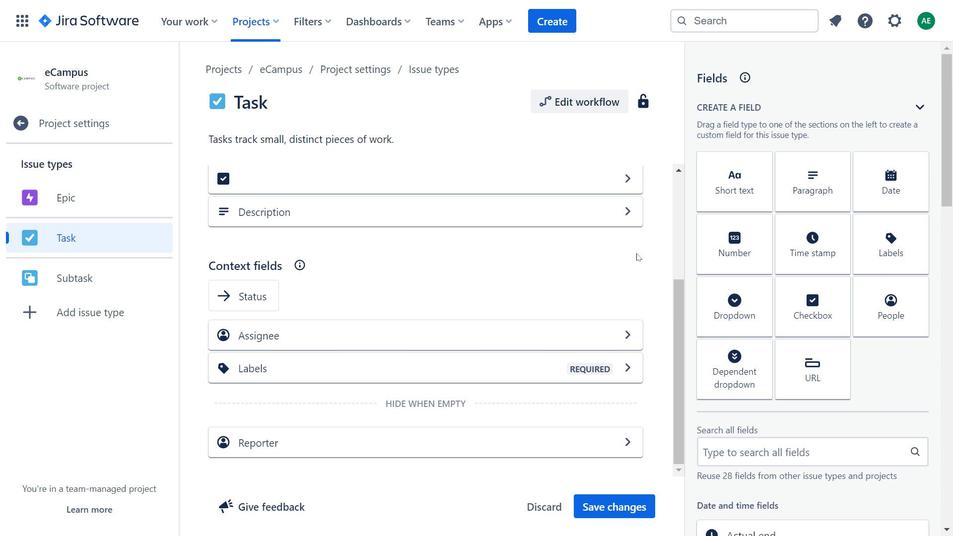 
Action: Mouse scrolled (628, 275) with delta (0, 0)
Screenshot: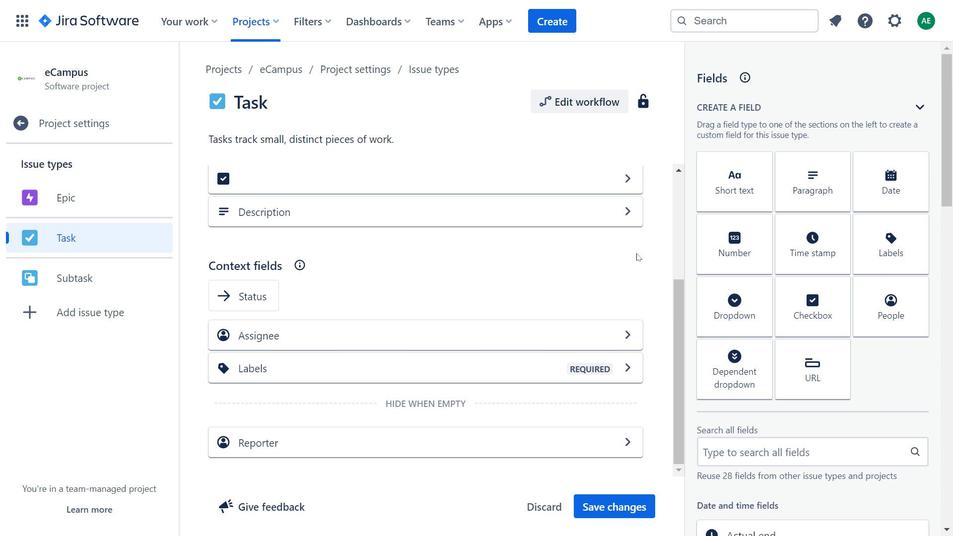
Action: Mouse moved to (748, 373)
Screenshot: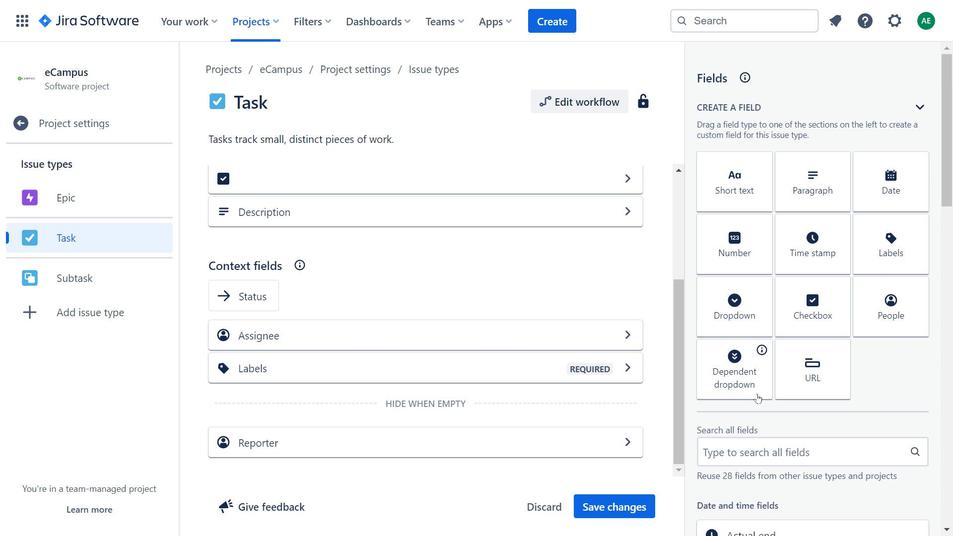 
Action: Mouse pressed left at (748, 373)
Screenshot: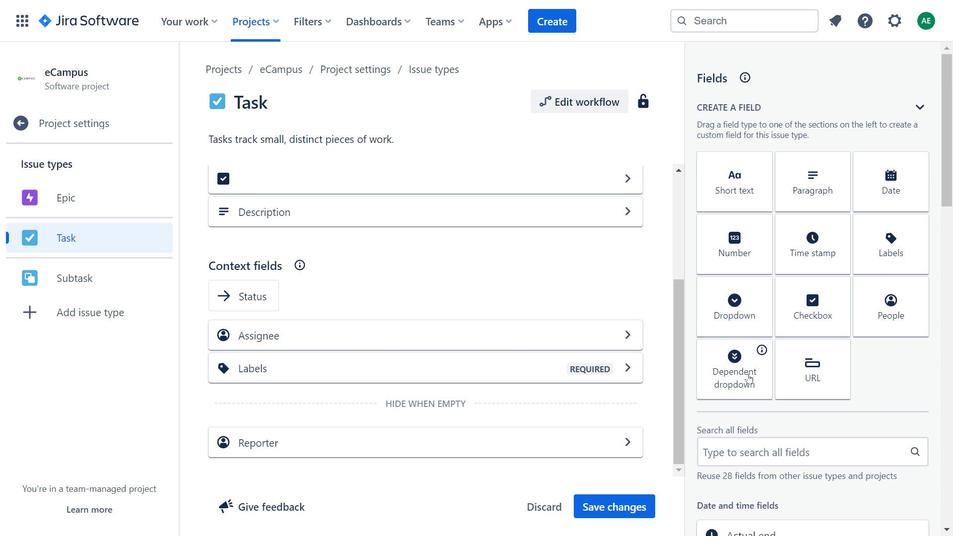 
Action: Mouse moved to (578, 94)
Screenshot: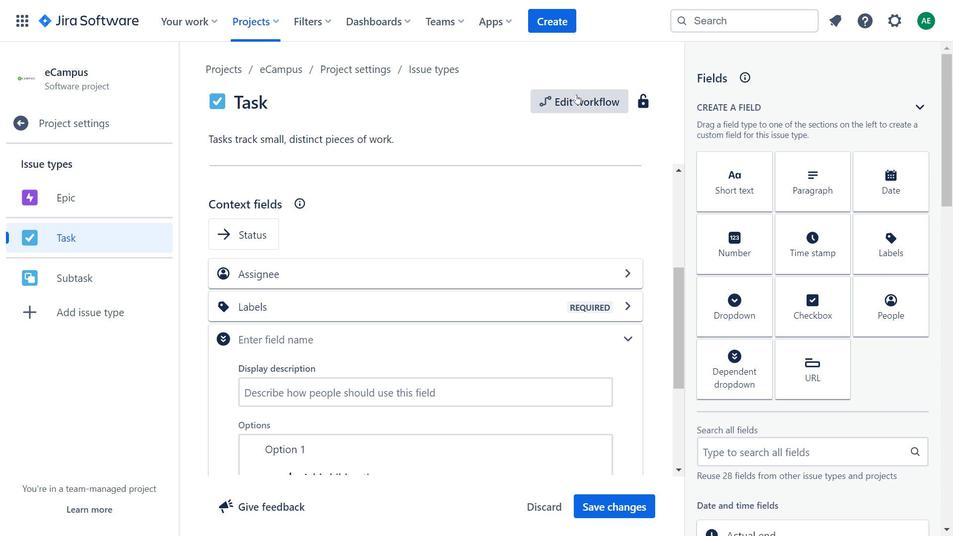 
Action: Mouse pressed left at (578, 94)
Screenshot: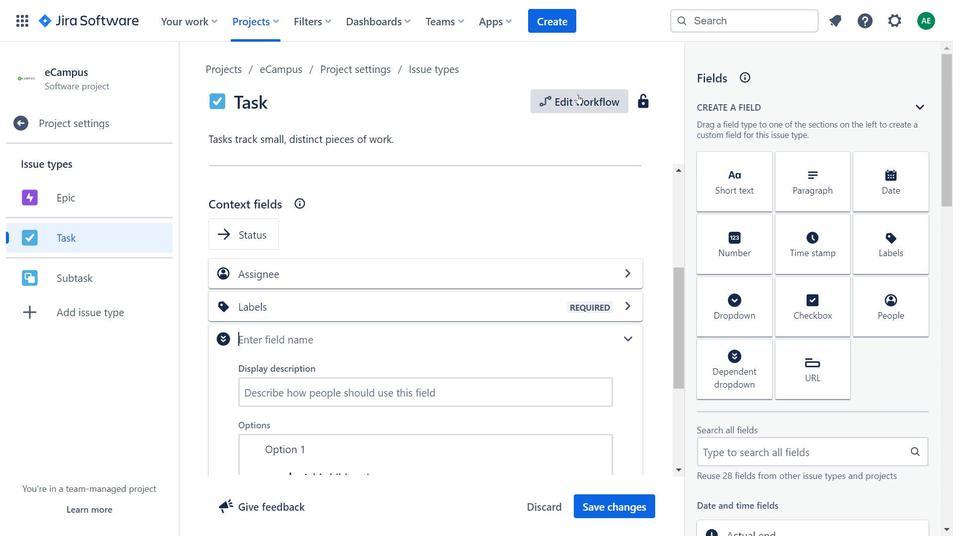 
Action: Mouse moved to (664, 158)
Screenshot: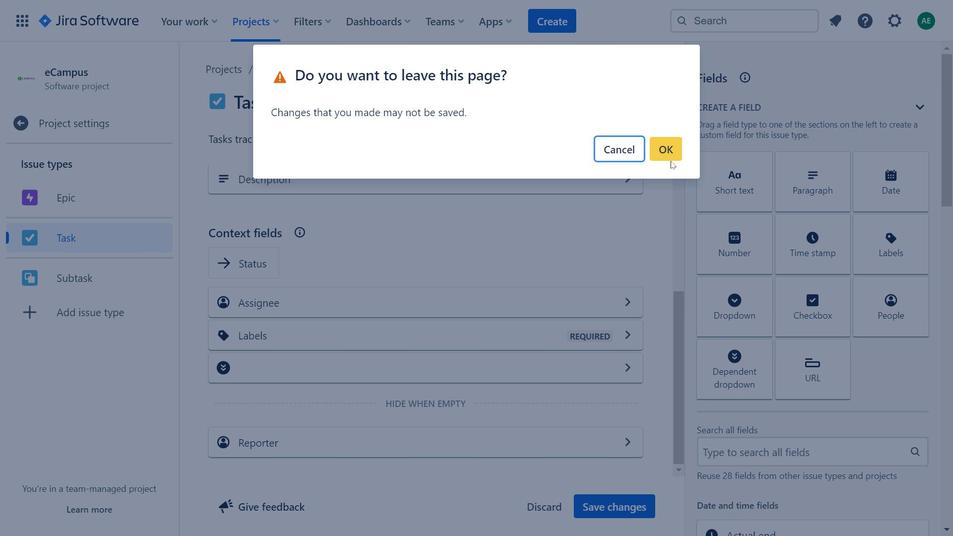 
Action: Mouse pressed left at (664, 158)
Screenshot: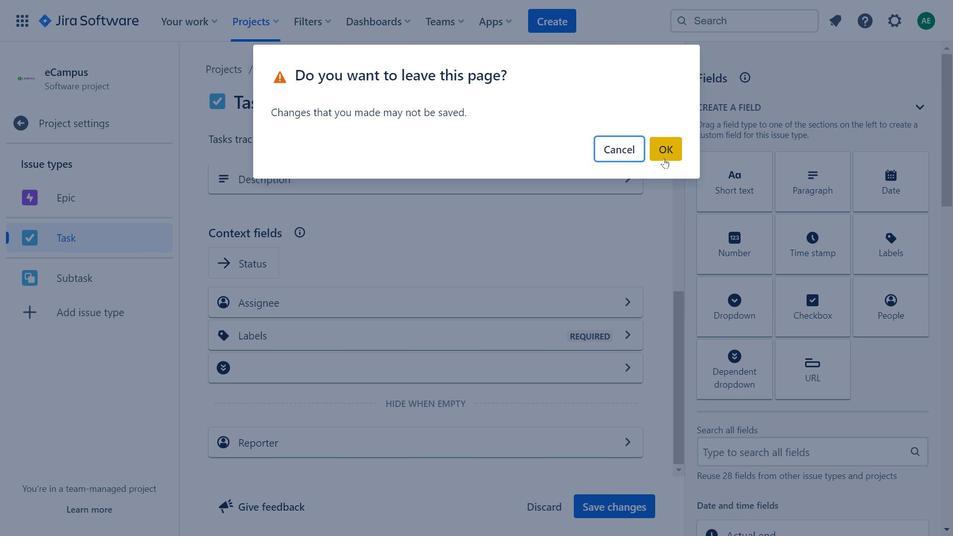 
Action: Mouse moved to (865, 34)
Screenshot: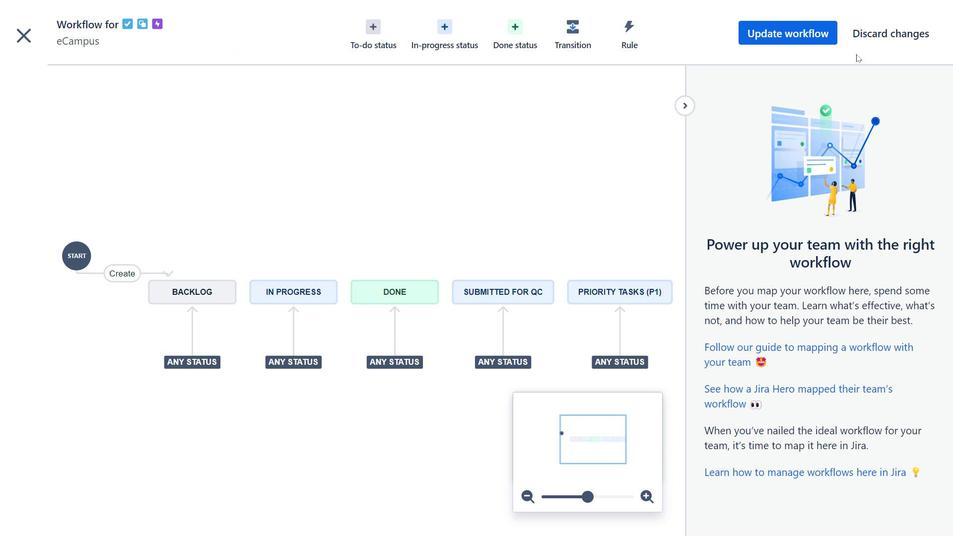 
Action: Mouse pressed left at (865, 34)
Screenshot: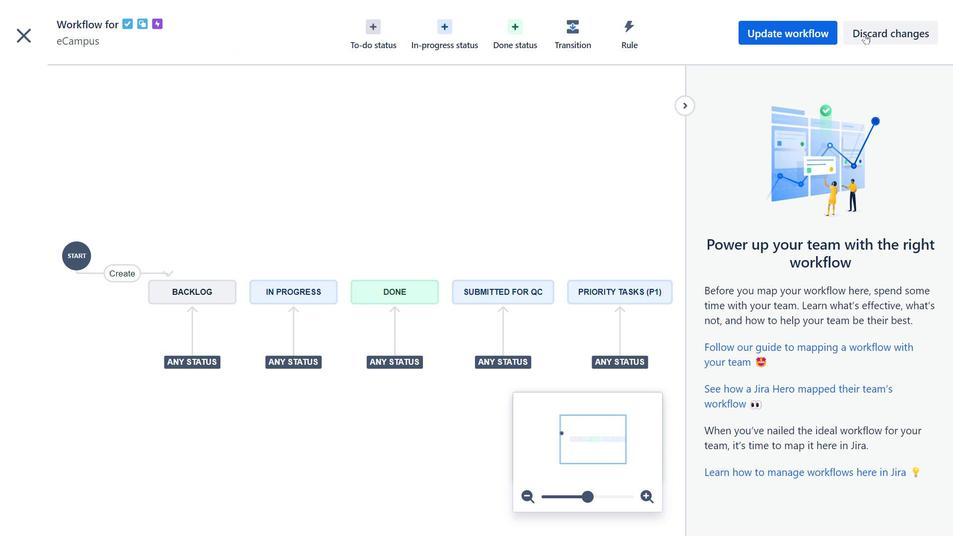 
Action: Mouse moved to (548, 151)
Screenshot: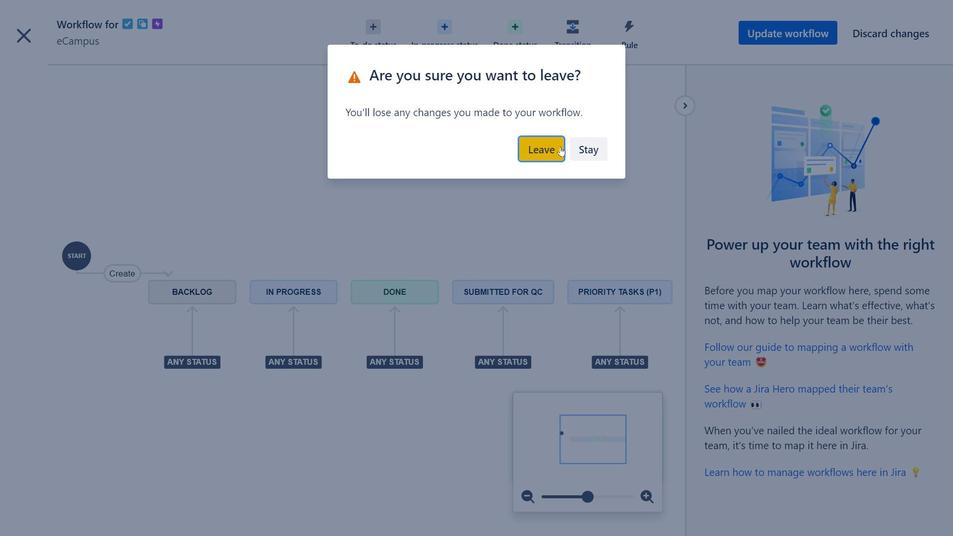
Action: Mouse pressed left at (548, 151)
Screenshot: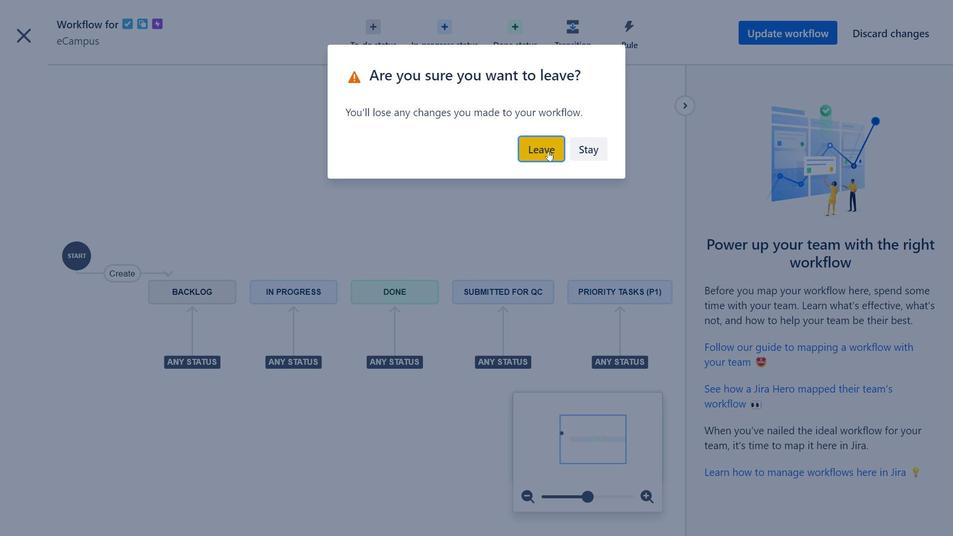 
Action: Mouse moved to (85, 129)
Screenshot: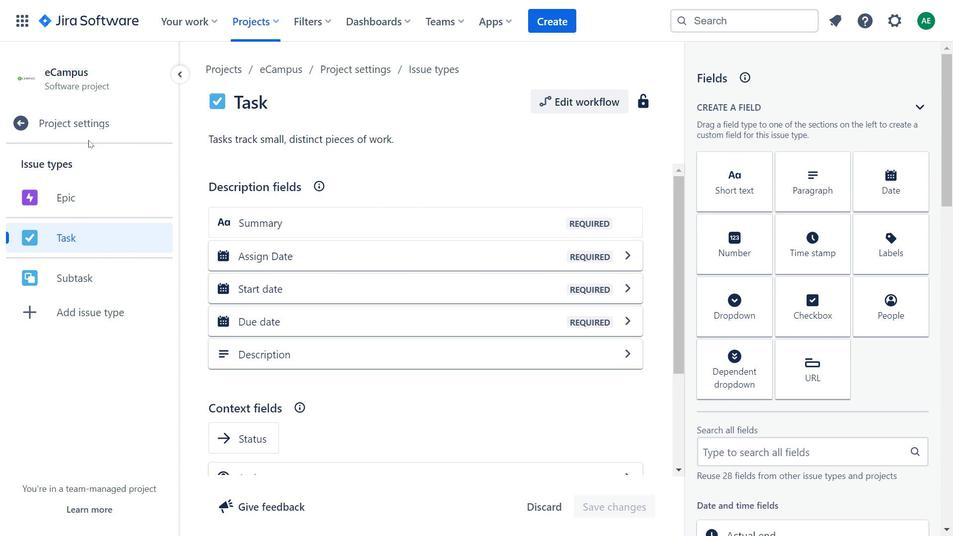
Action: Mouse pressed left at (85, 129)
Screenshot: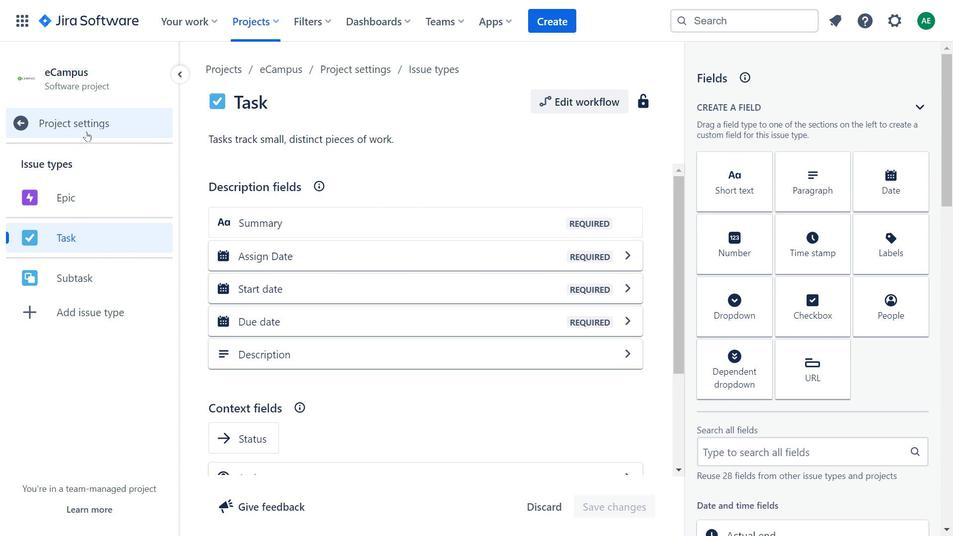 
Action: Mouse moved to (91, 184)
Screenshot: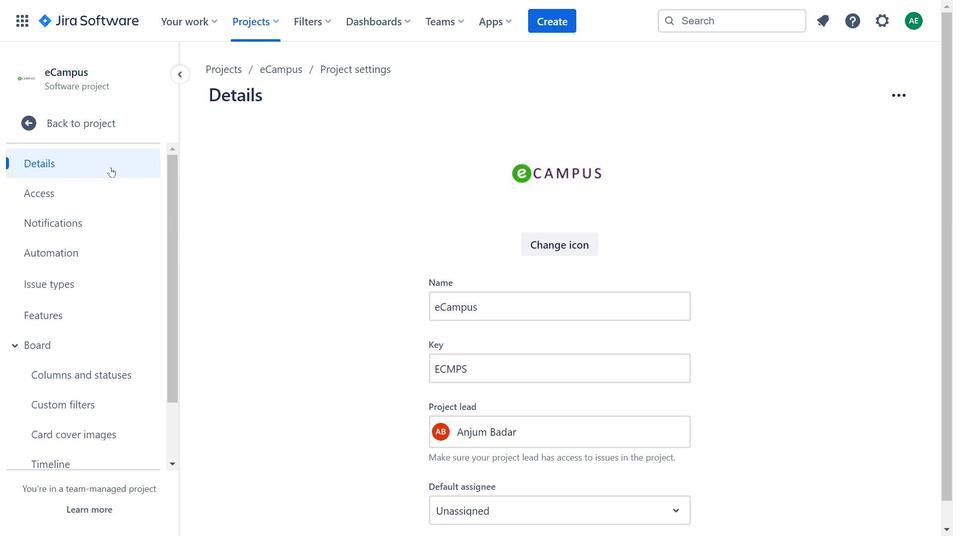 
Action: Mouse pressed left at (91, 184)
Screenshot: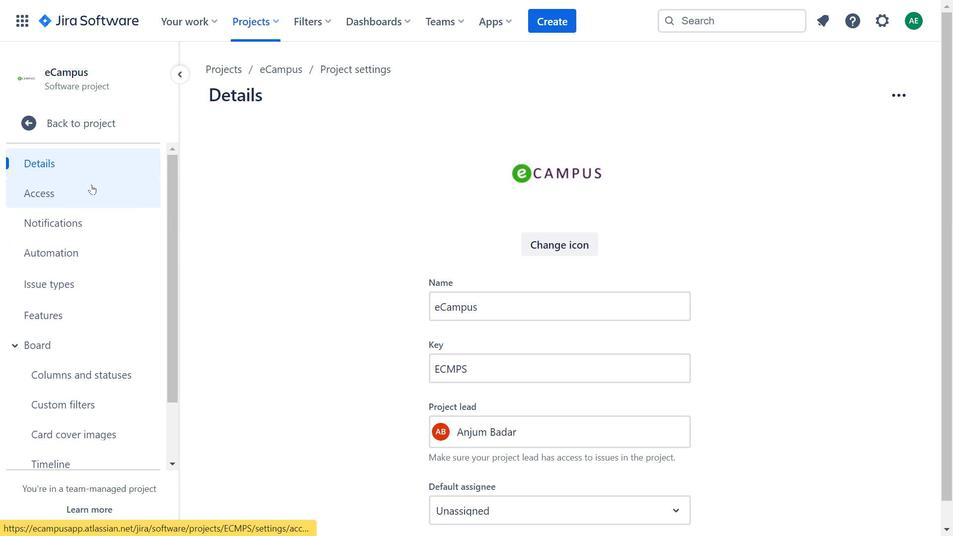 
Action: Mouse moved to (525, 203)
Screenshot: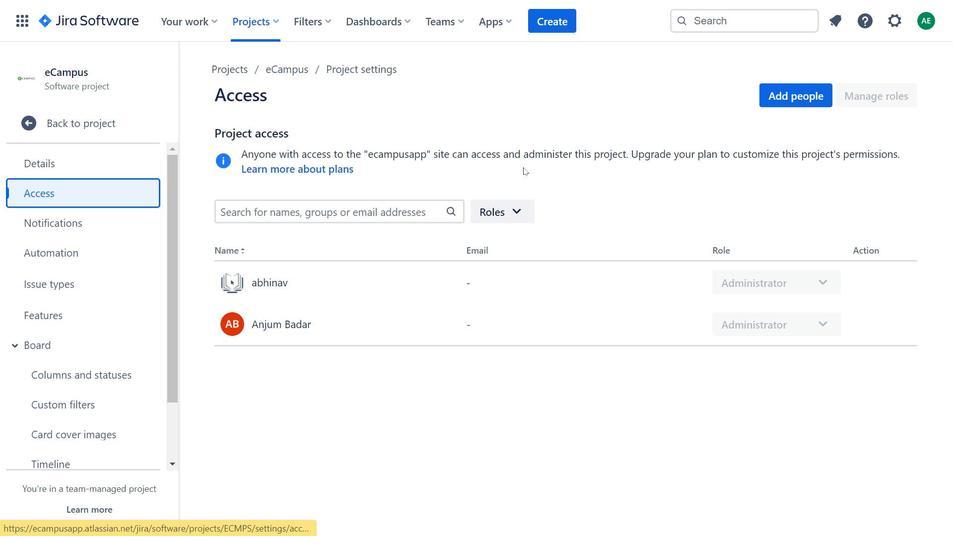 
Action: Mouse pressed left at (525, 203)
Screenshot: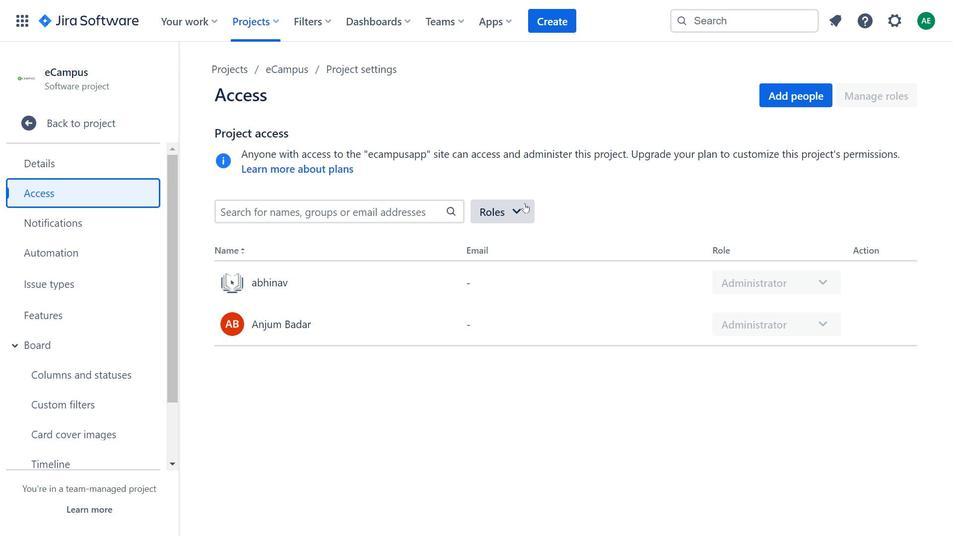 
Action: Mouse moved to (15, 230)
Screenshot: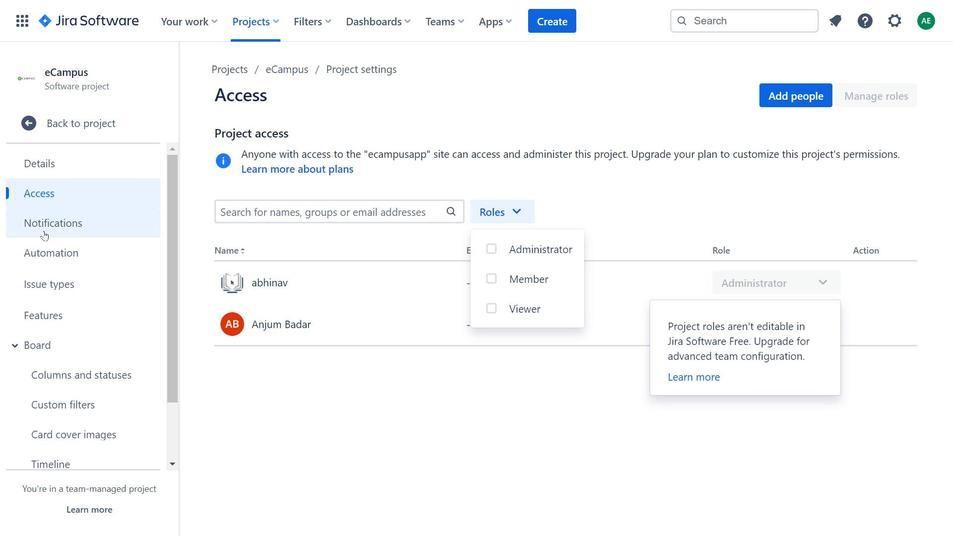 
Action: Mouse pressed left at (15, 230)
Screenshot: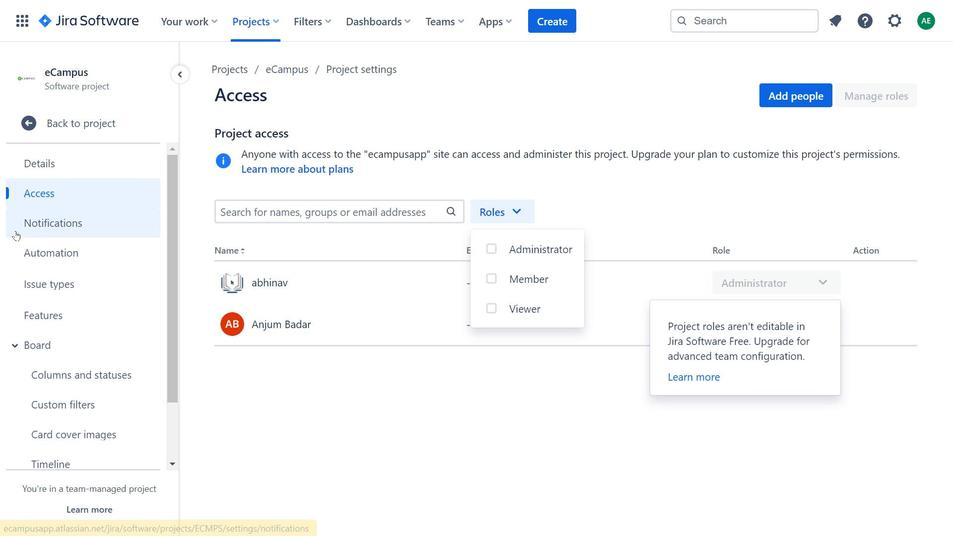 
Action: Mouse moved to (790, 241)
Screenshot: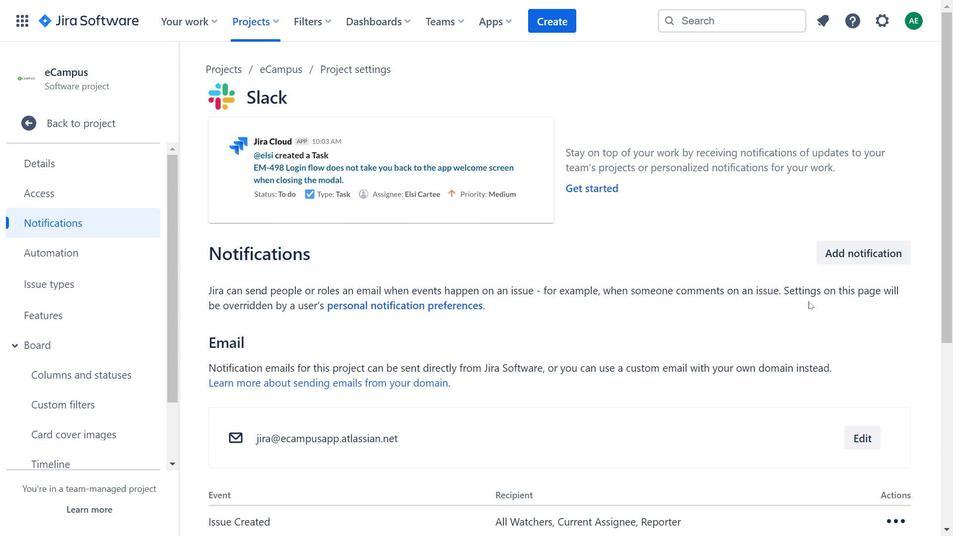 
Action: Mouse scrolled (790, 241) with delta (0, 0)
Screenshot: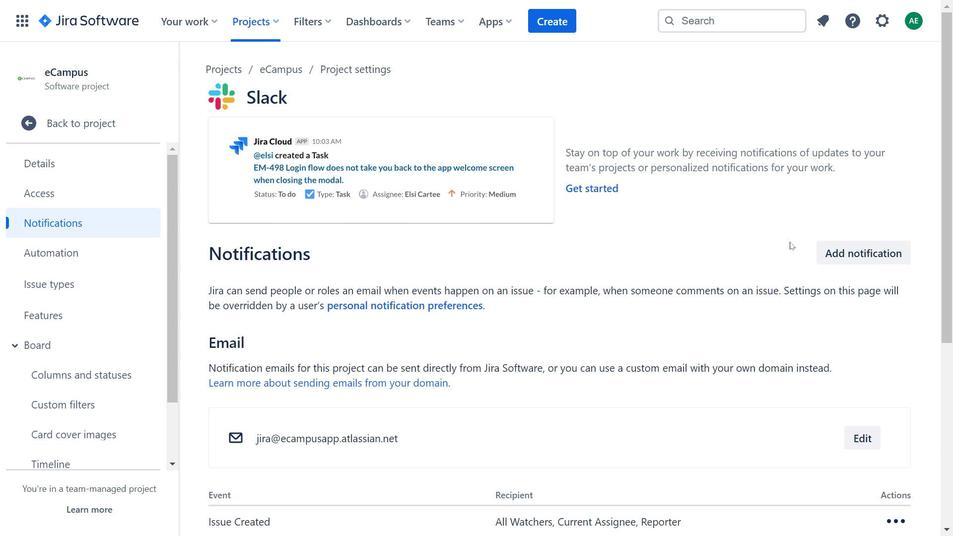 
Action: Mouse scrolled (790, 241) with delta (0, 0)
Screenshot: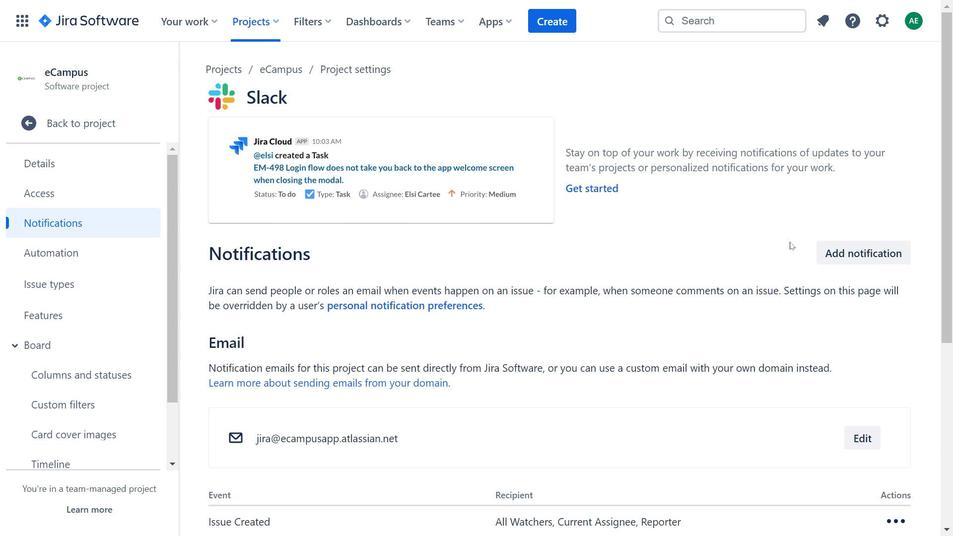 
Action: Mouse moved to (874, 296)
Screenshot: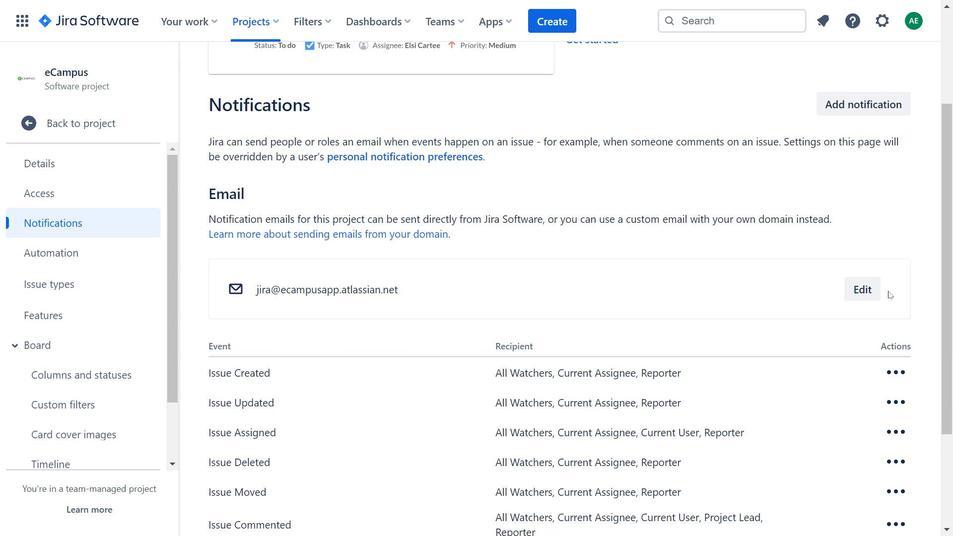 
Action: Mouse pressed left at (874, 296)
Screenshot: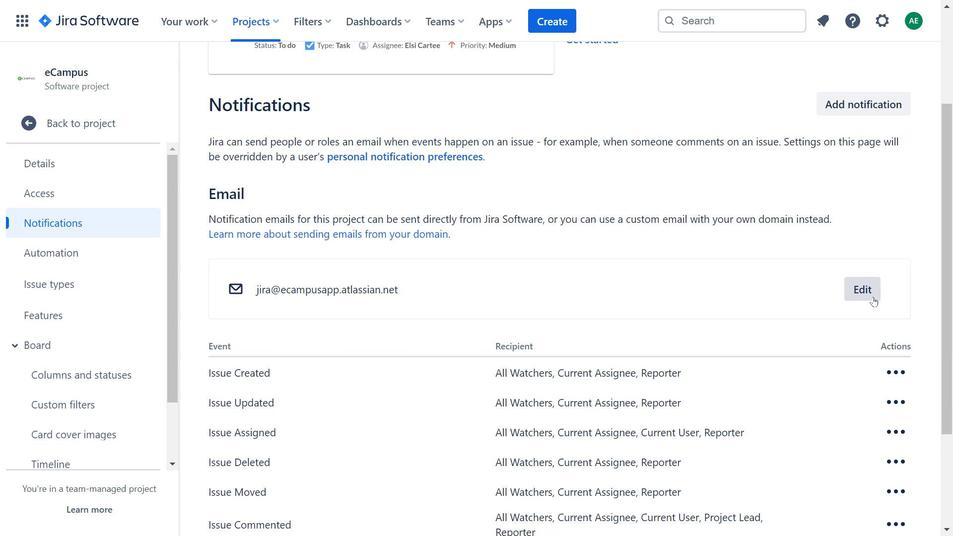 
Action: Mouse moved to (621, 229)
Screenshot: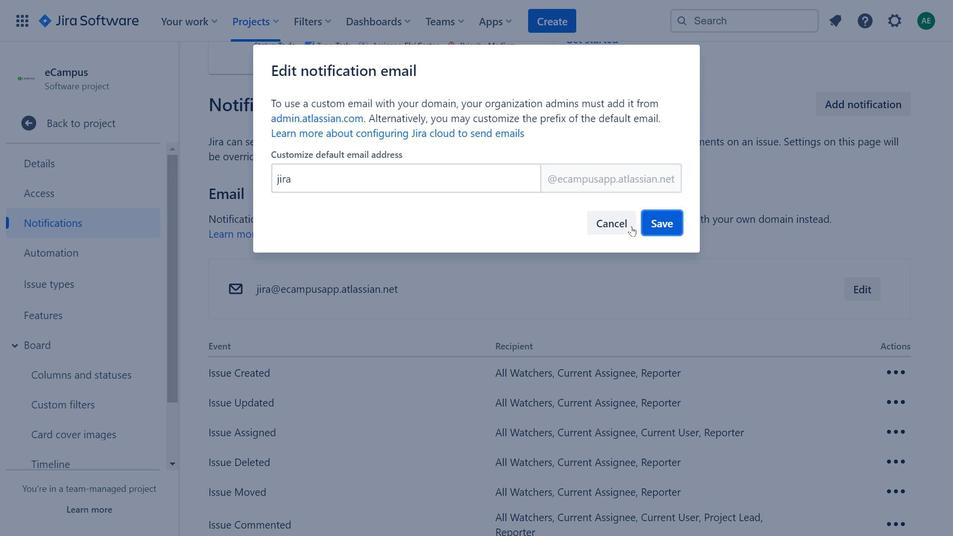 
Action: Mouse pressed left at (621, 229)
Screenshot: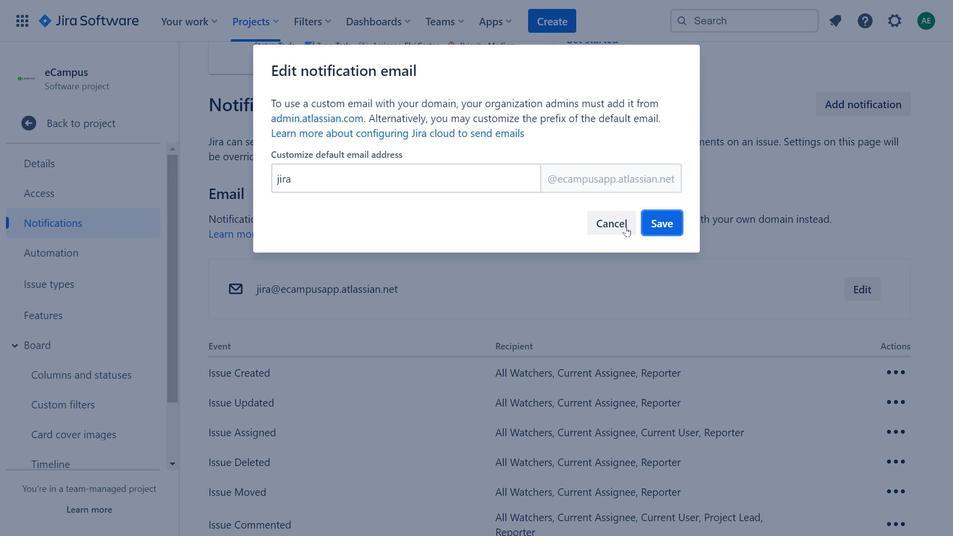 
Action: Mouse moved to (925, 301)
Screenshot: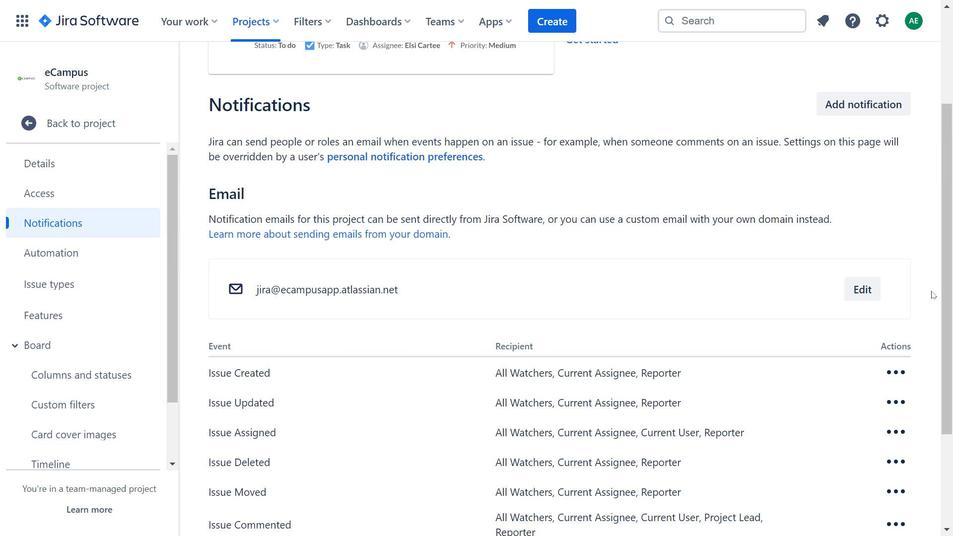 
Action: Mouse scrolled (925, 300) with delta (0, 0)
Screenshot: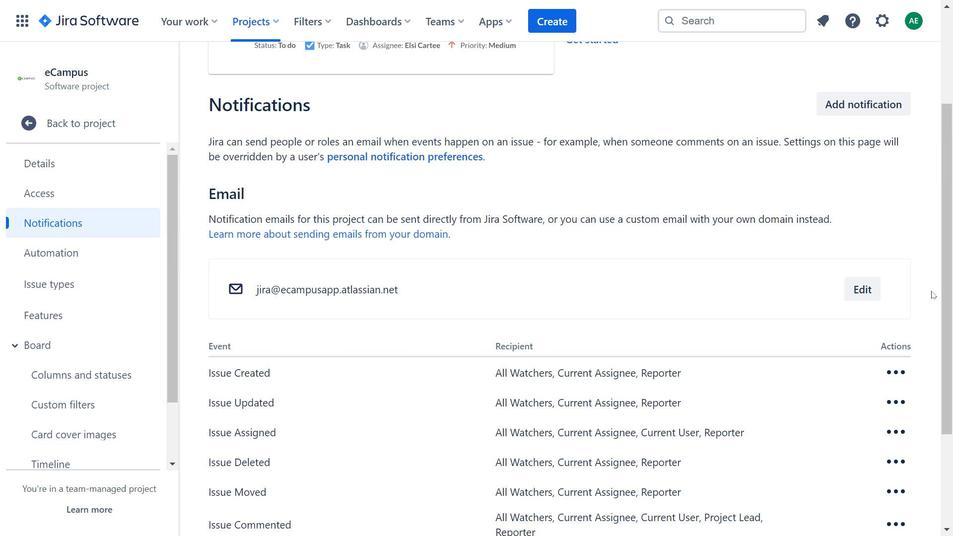 
Action: Mouse moved to (925, 301)
Screenshot: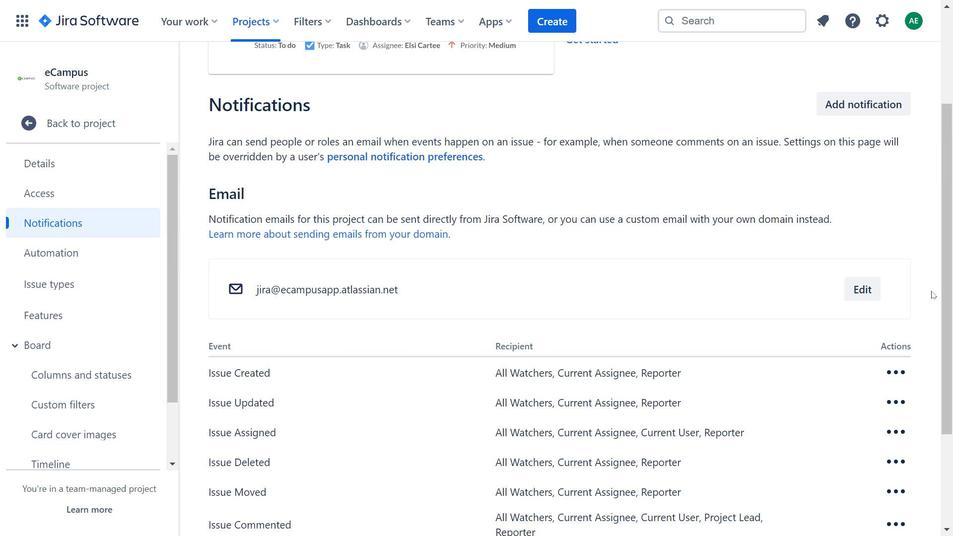 
Action: Mouse scrolled (925, 301) with delta (0, 0)
Screenshot: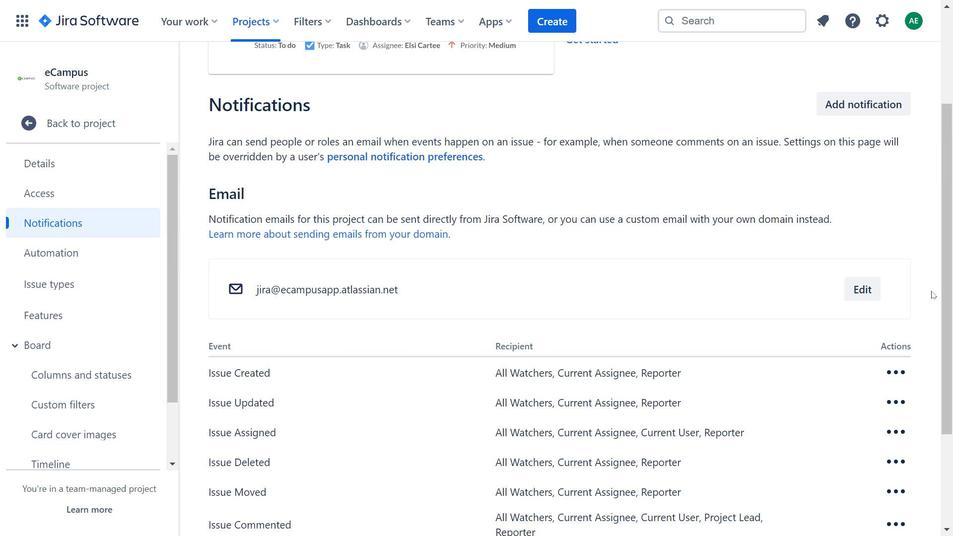 
Action: Mouse moved to (900, 295)
Screenshot: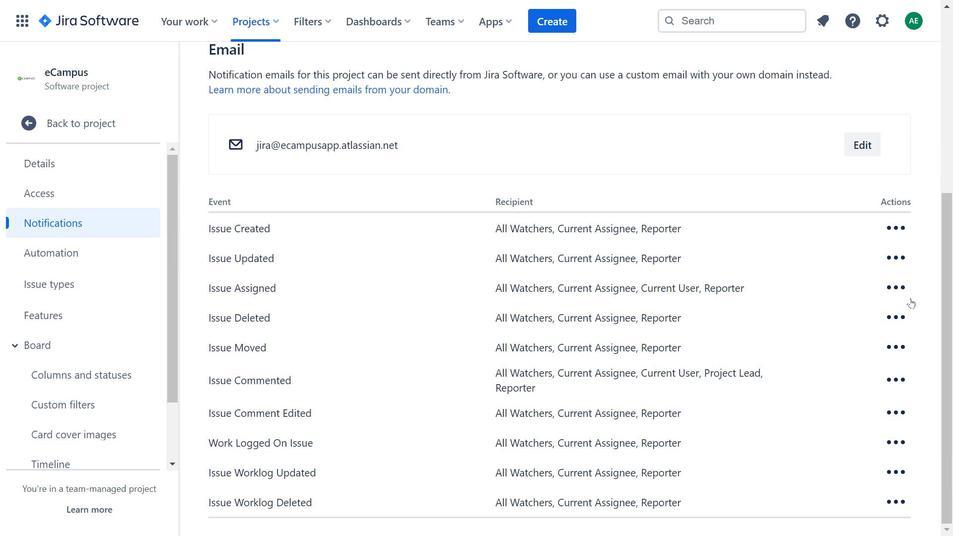 
Action: Mouse pressed left at (900, 295)
Screenshot: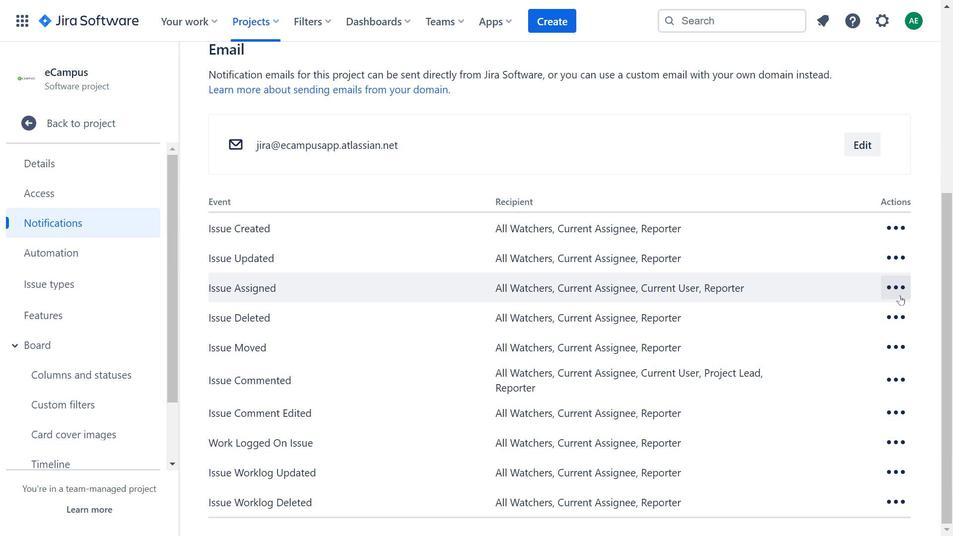 
Action: Mouse moved to (913, 316)
Screenshot: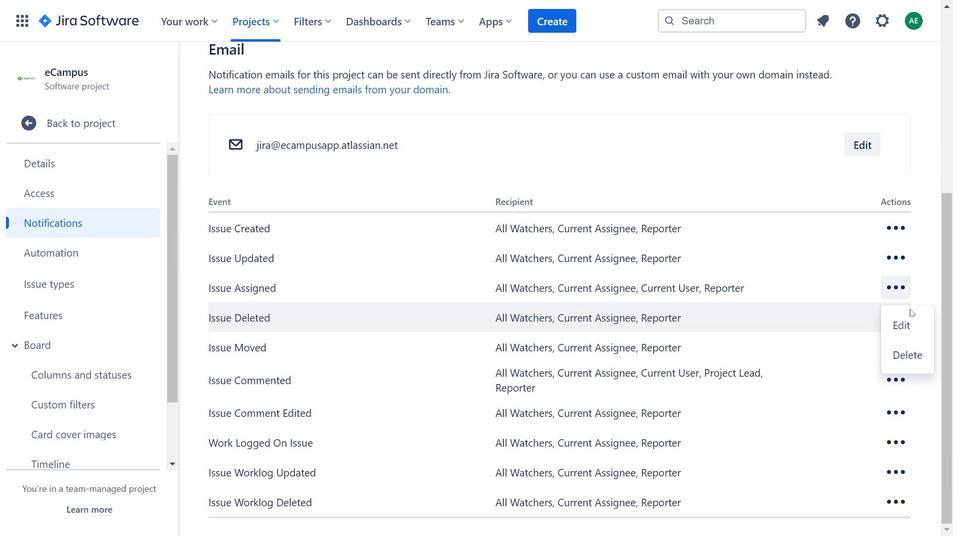 
Action: Mouse pressed left at (913, 316)
Screenshot: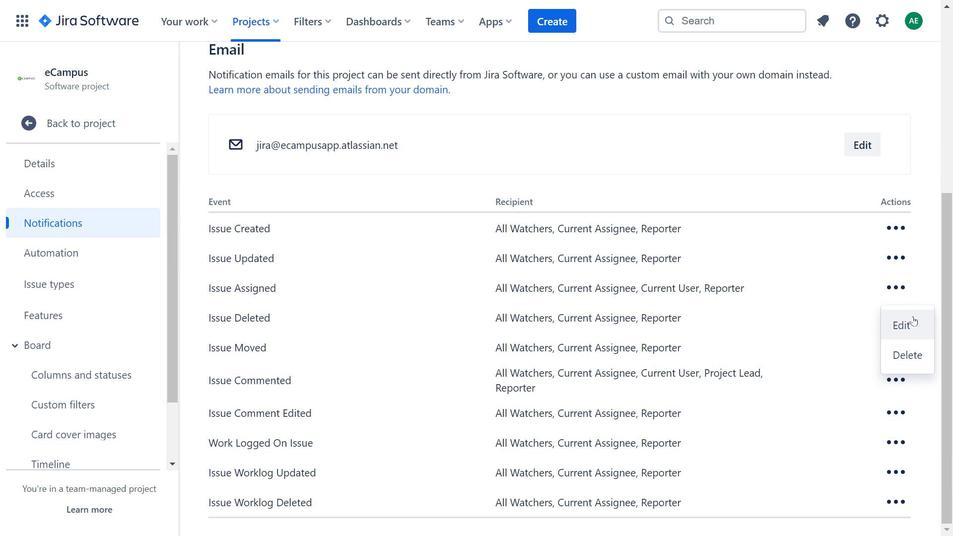
Action: Mouse moved to (310, 302)
Screenshot: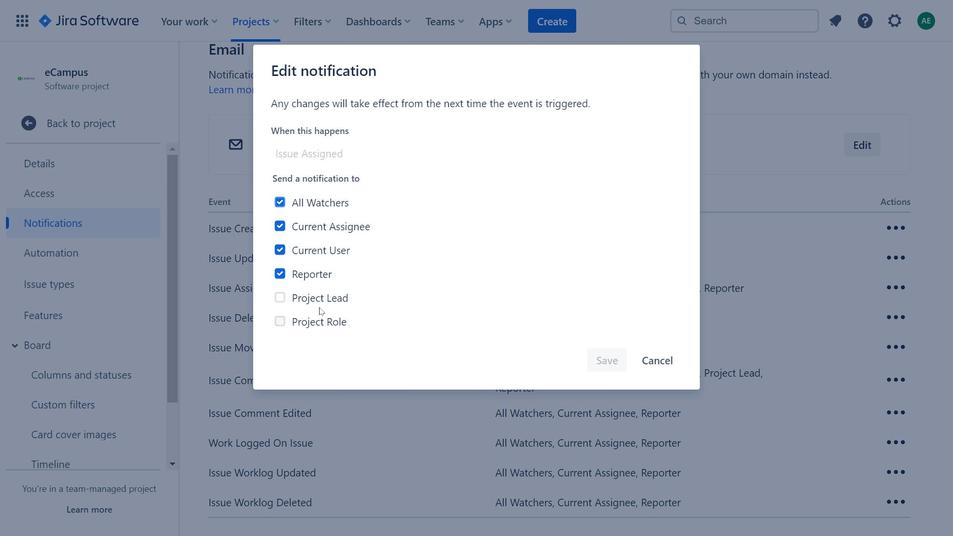 
Action: Mouse pressed left at (310, 302)
Screenshot: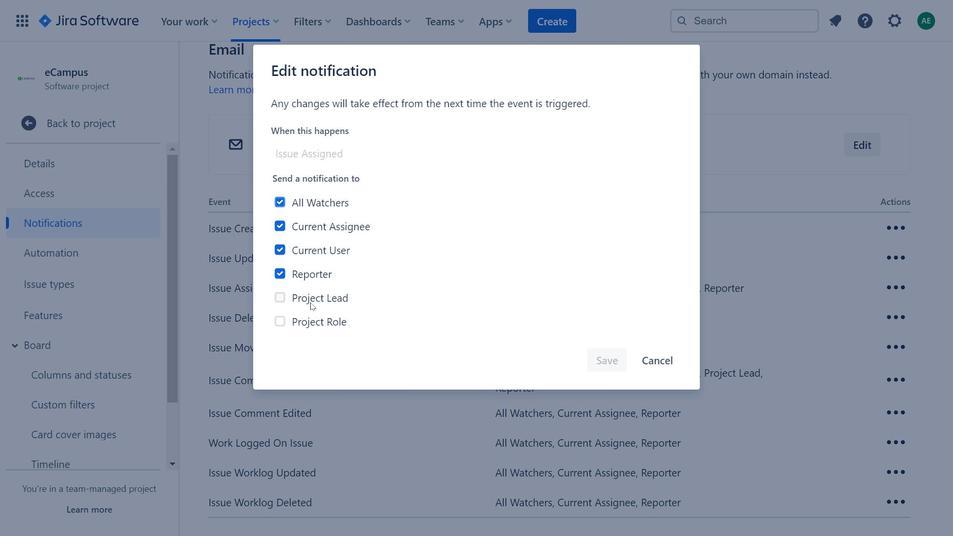 
Action: Mouse moved to (658, 359)
Screenshot: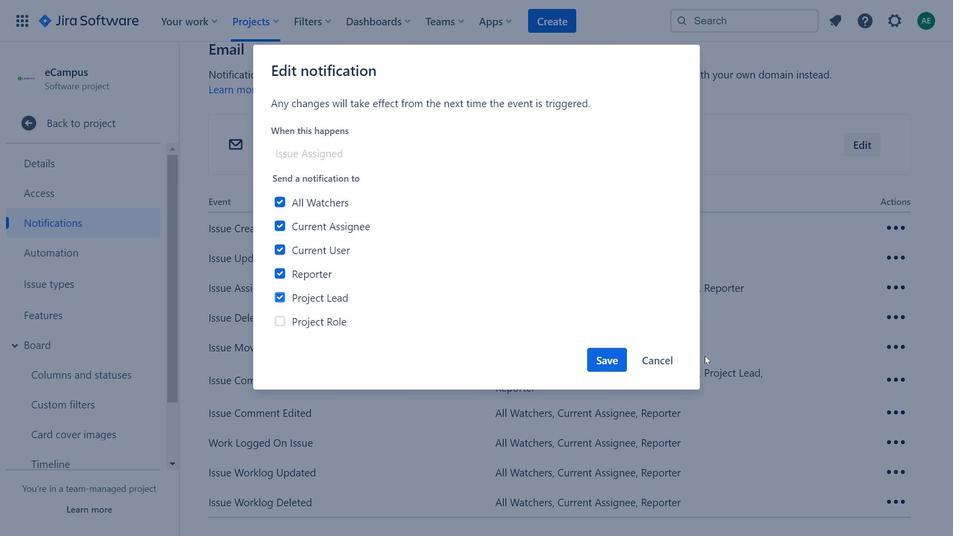 
Action: Mouse pressed left at (658, 359)
Screenshot: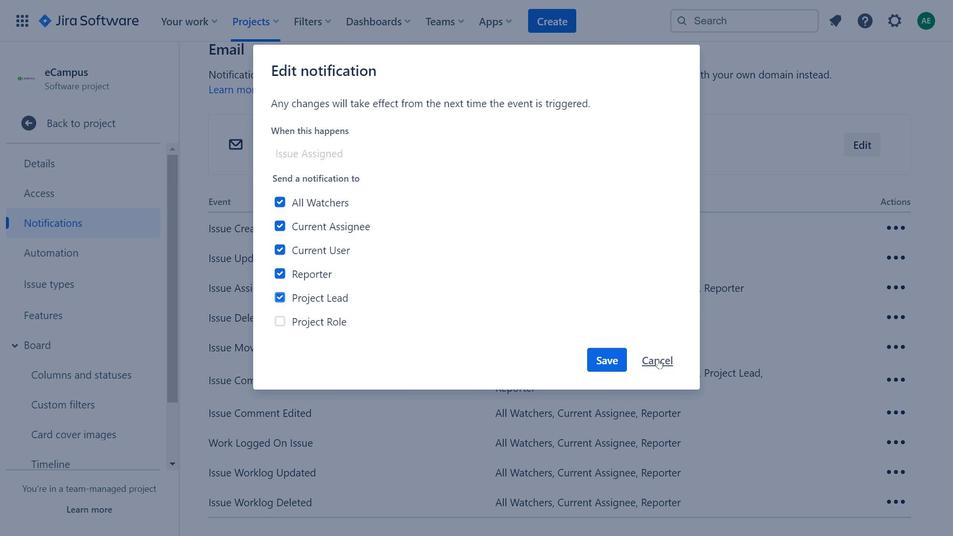 
Action: Mouse moved to (127, 132)
Screenshot: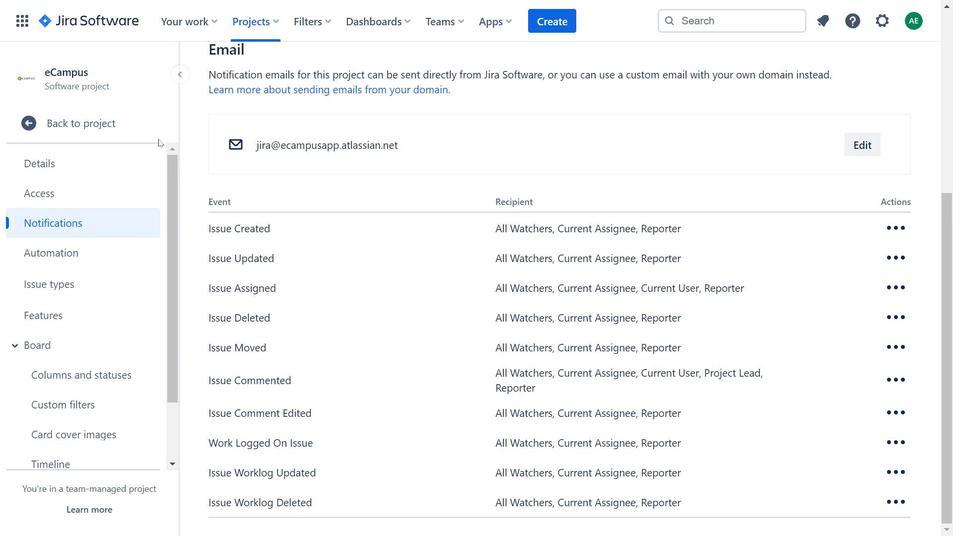 
Action: Mouse pressed left at (127, 132)
Screenshot: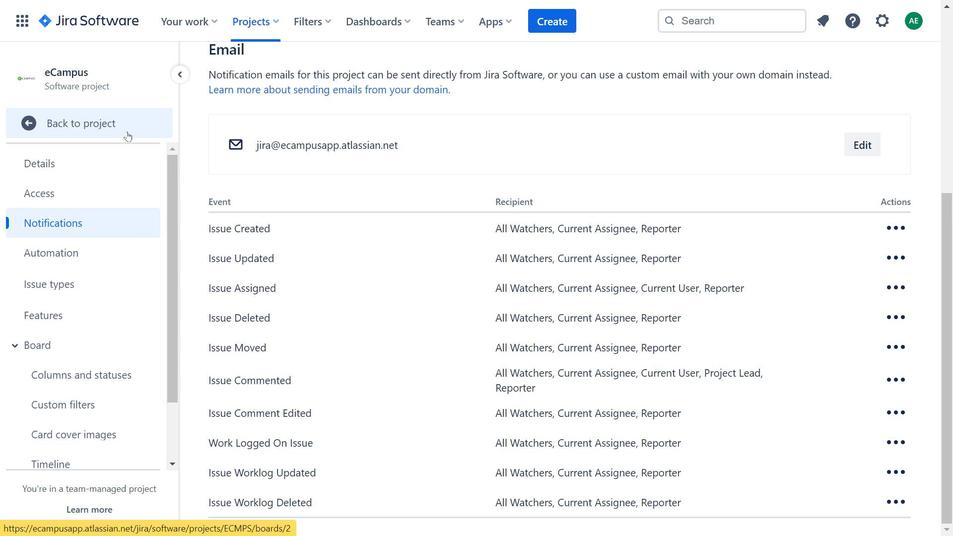 
Action: Mouse moved to (360, 267)
Screenshot: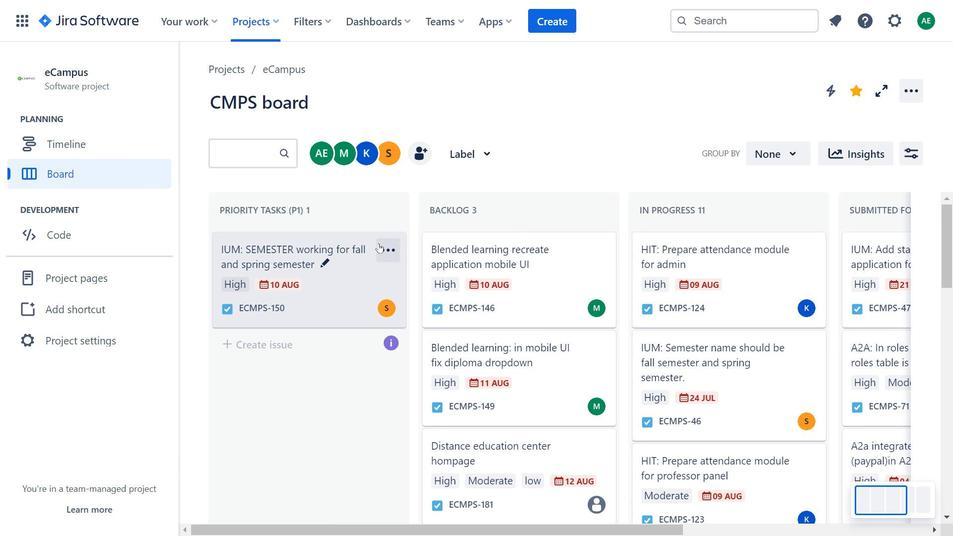 
Action: Mouse pressed left at (360, 267)
Screenshot: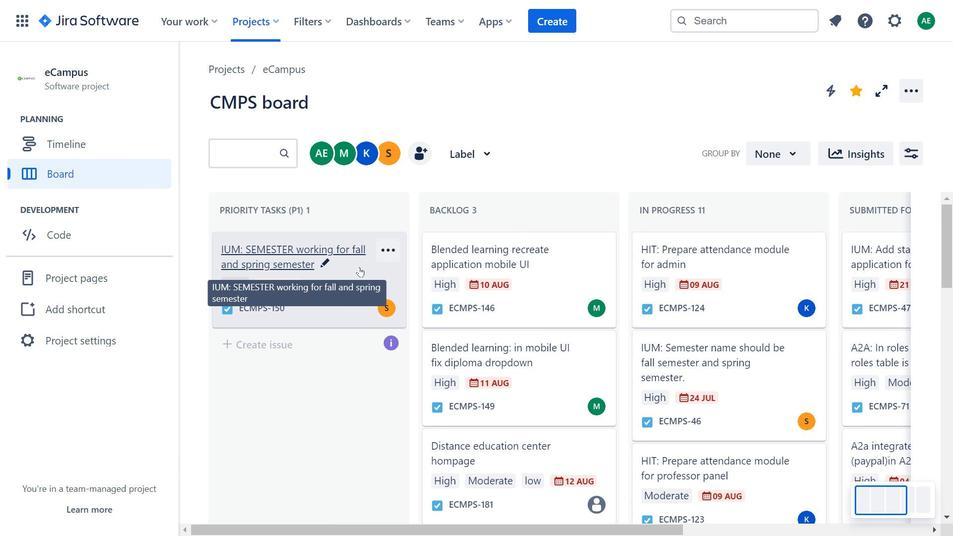 
Action: Mouse moved to (623, 118)
Screenshot: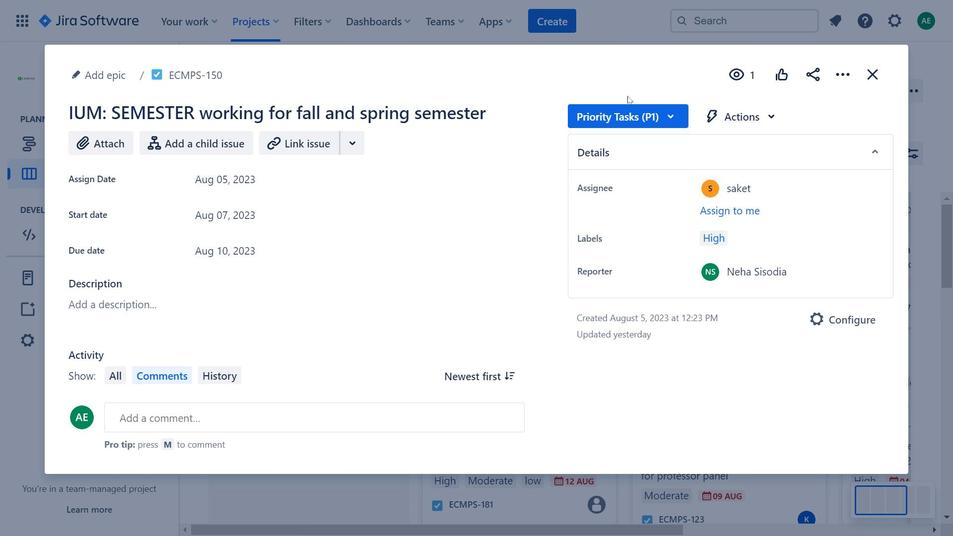 
Action: Mouse pressed left at (623, 118)
Screenshot: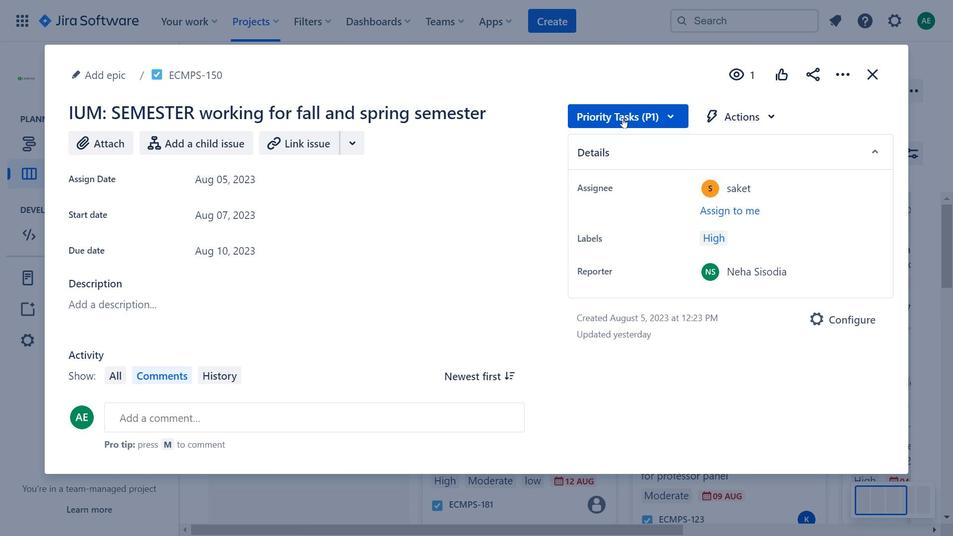 
Action: Mouse moved to (307, 217)
Screenshot: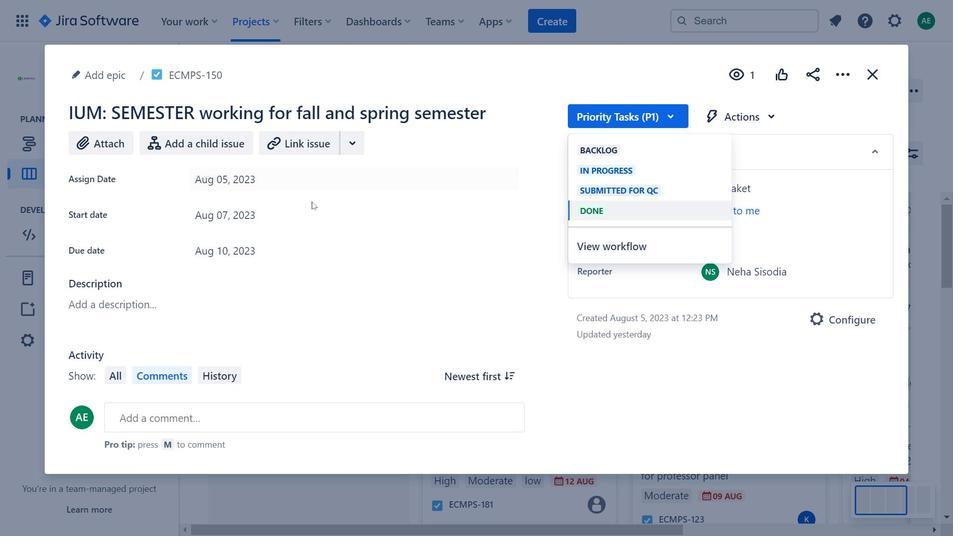 
Action: Mouse pressed left at (307, 217)
Screenshot: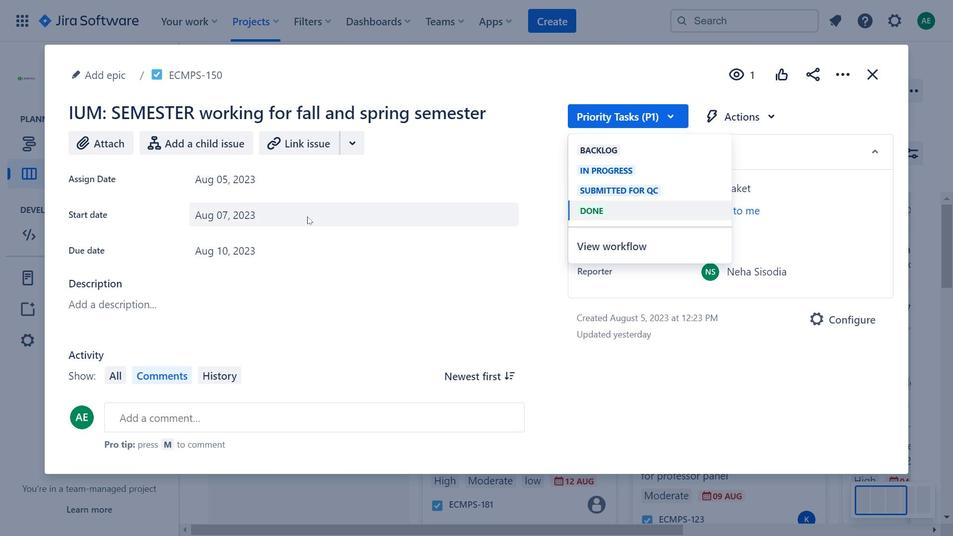 
Action: Mouse moved to (741, 123)
Screenshot: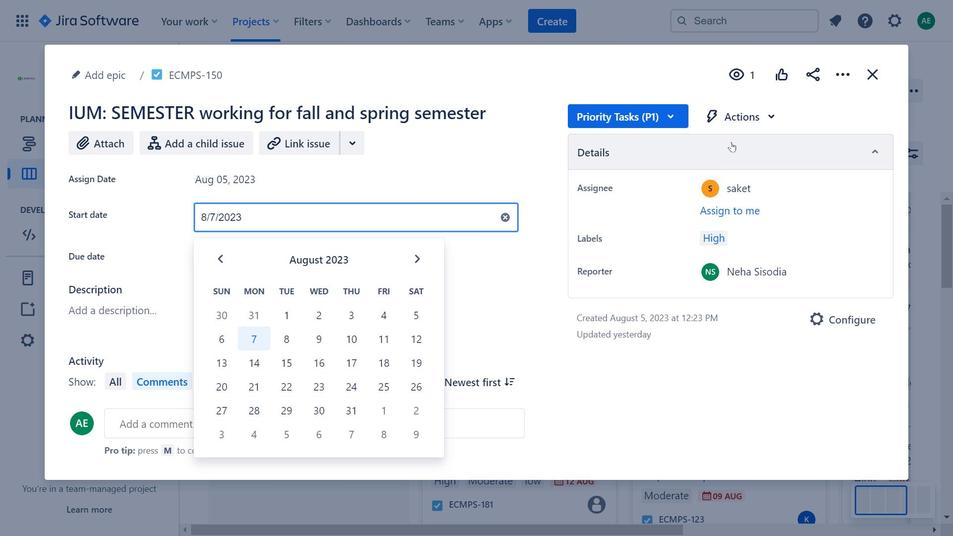 
Action: Mouse pressed left at (741, 123)
Screenshot: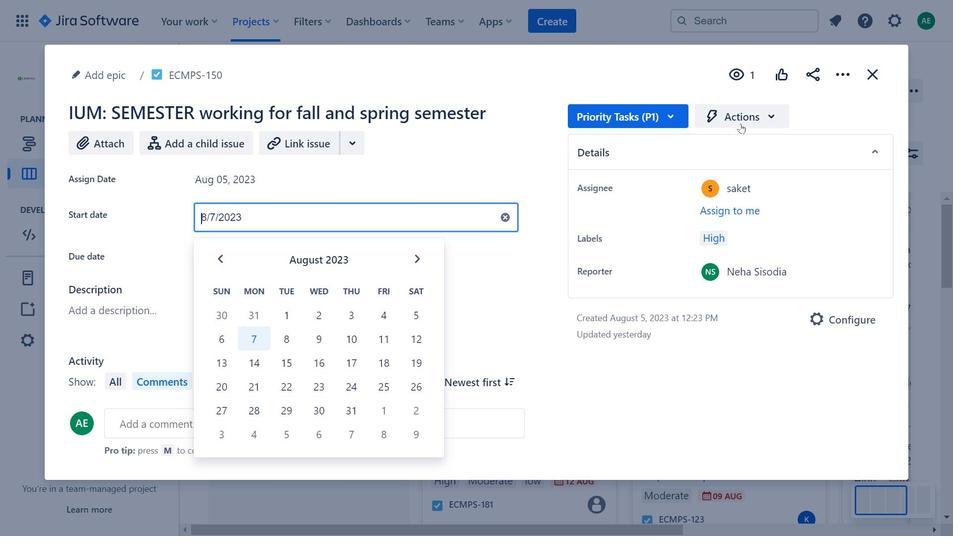 
Action: Mouse moved to (842, 80)
Screenshot: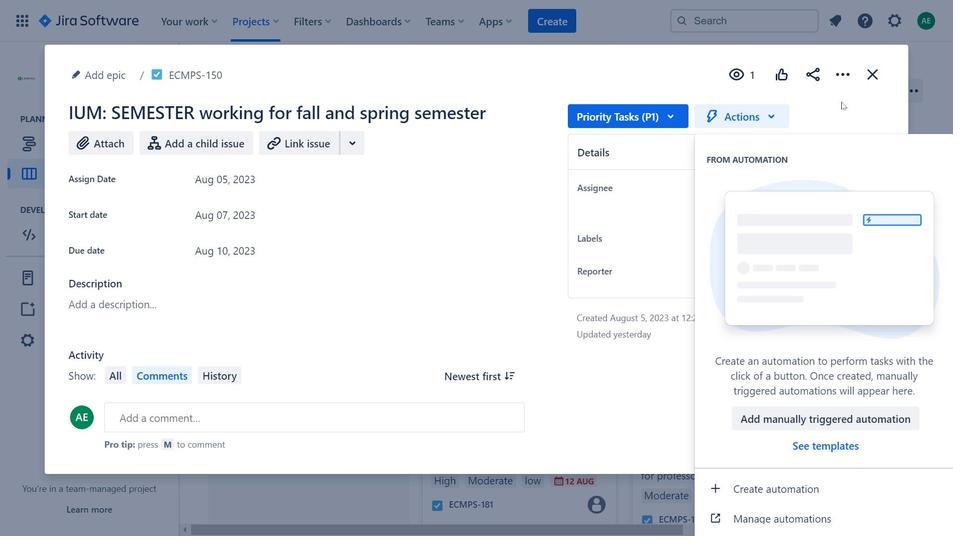
Action: Mouse pressed left at (842, 80)
Screenshot: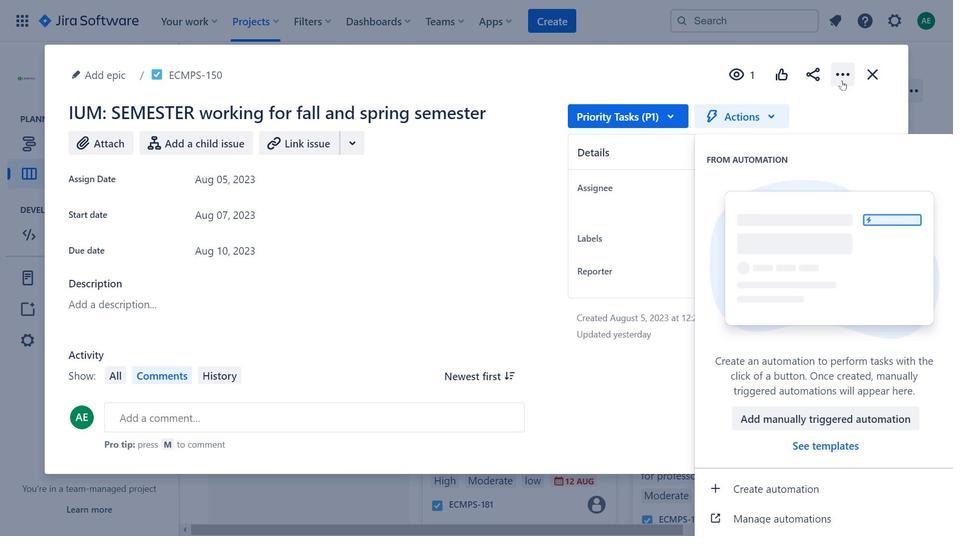 
Action: Mouse moved to (229, 368)
Screenshot: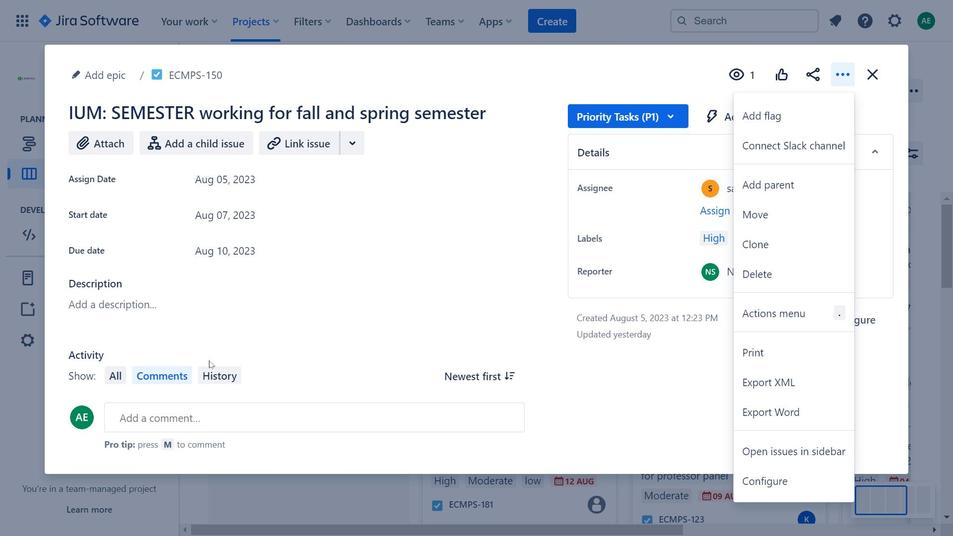 
Action: Mouse pressed left at (229, 368)
Screenshot: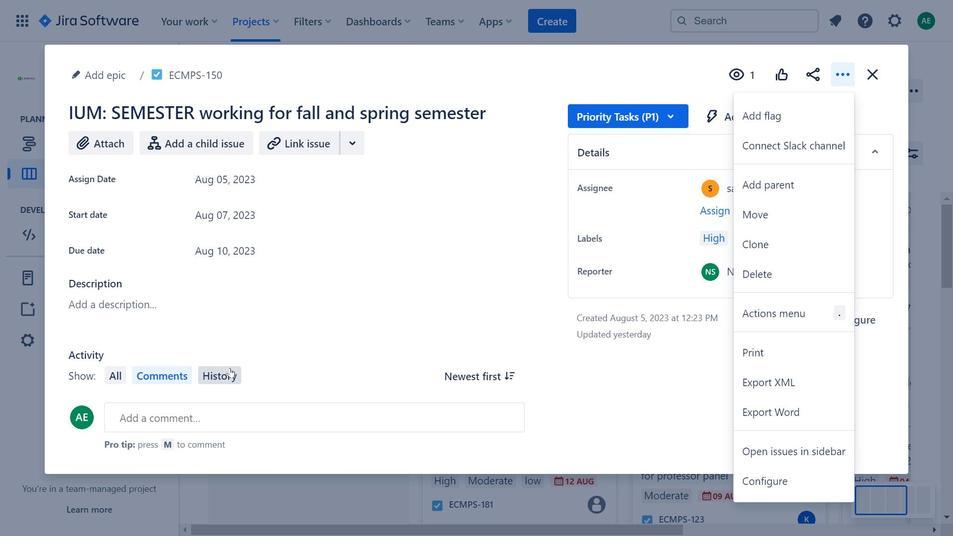 
Action: Mouse moved to (327, 270)
Screenshot: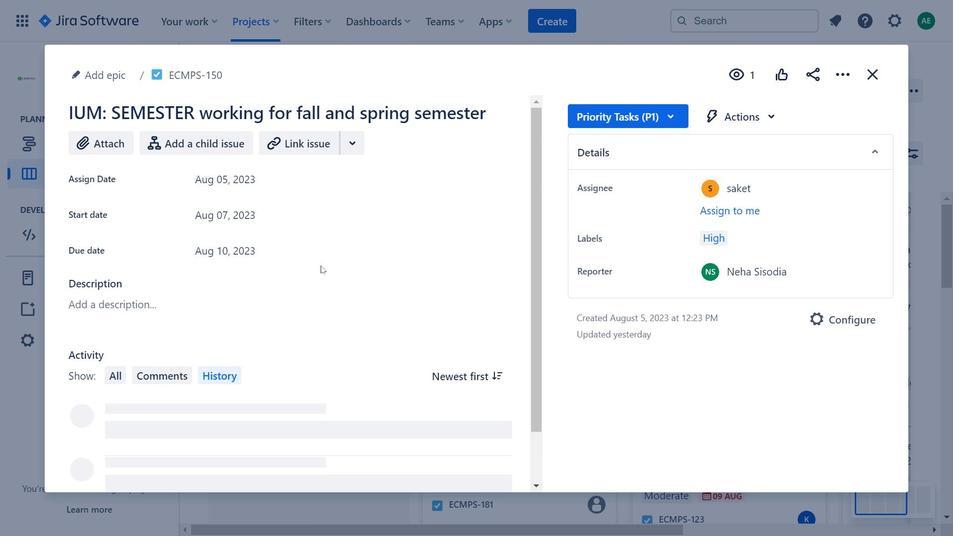 
Action: Mouse scrolled (327, 269) with delta (0, 0)
Screenshot: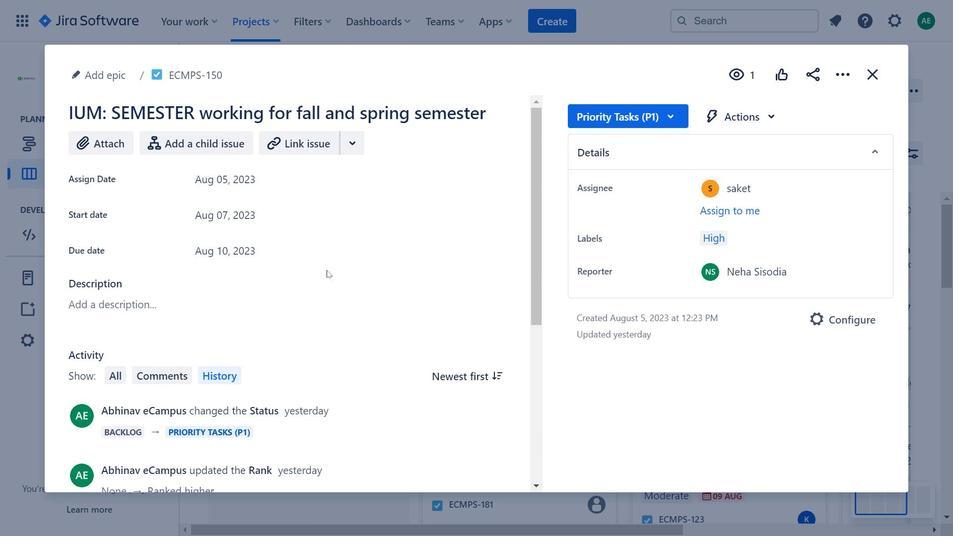 
Action: Mouse moved to (327, 270)
Screenshot: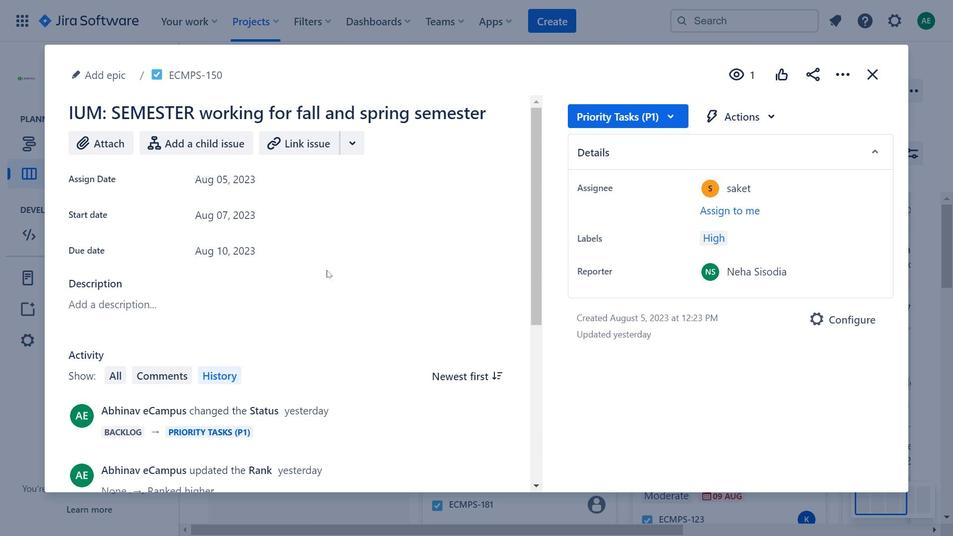 
Action: Mouse scrolled (327, 270) with delta (0, 0)
Screenshot: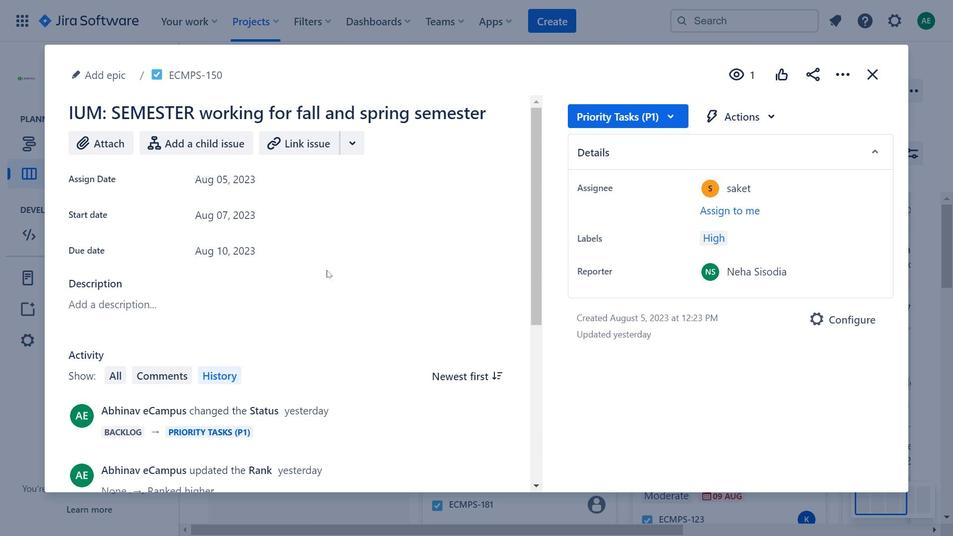 
Action: Mouse moved to (330, 277)
Screenshot: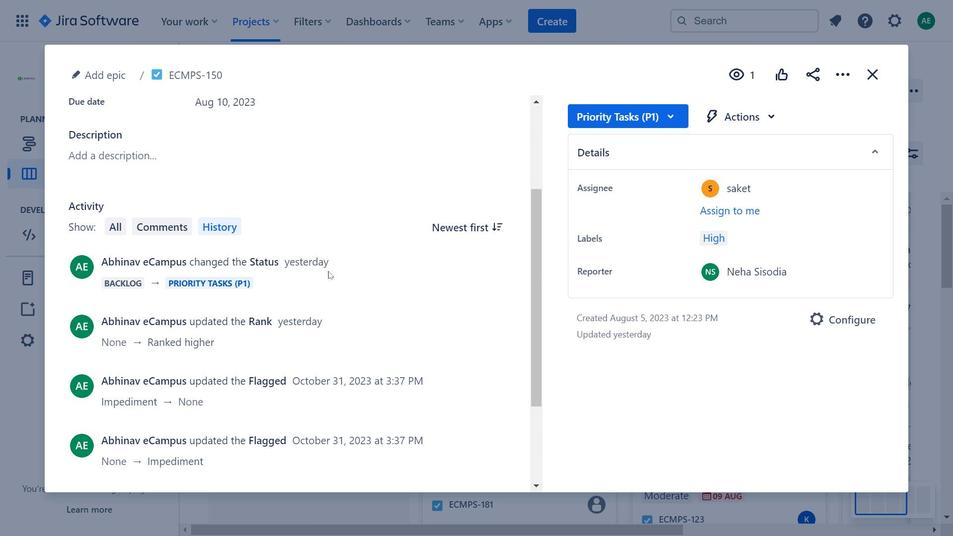 
Action: Mouse scrolled (330, 277) with delta (0, 0)
Screenshot: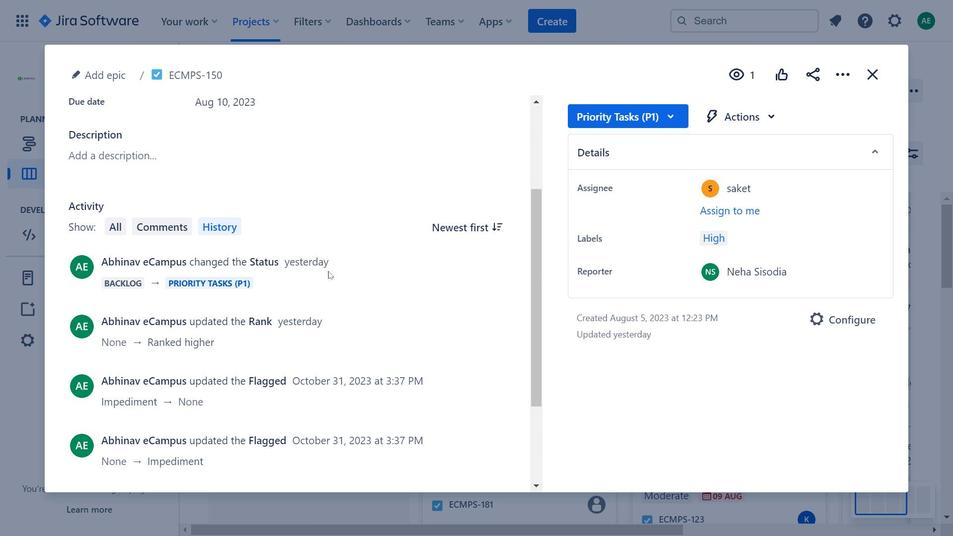 
Action: Mouse moved to (314, 221)
Screenshot: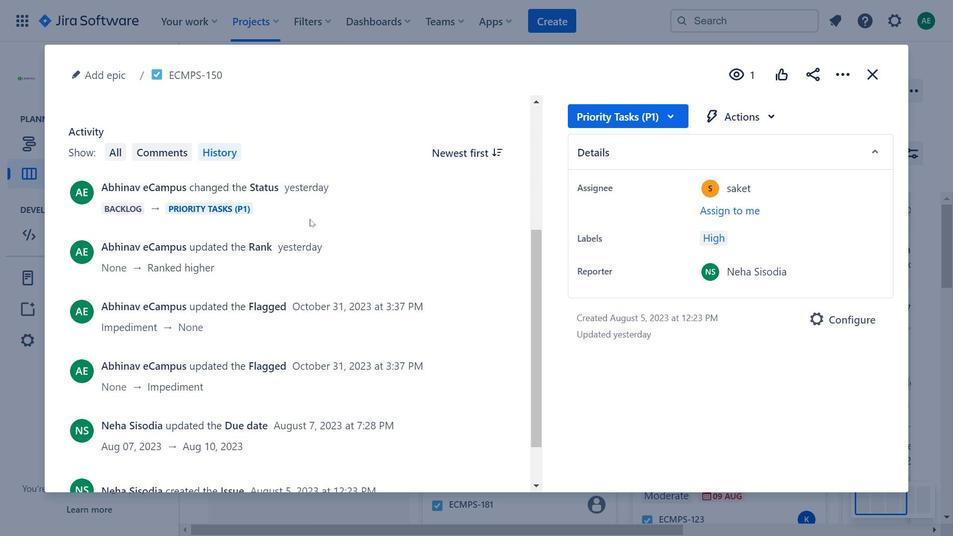 
Action: Mouse scrolled (314, 221) with delta (0, 0)
Screenshot: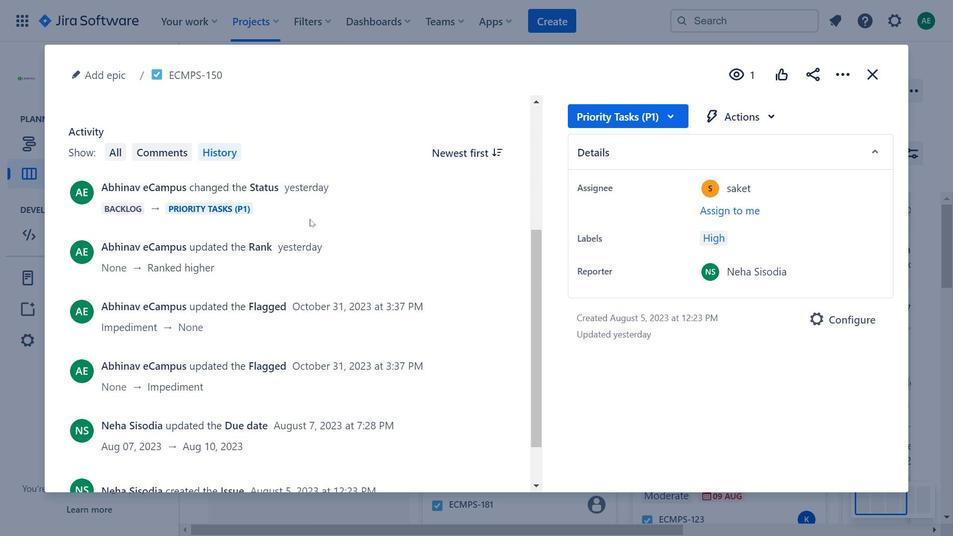 
Action: Mouse moved to (182, 177)
Screenshot: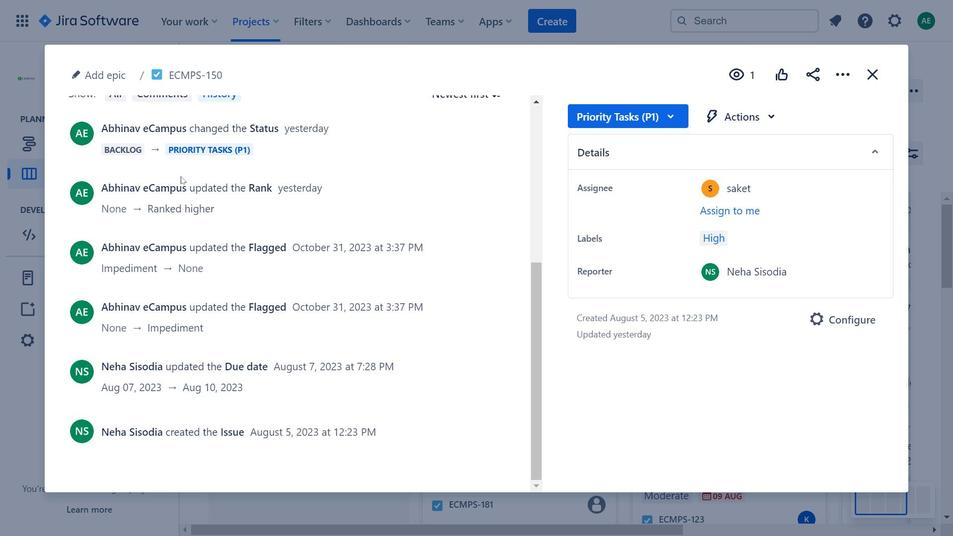 
Action: Mouse scrolled (182, 177) with delta (0, 0)
Screenshot: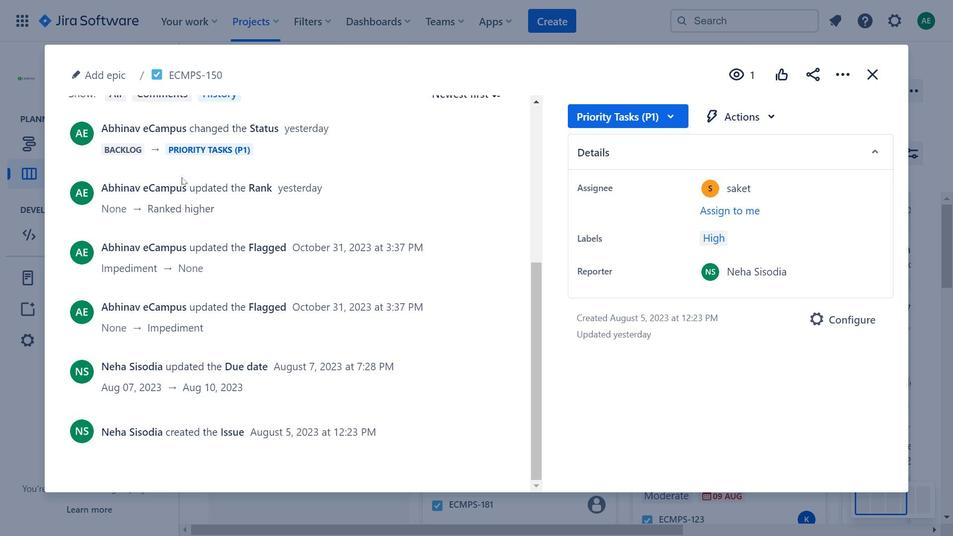 
Action: Mouse moved to (193, 187)
Screenshot: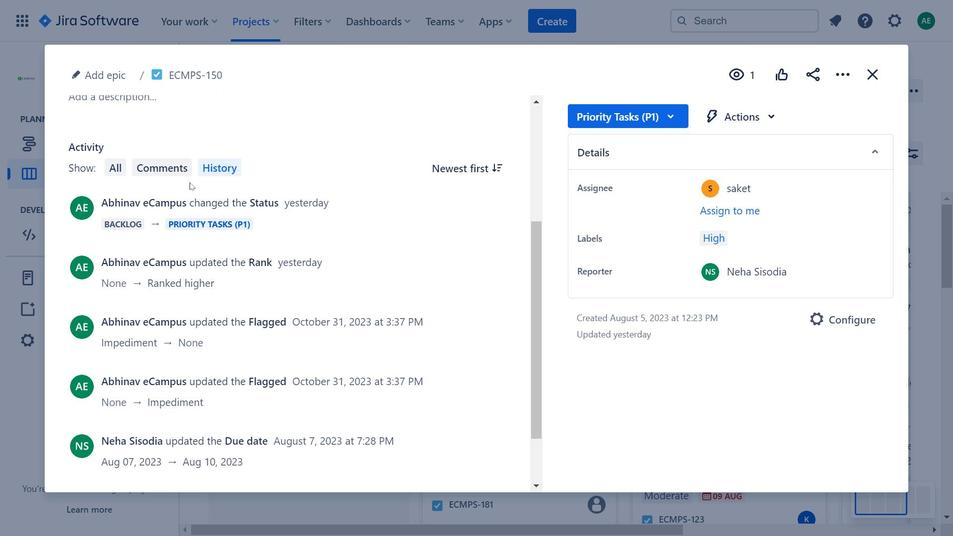 
Action: Mouse scrolled (193, 187) with delta (0, 0)
Screenshot: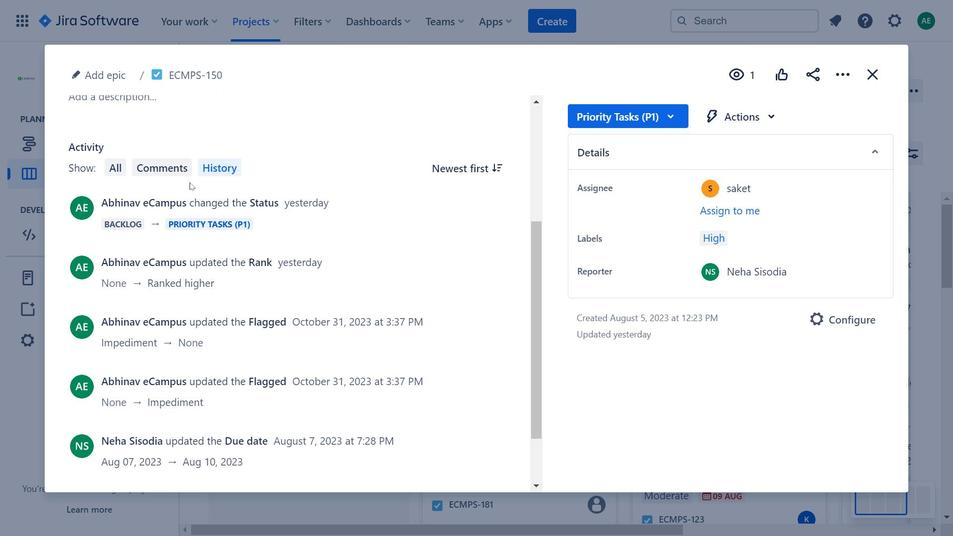 
Action: Mouse moved to (195, 191)
Screenshot: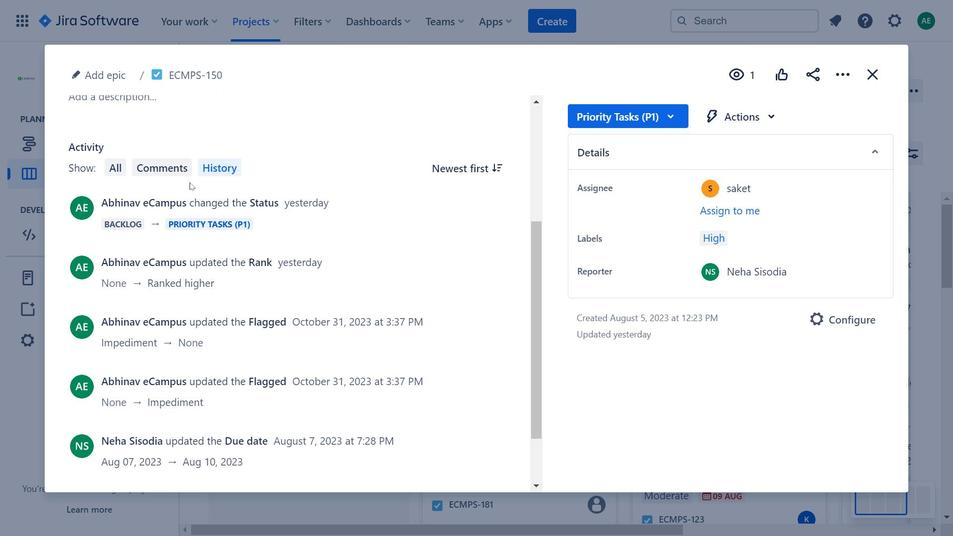 
Action: Mouse scrolled (195, 190) with delta (0, 0)
Screenshot: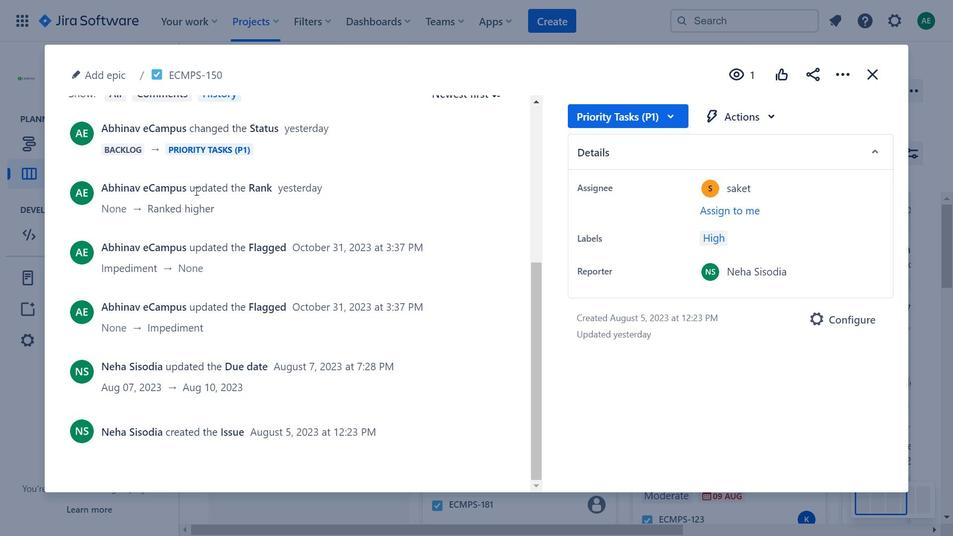 
Action: Mouse scrolled (195, 190) with delta (0, 0)
Screenshot: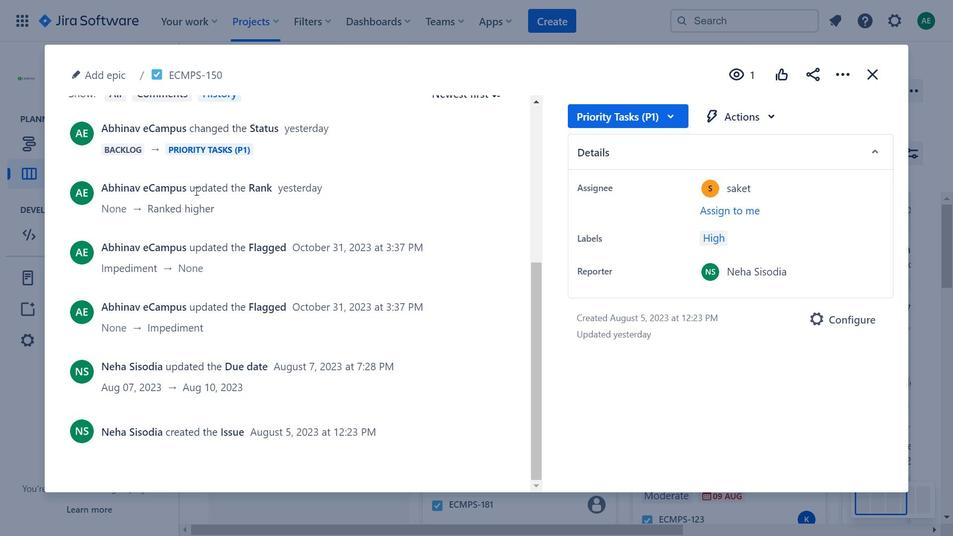 
Action: Mouse moved to (210, 198)
Screenshot: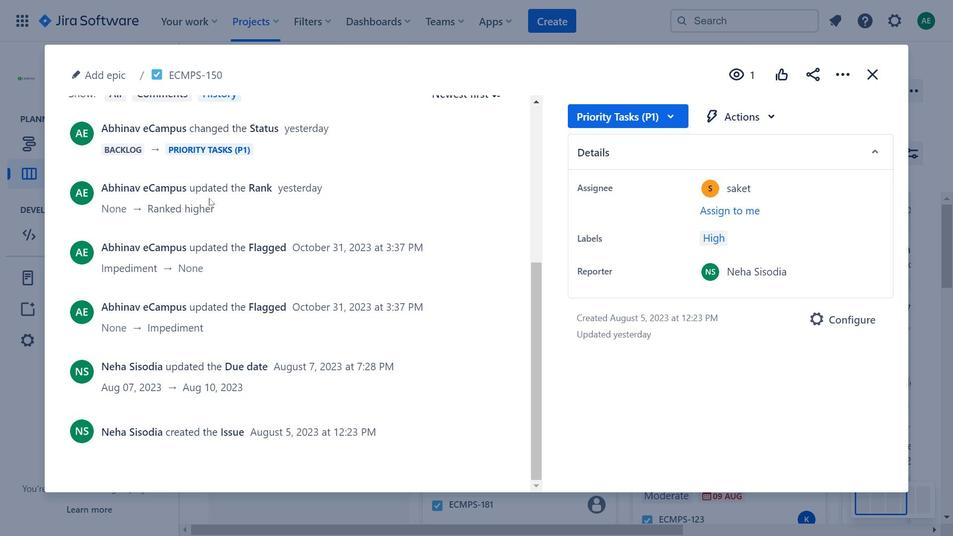 
Action: Mouse scrolled (210, 199) with delta (0, 0)
Screenshot: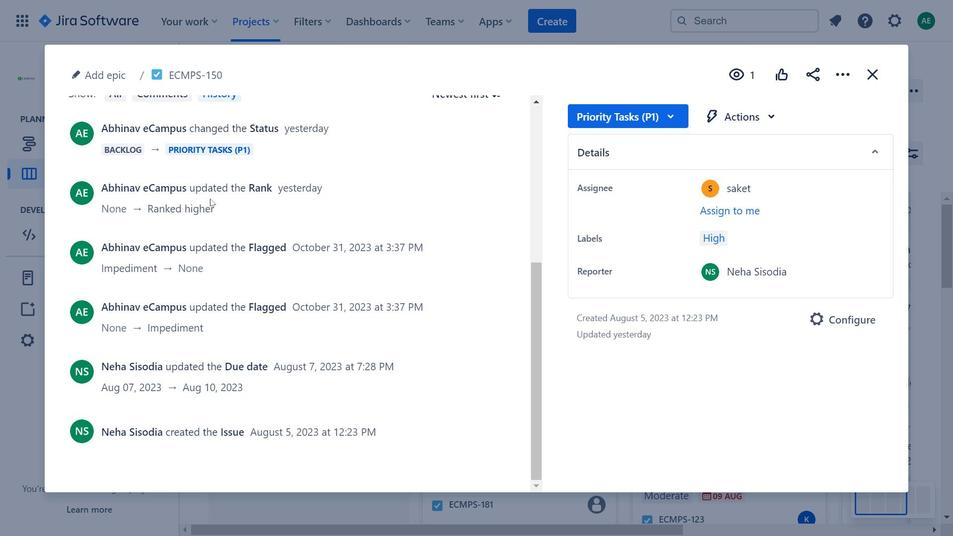 
Action: Mouse moved to (212, 200)
Screenshot: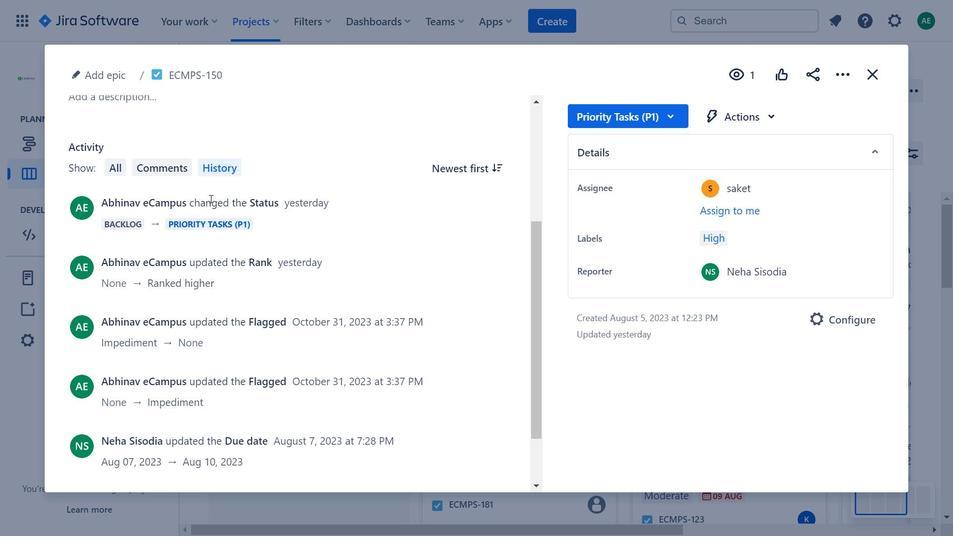 
Action: Mouse scrolled (212, 199) with delta (0, 0)
Screenshot: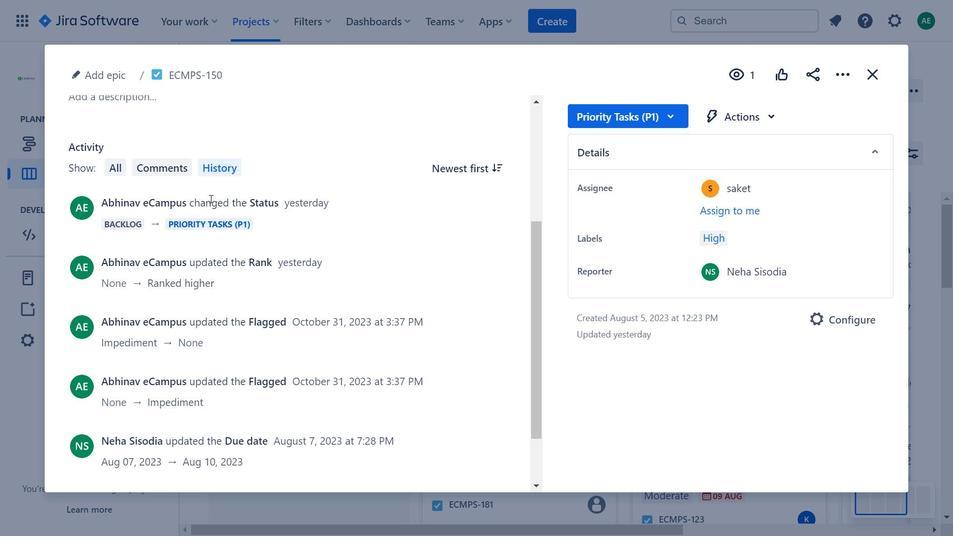 
Action: Mouse moved to (212, 200)
Screenshot: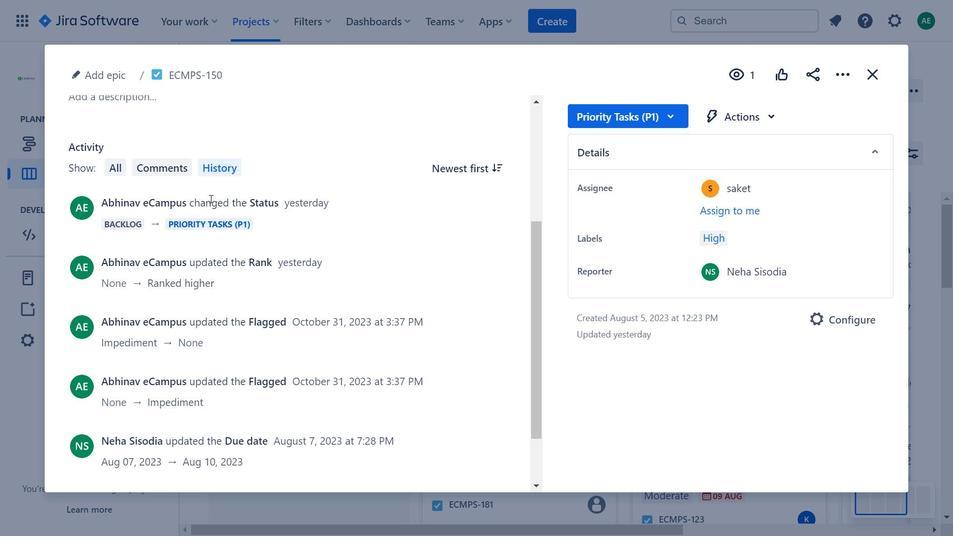 
Action: Mouse scrolled (212, 200) with delta (0, 0)
Screenshot: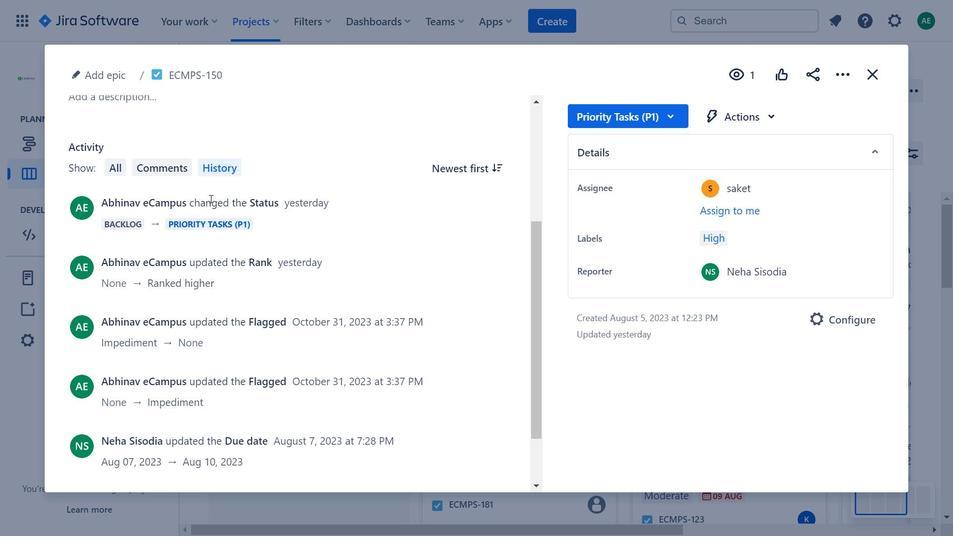 
Action: Mouse moved to (665, 121)
Screenshot: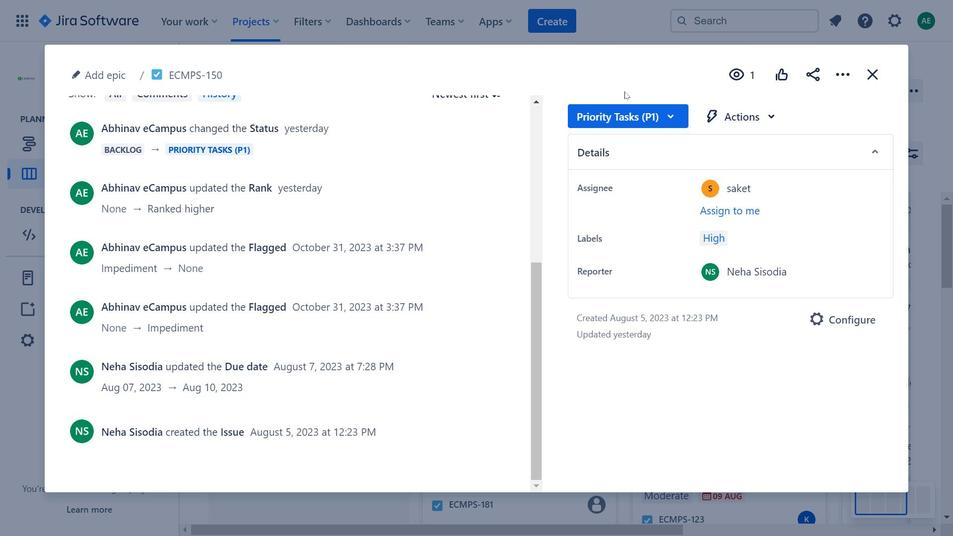 
Action: Mouse pressed left at (665, 121)
Screenshot: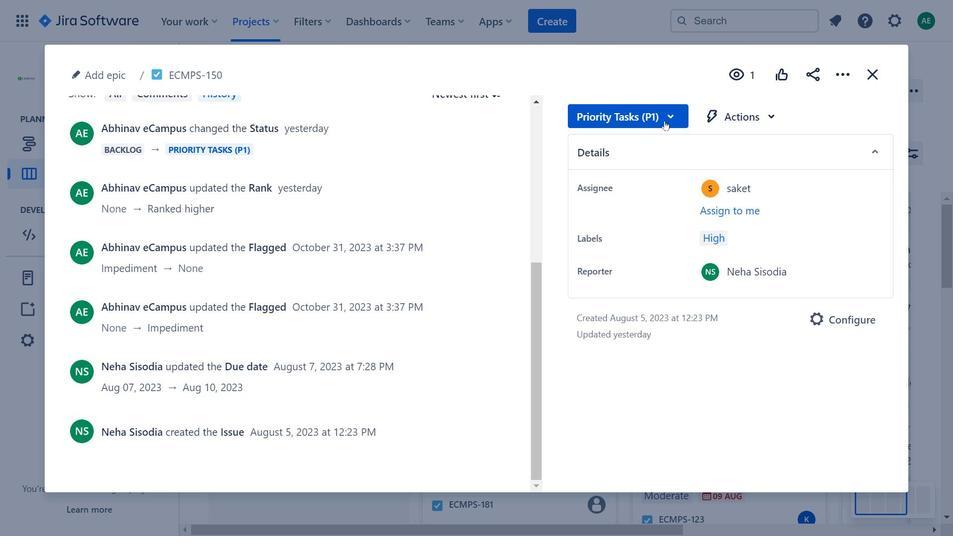 
Action: Mouse moved to (847, 71)
Screenshot: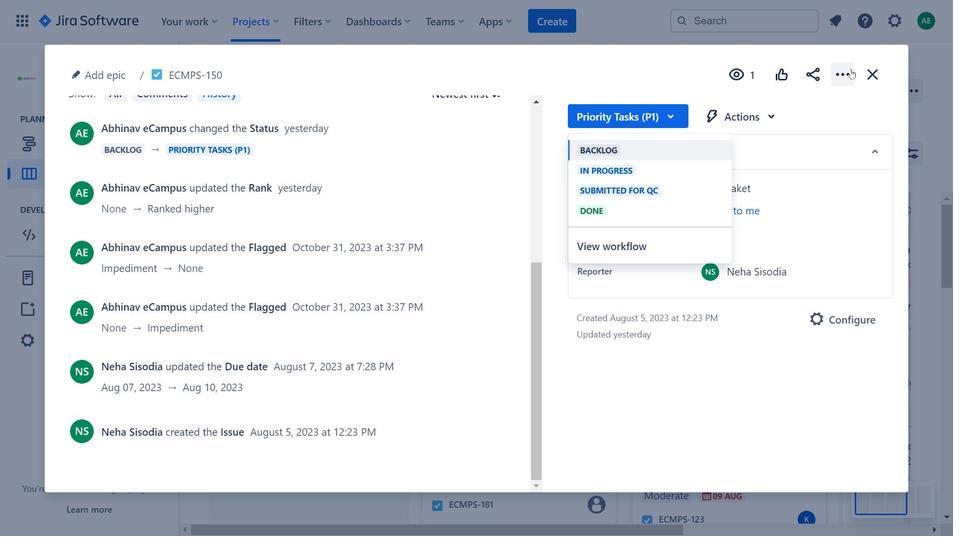 
Action: Mouse pressed left at (847, 71)
Screenshot: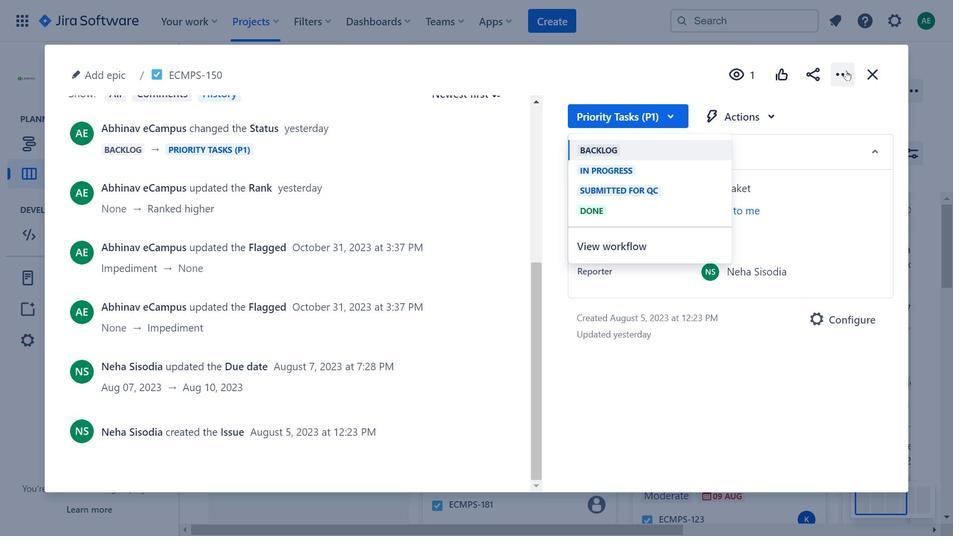 
Action: Mouse moved to (308, 276)
Screenshot: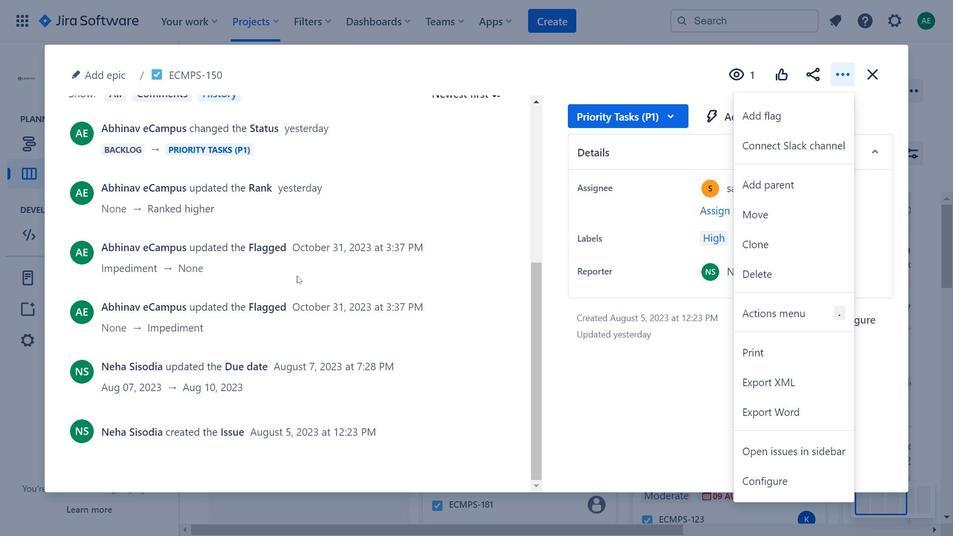 
Action: Mouse scrolled (308, 277) with delta (0, 0)
Screenshot: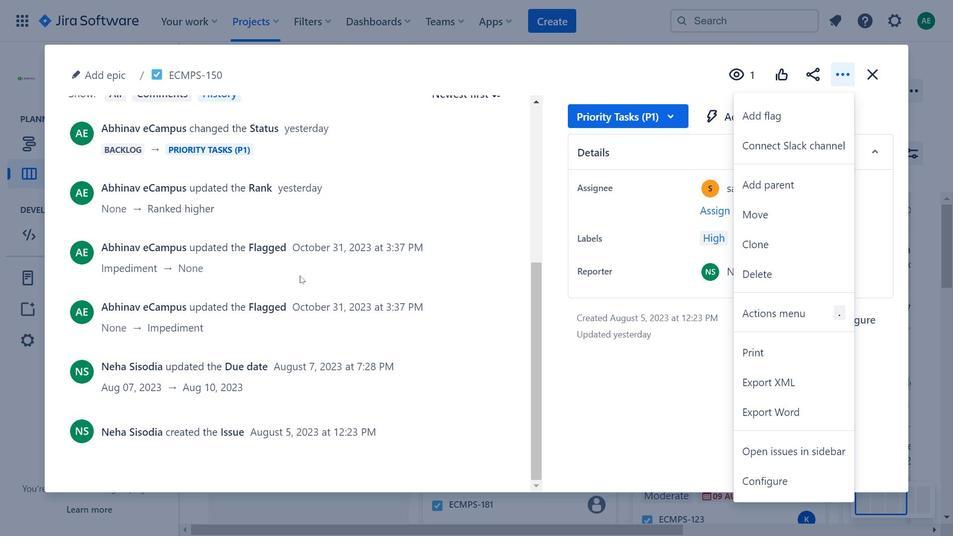 
Action: Mouse scrolled (308, 277) with delta (0, 0)
Screenshot: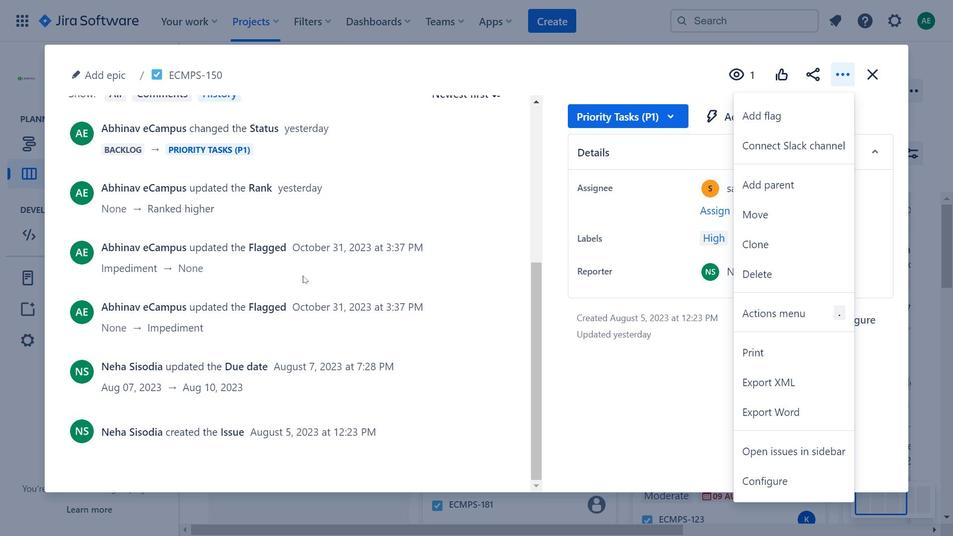 
Action: Mouse scrolled (308, 277) with delta (0, 0)
Screenshot: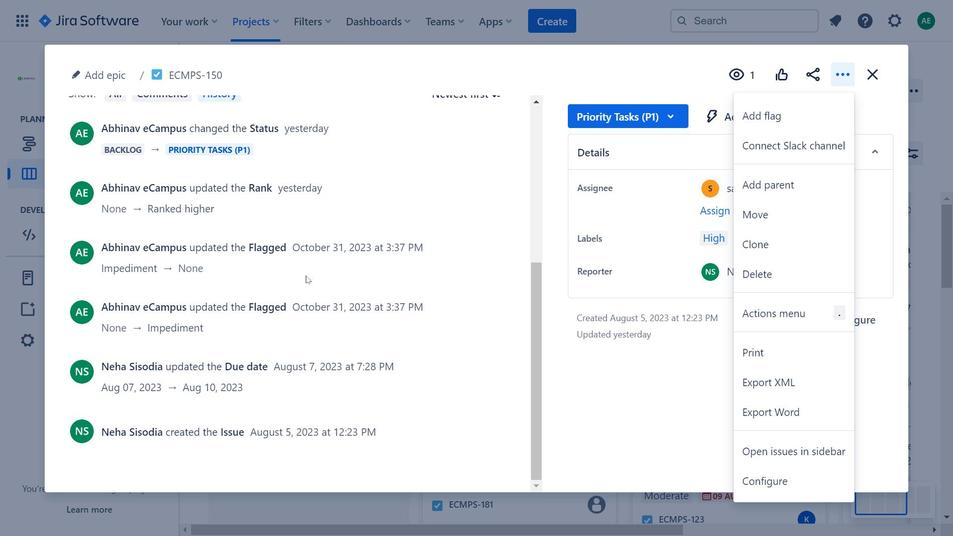 
Action: Mouse moved to (249, 171)
Screenshot: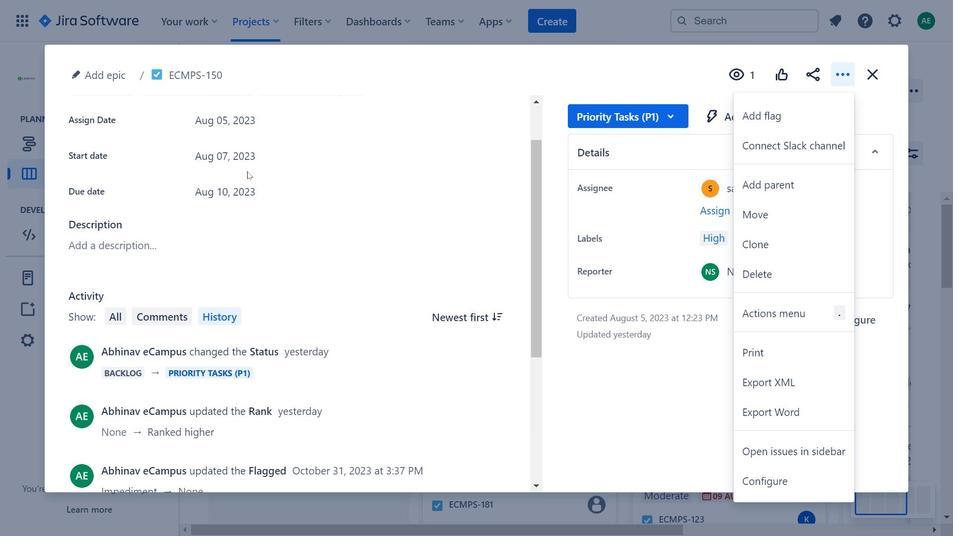 
Action: Mouse scrolled (249, 172) with delta (0, 0)
Screenshot: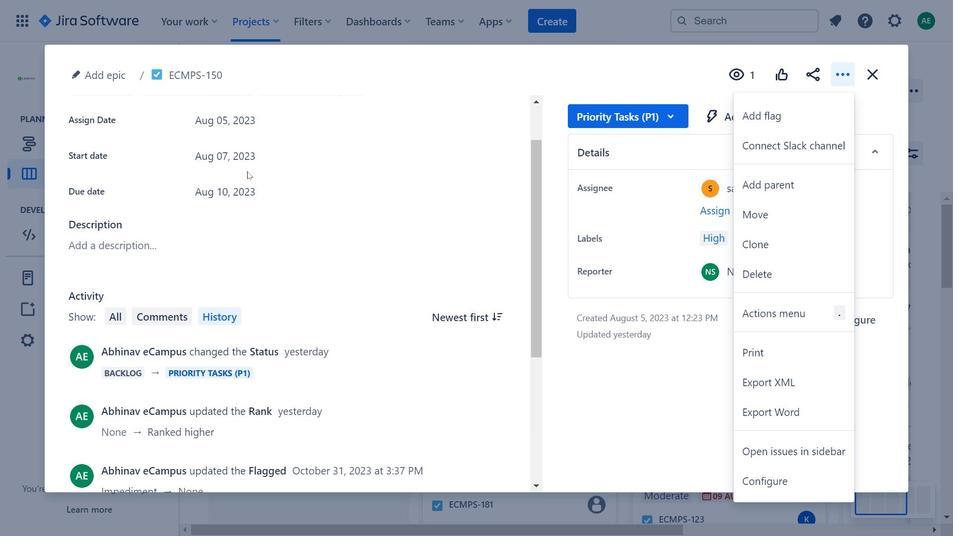 
Action: Mouse moved to (254, 187)
Screenshot: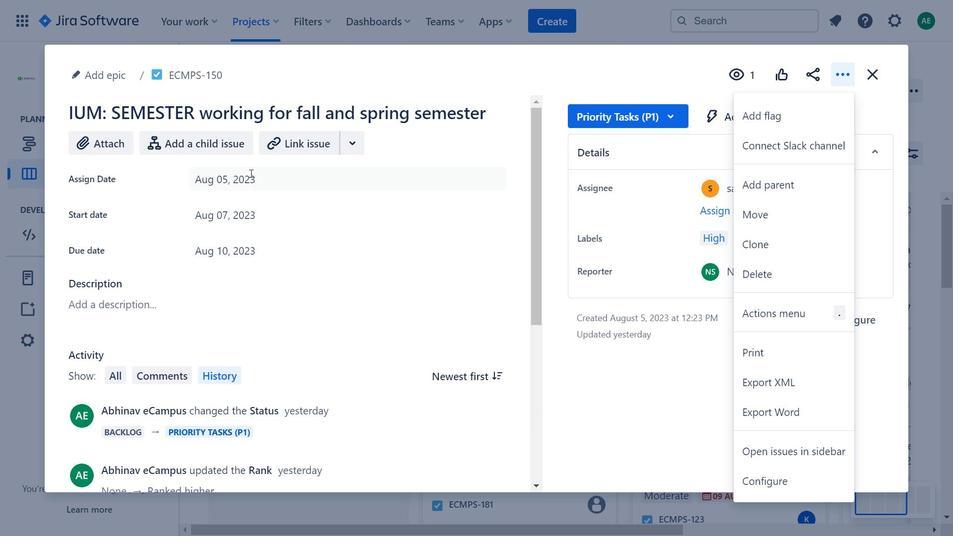 
Action: Mouse pressed left at (254, 187)
Screenshot: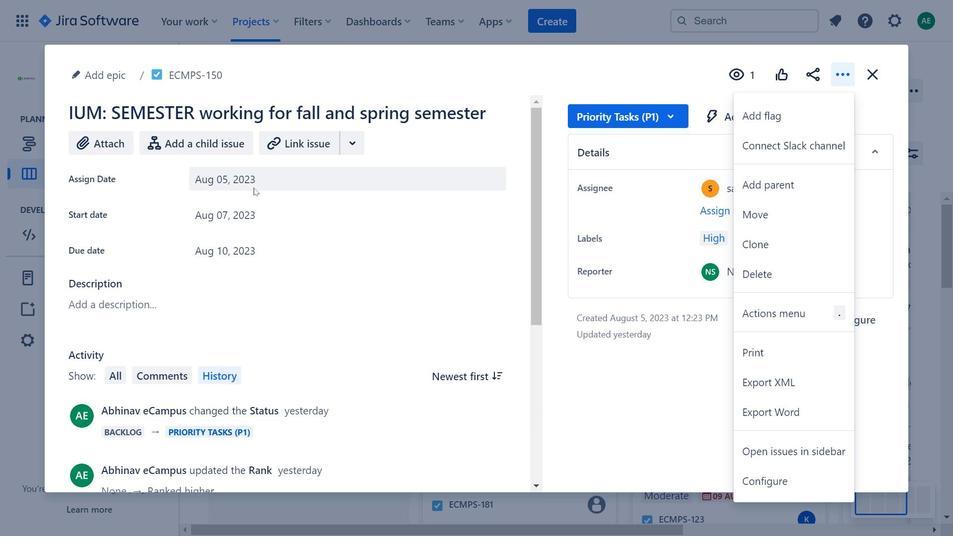 
Action: Mouse moved to (417, 227)
Screenshot: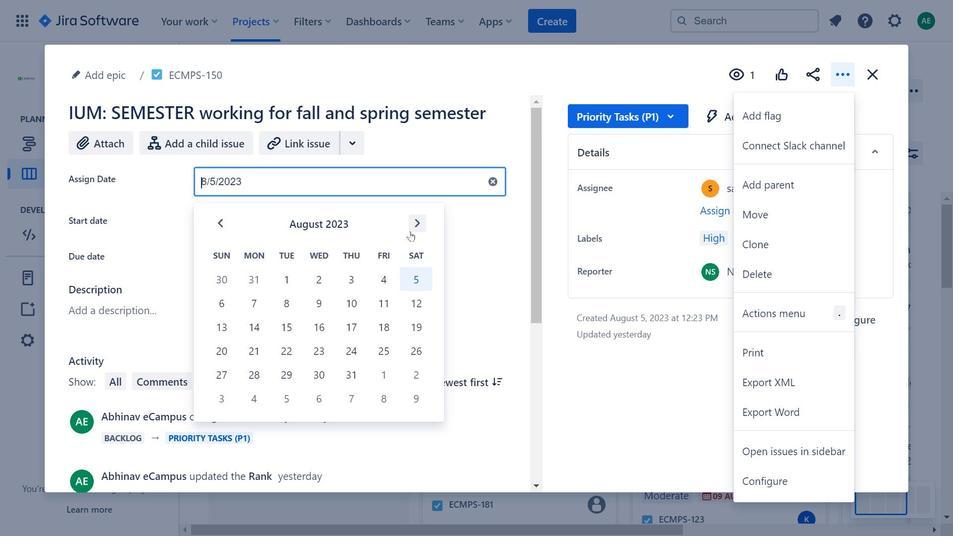 
Action: Mouse pressed left at (417, 227)
Screenshot: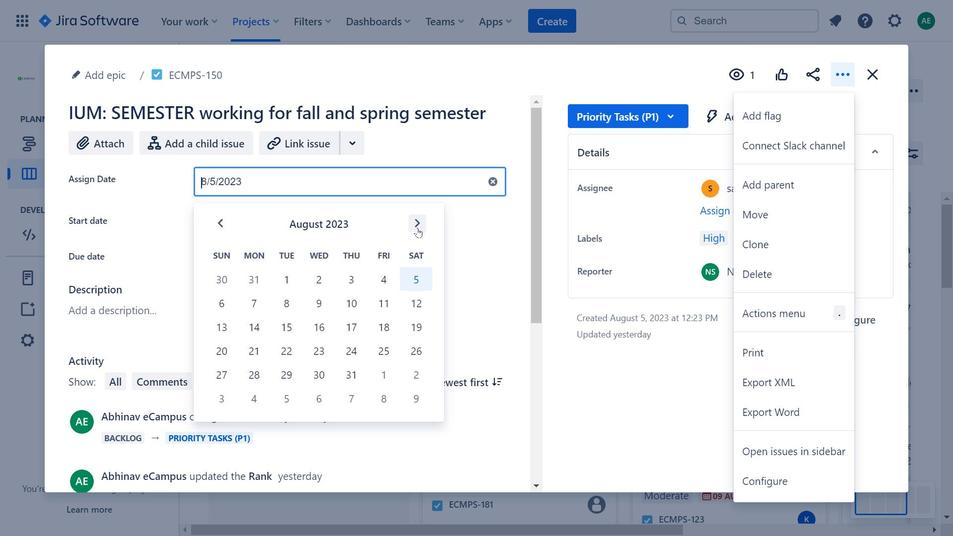 
Action: Mouse pressed left at (417, 227)
Screenshot: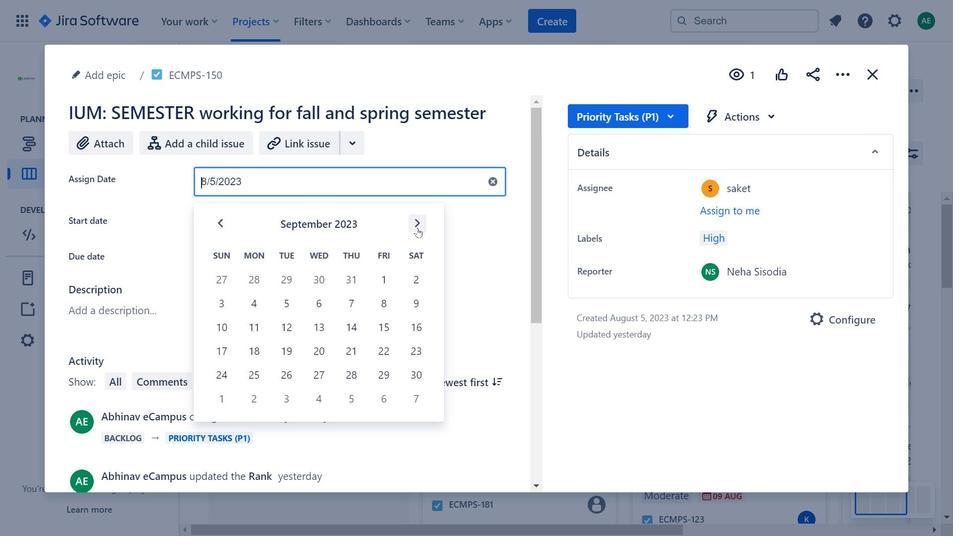 
Action: Mouse moved to (308, 296)
Screenshot: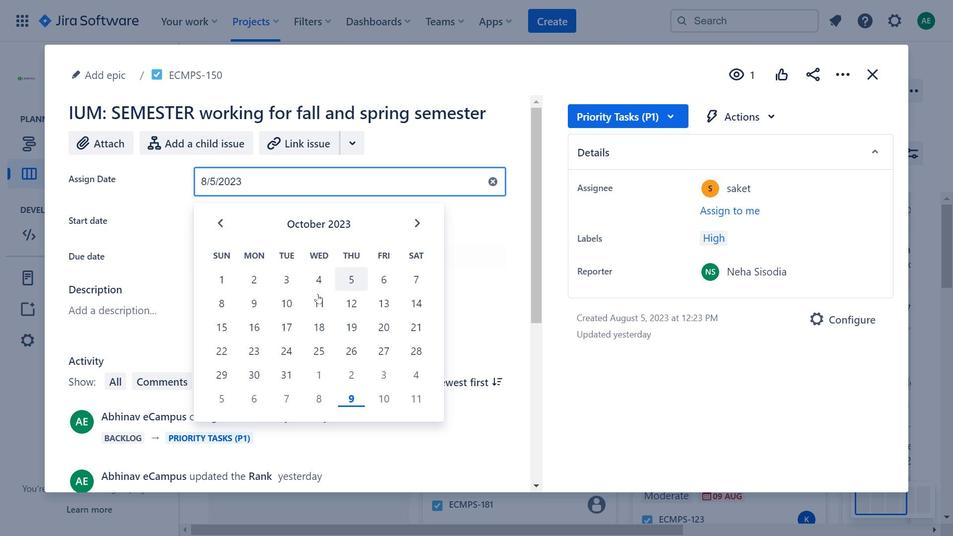 
Action: Mouse pressed left at (308, 296)
Screenshot: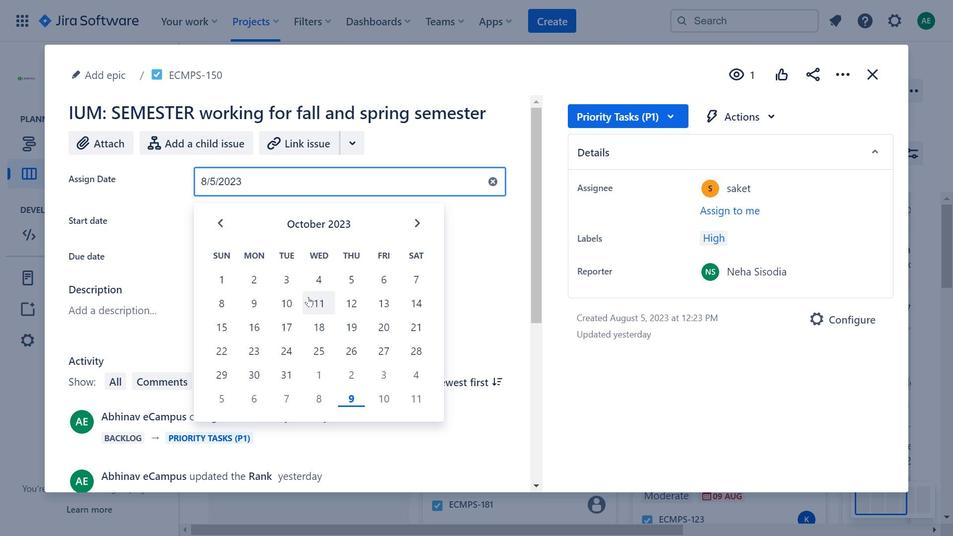 
Action: Mouse moved to (247, 214)
Screenshot: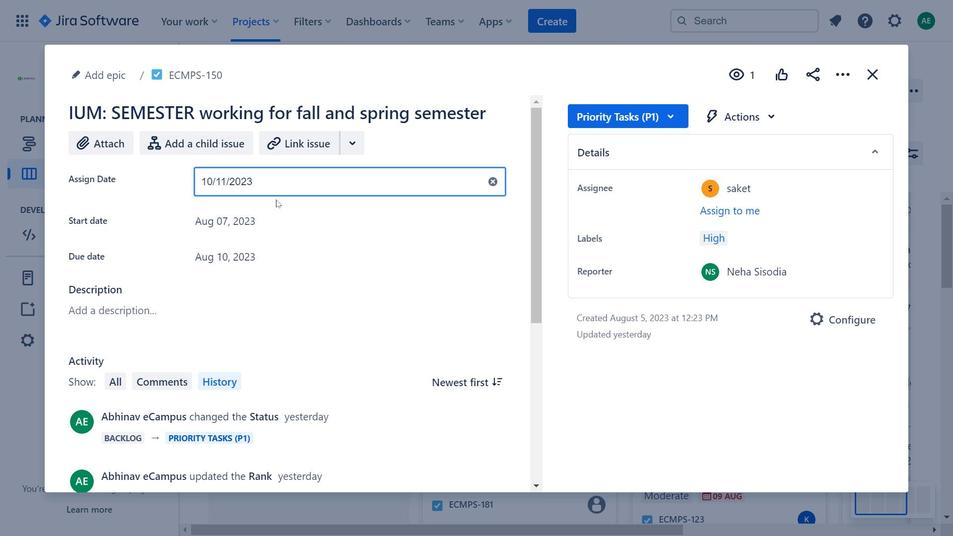
Action: Mouse pressed left at (247, 214)
Screenshot: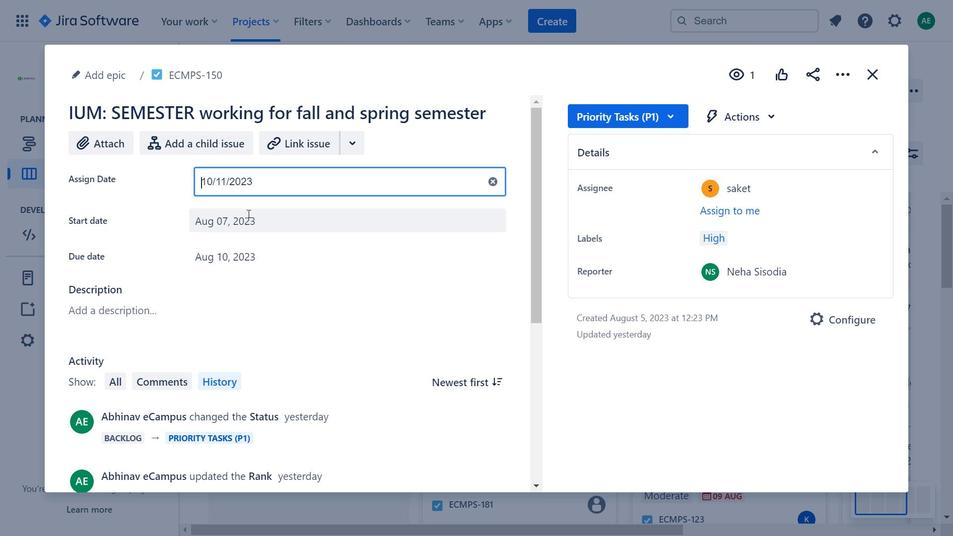 
Action: Mouse moved to (840, 80)
Screenshot: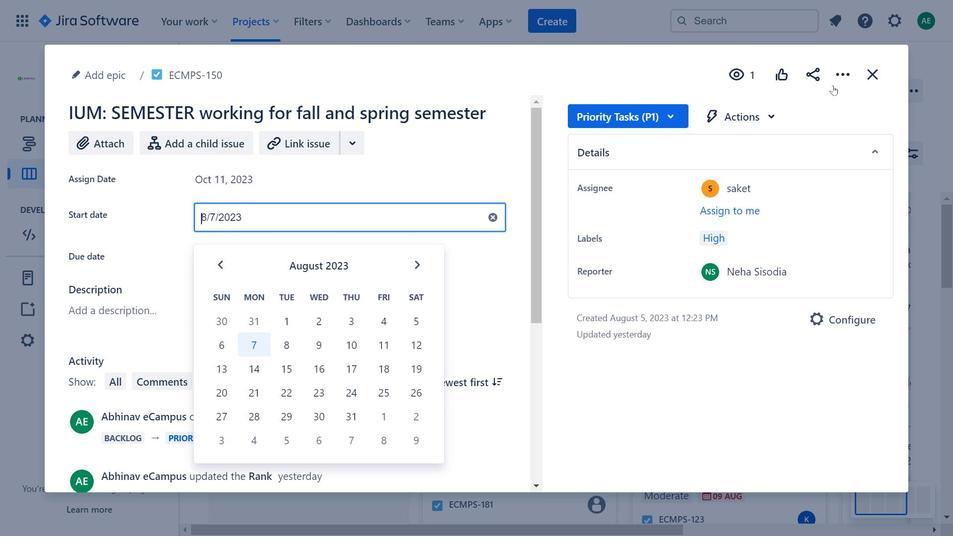 
Action: Mouse pressed left at (840, 80)
Screenshot: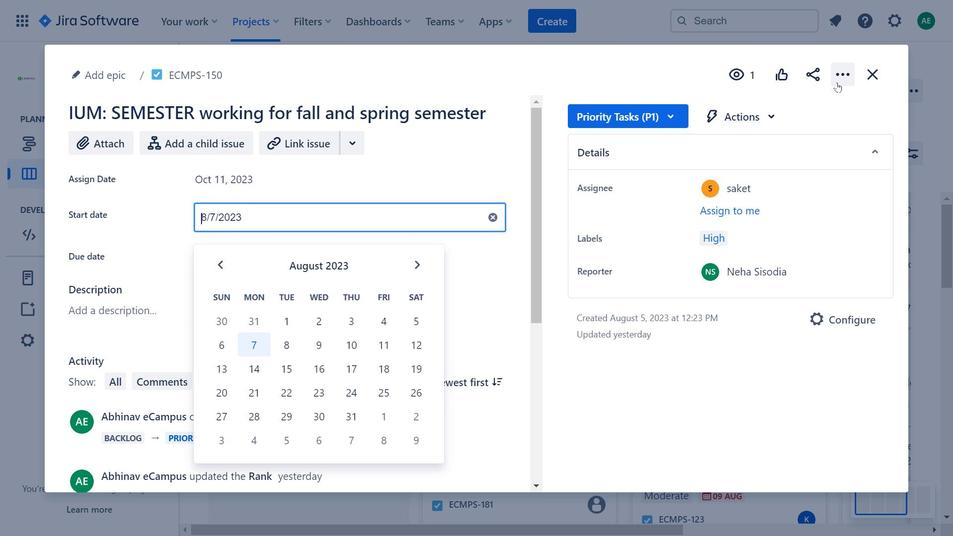 
Action: Mouse moved to (868, 84)
Screenshot: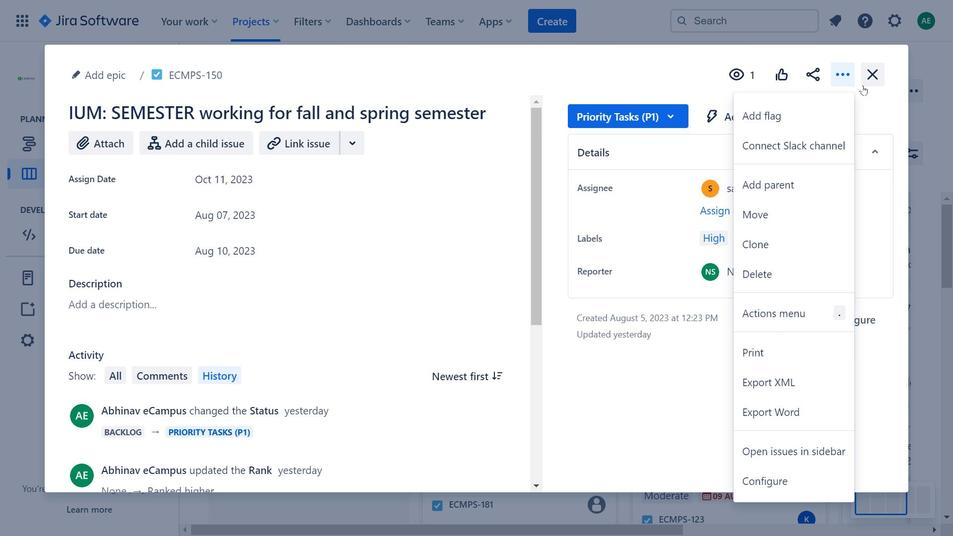 
Action: Mouse pressed left at (868, 84)
Screenshot: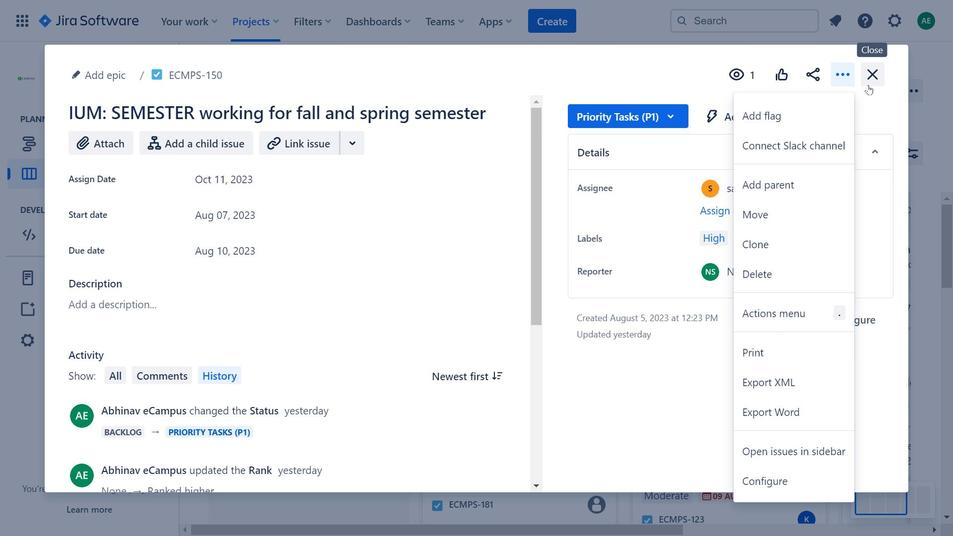 
Action: Mouse moved to (597, 152)
Screenshot: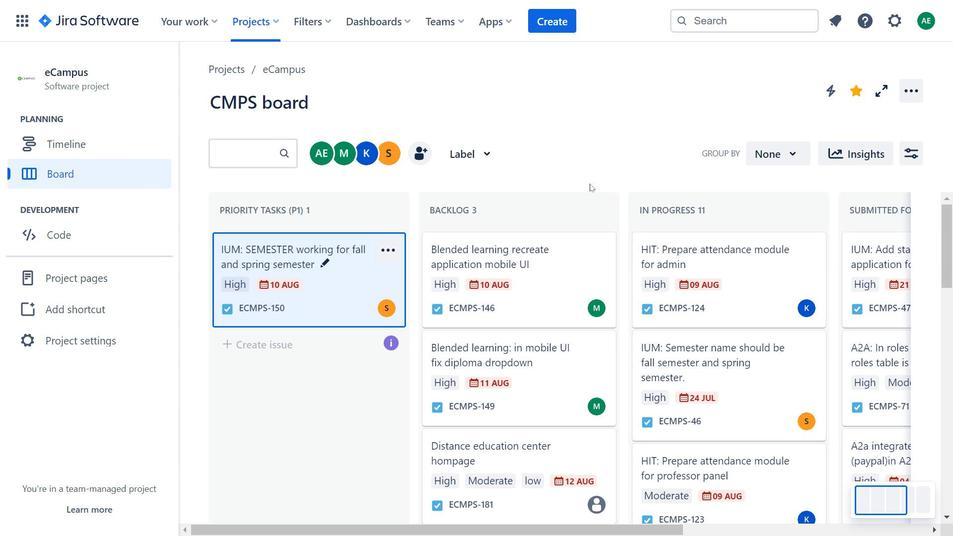 
Action: Mouse pressed left at (597, 152)
Screenshot: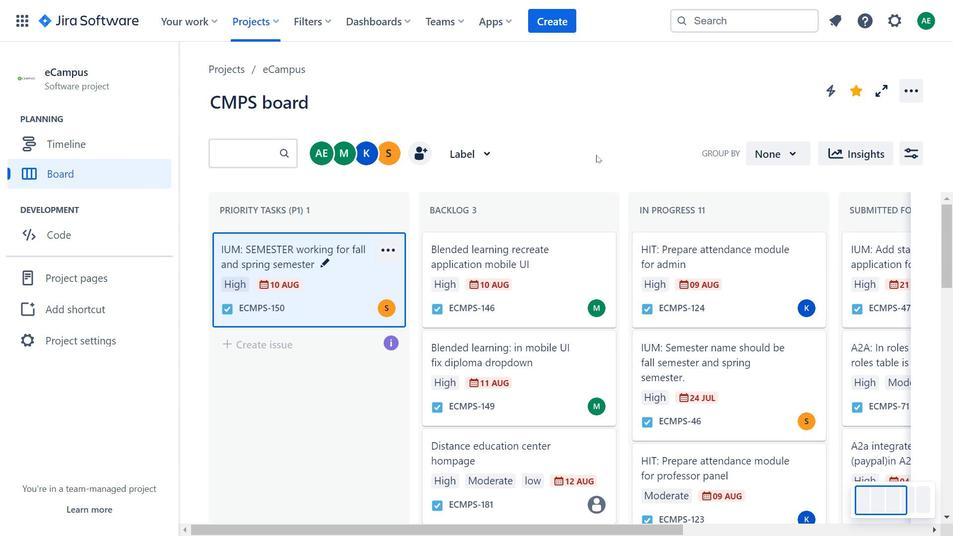 
Action: Mouse moved to (536, 269)
Screenshot: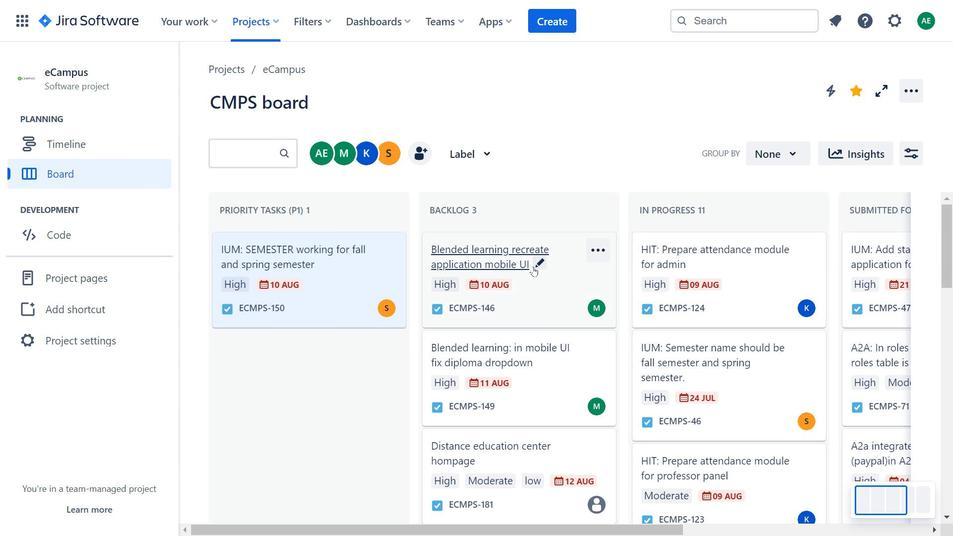 
Action: Mouse scrolled (536, 268) with delta (0, 0)
Screenshot: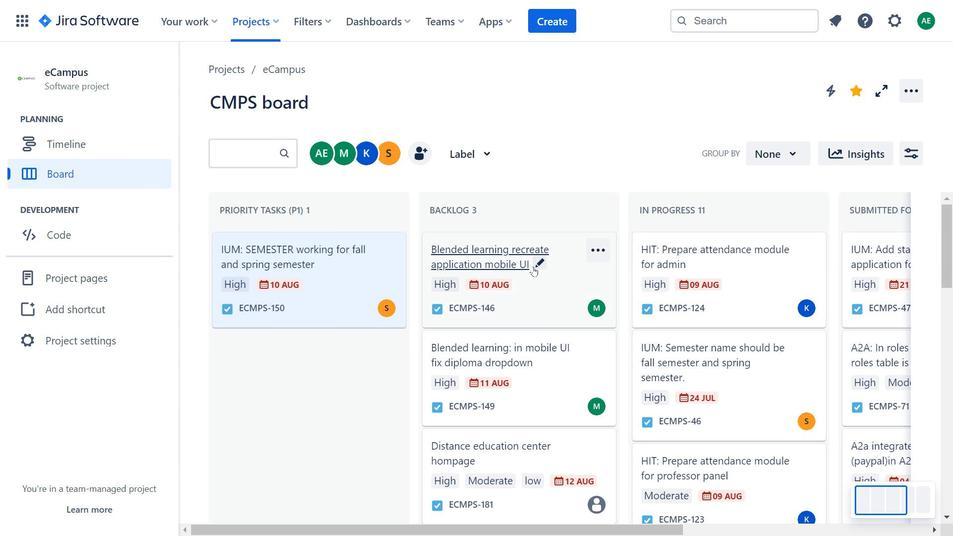 
Action: Mouse moved to (873, 502)
Screenshot: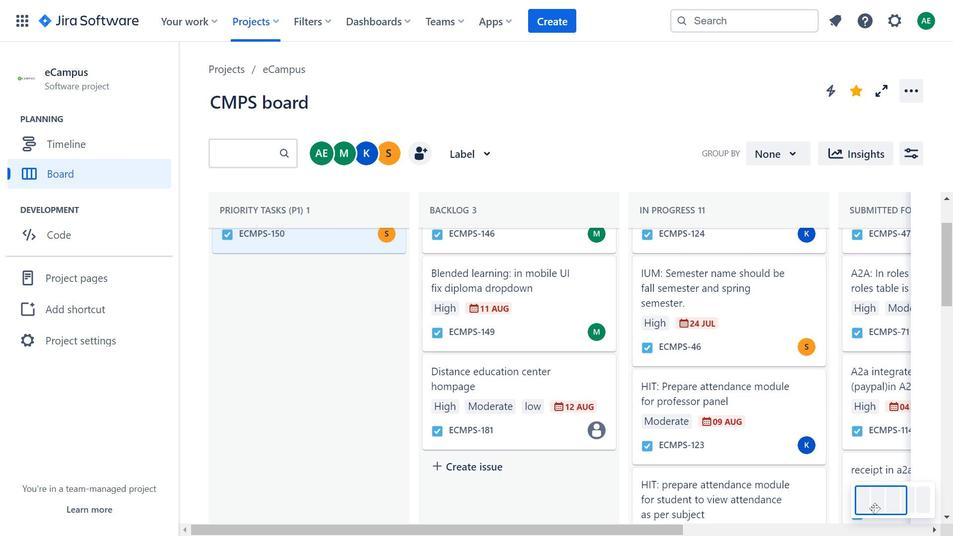 
Action: Mouse pressed left at (873, 502)
Screenshot: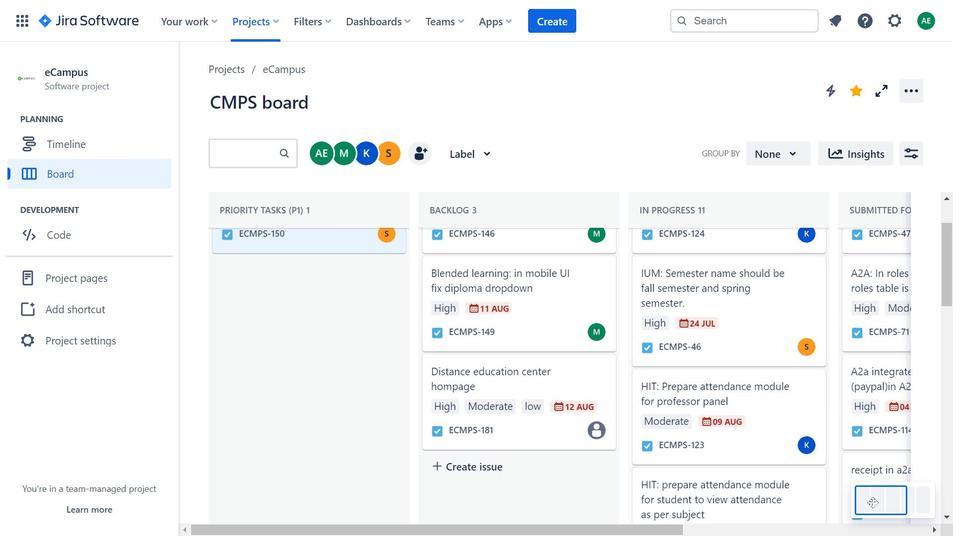 
Action: Mouse moved to (549, 320)
Screenshot: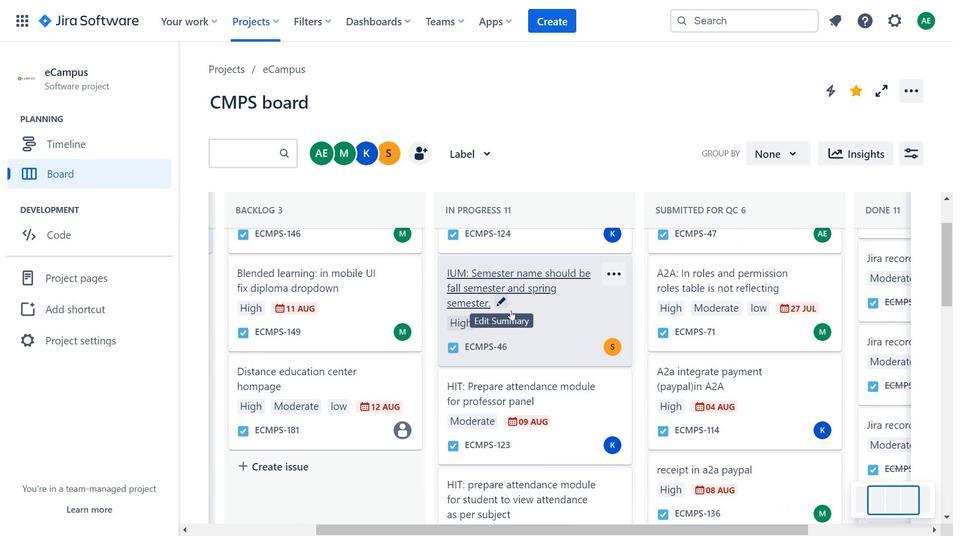 
Action: Mouse pressed left at (549, 320)
Screenshot: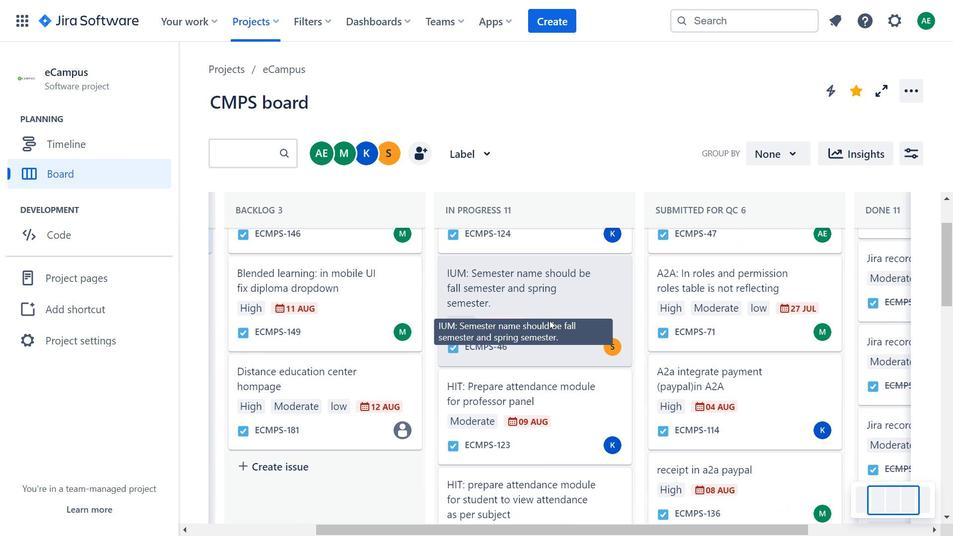 
Action: Mouse moved to (258, 229)
Screenshot: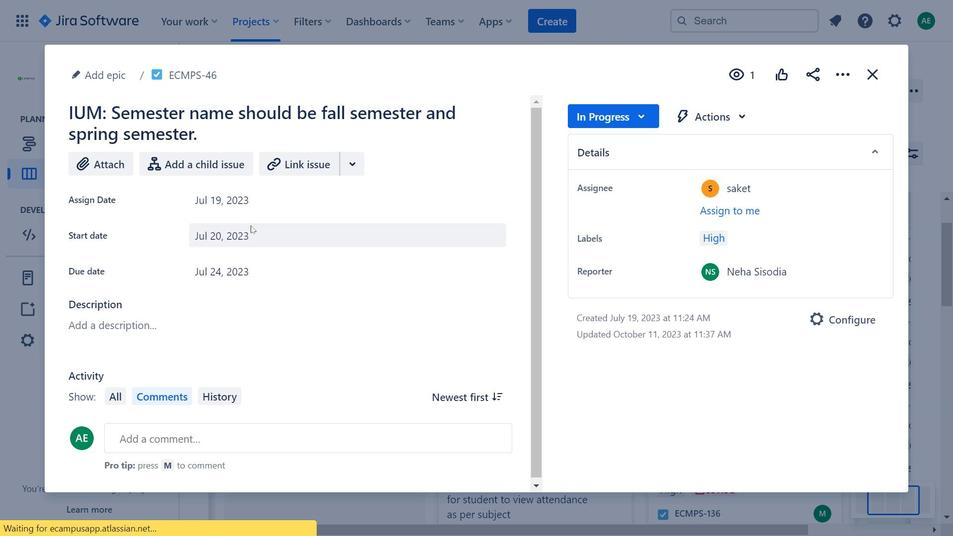 
Action: Mouse pressed left at (258, 229)
Screenshot: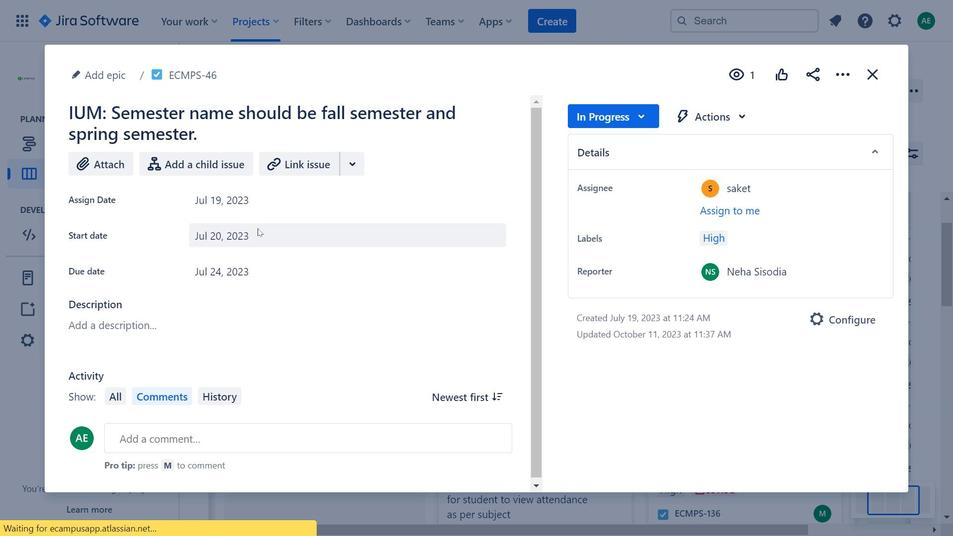 
Action: Mouse moved to (419, 282)
Screenshot: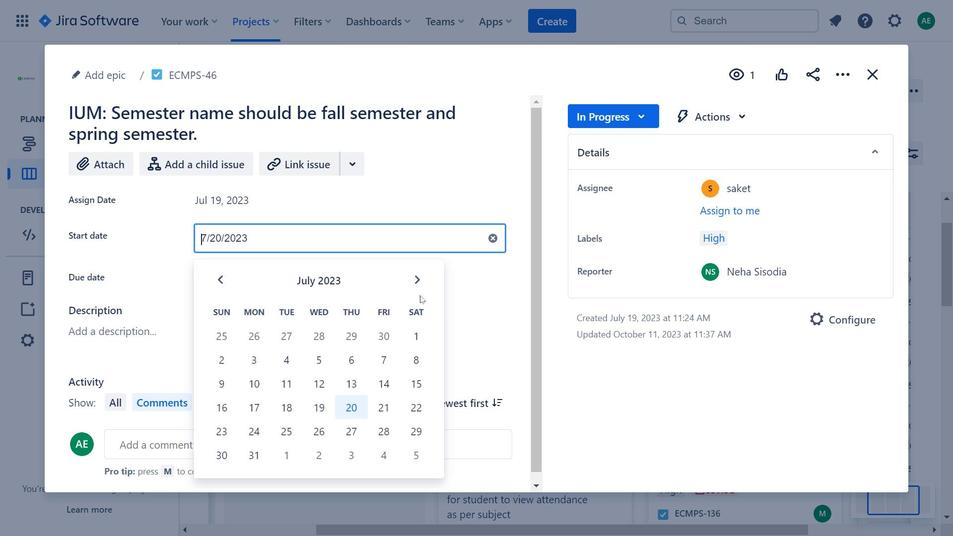 
Action: Mouse pressed left at (419, 282)
Screenshot: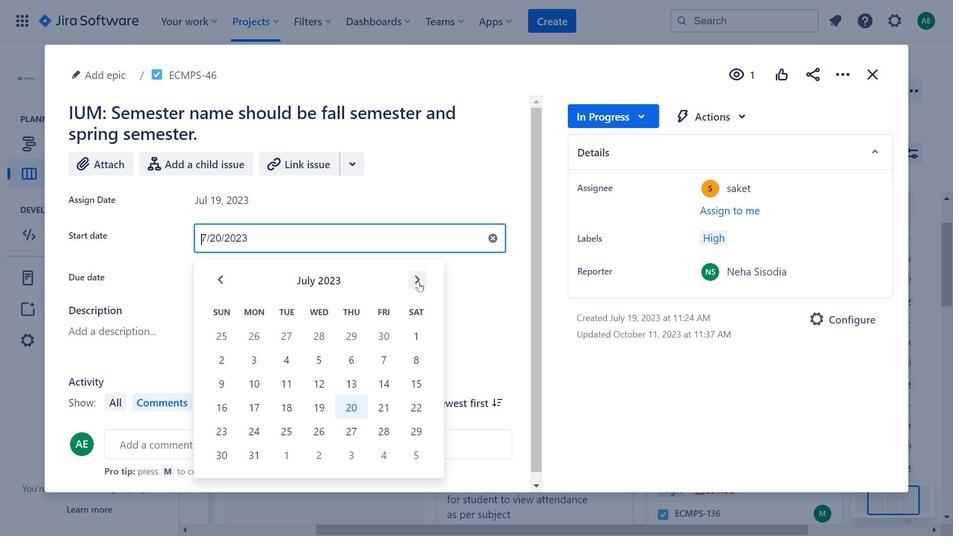 
Action: Mouse pressed left at (419, 282)
Screenshot: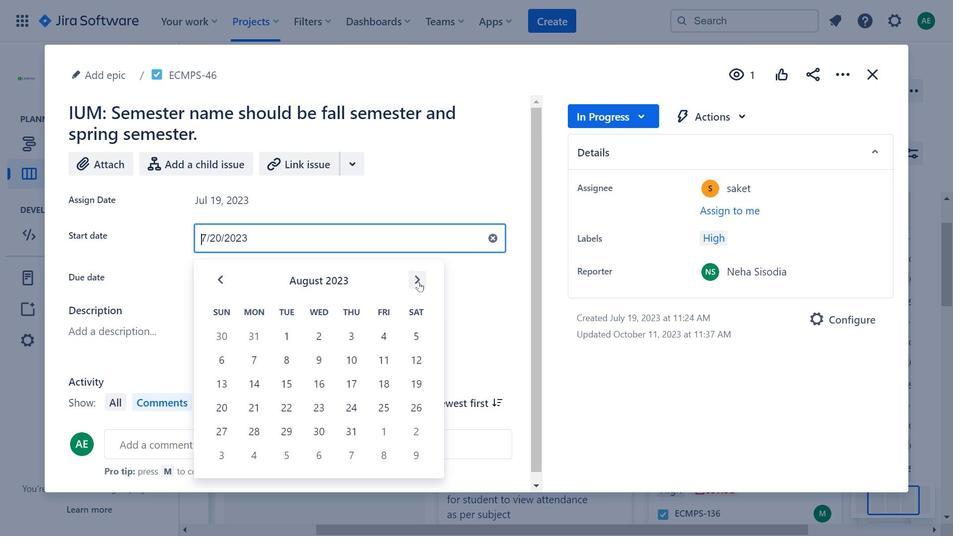 
Action: Mouse pressed left at (419, 282)
Screenshot: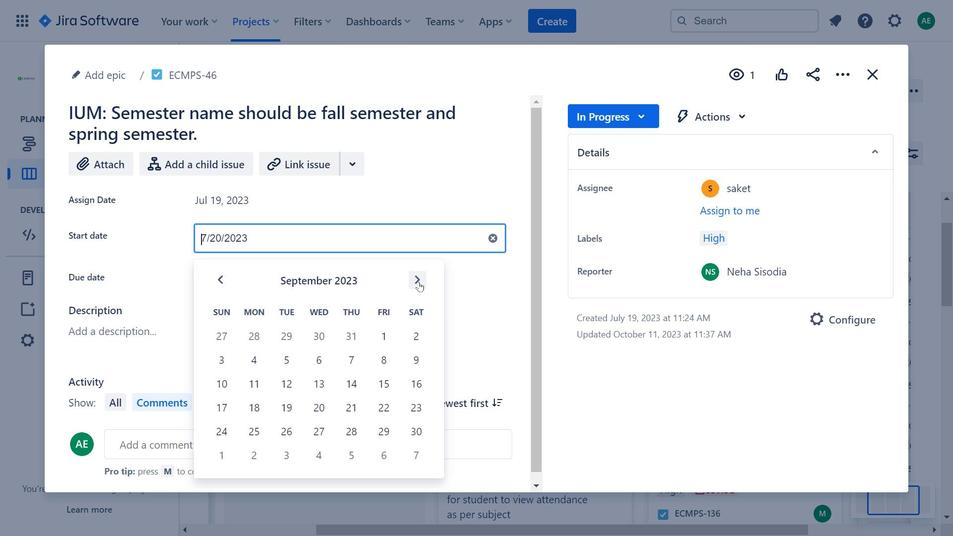 
Action: Mouse pressed left at (419, 282)
Screenshot: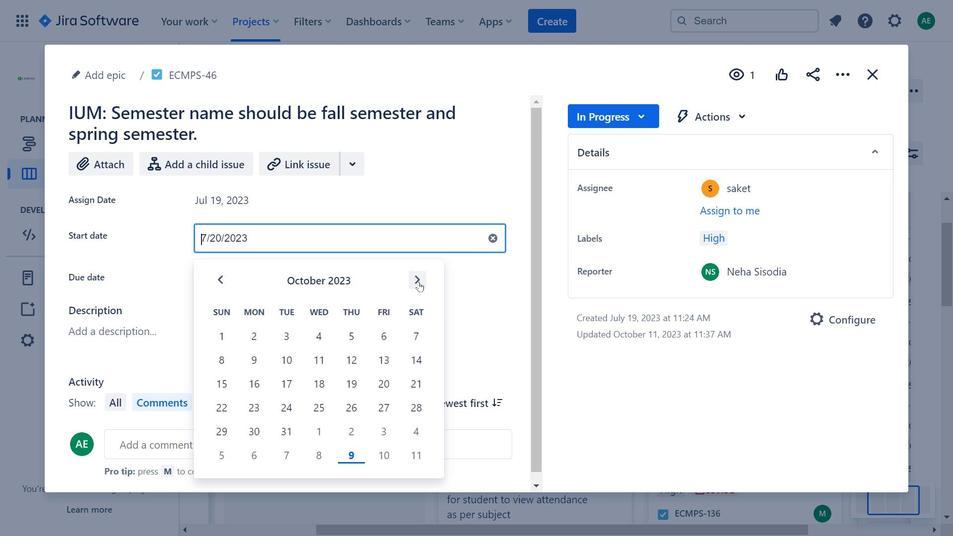 
Action: Mouse moved to (620, 127)
Screenshot: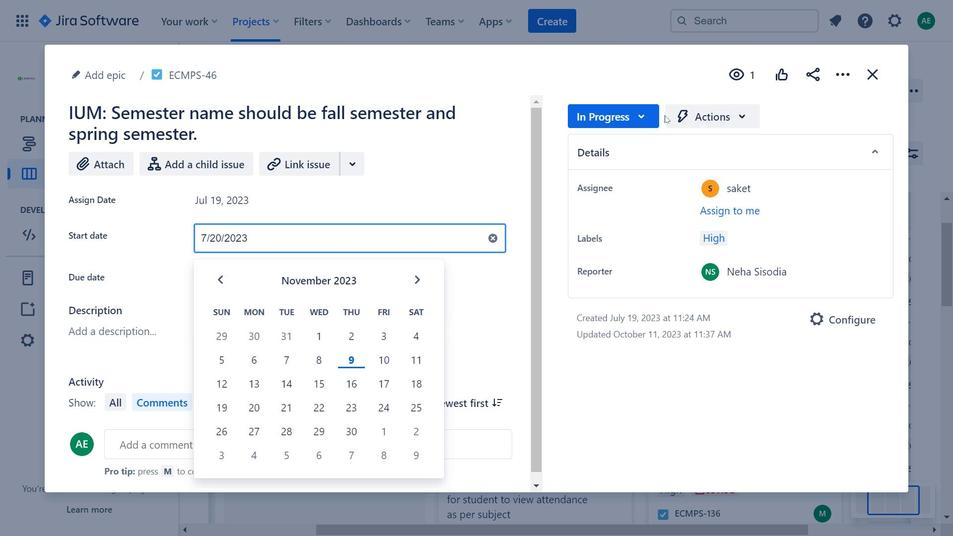 
Action: Mouse pressed left at (620, 127)
Screenshot: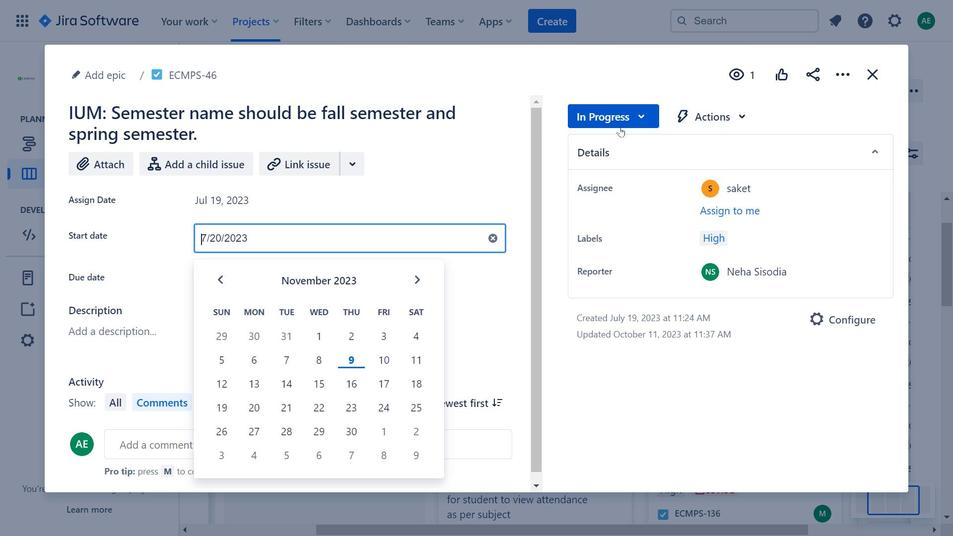 
Action: Mouse moved to (812, 81)
Screenshot: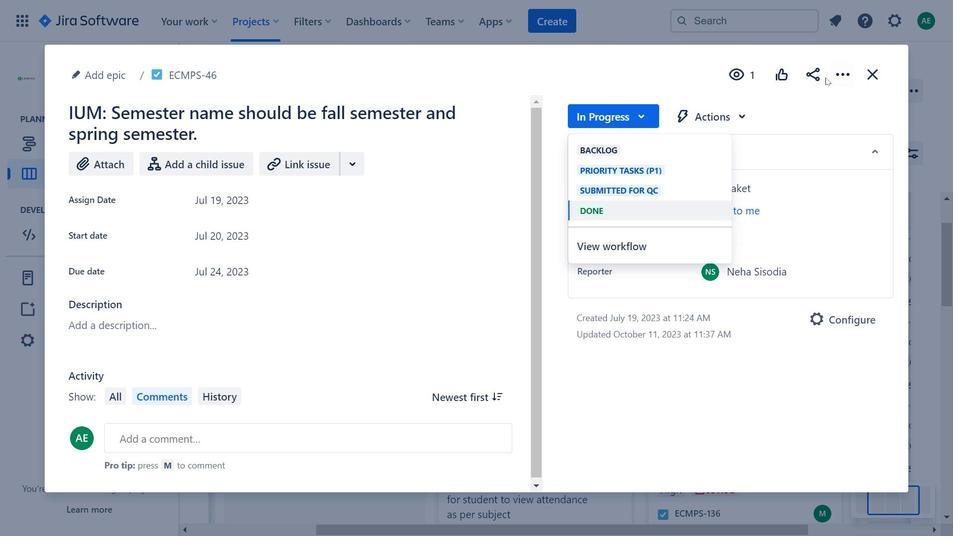 
Action: Mouse pressed left at (812, 81)
Screenshot: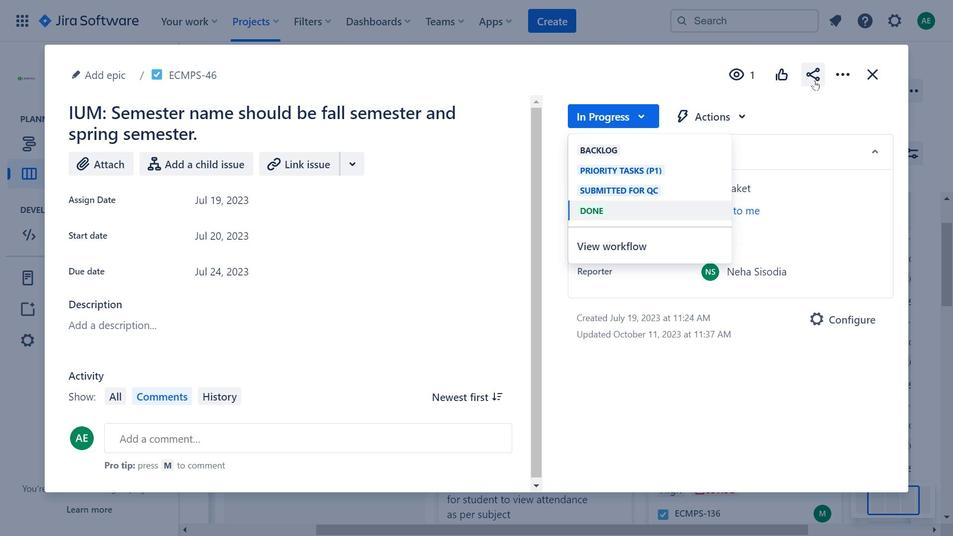 
Action: Mouse moved to (664, 115)
Screenshot: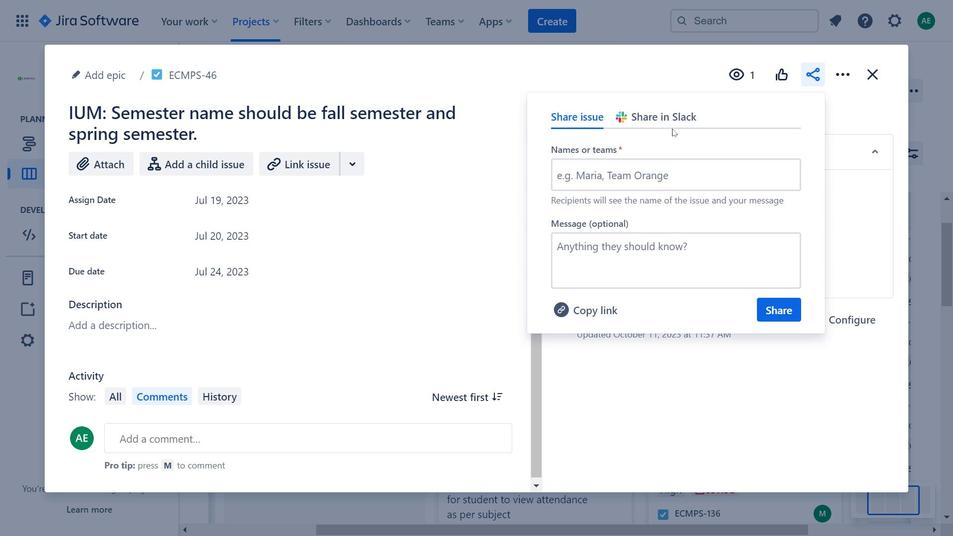 
Action: Mouse pressed left at (664, 115)
Screenshot: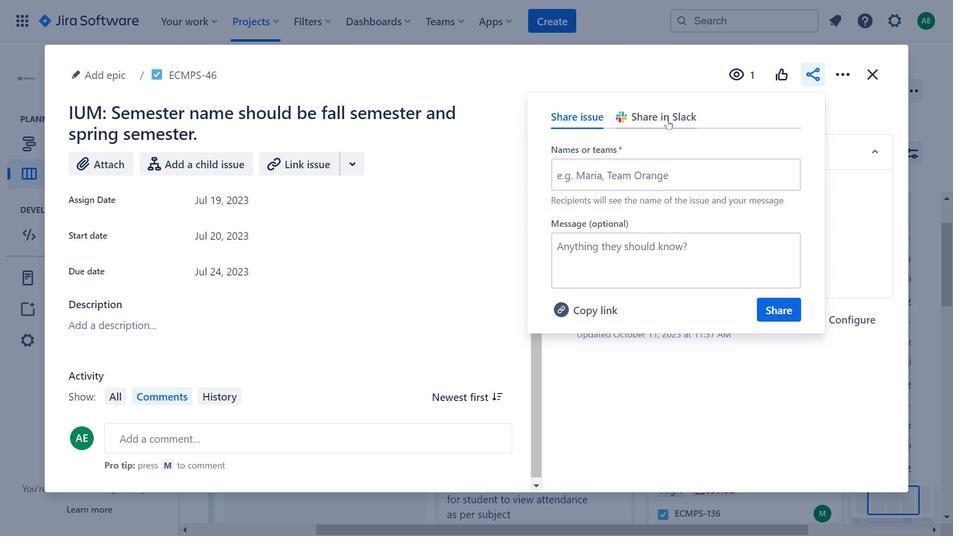 
Action: Mouse moved to (581, 111)
Screenshot: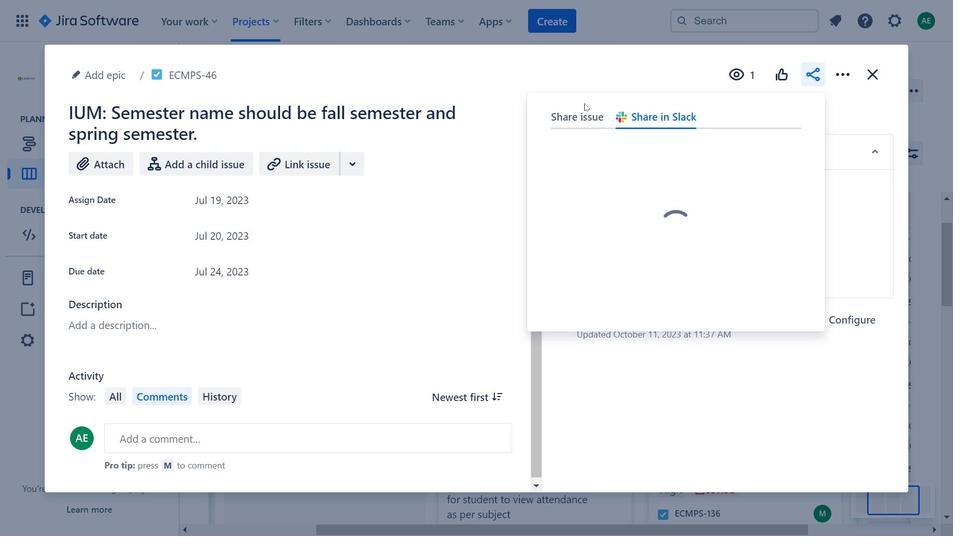 
Action: Mouse pressed left at (581, 111)
Screenshot: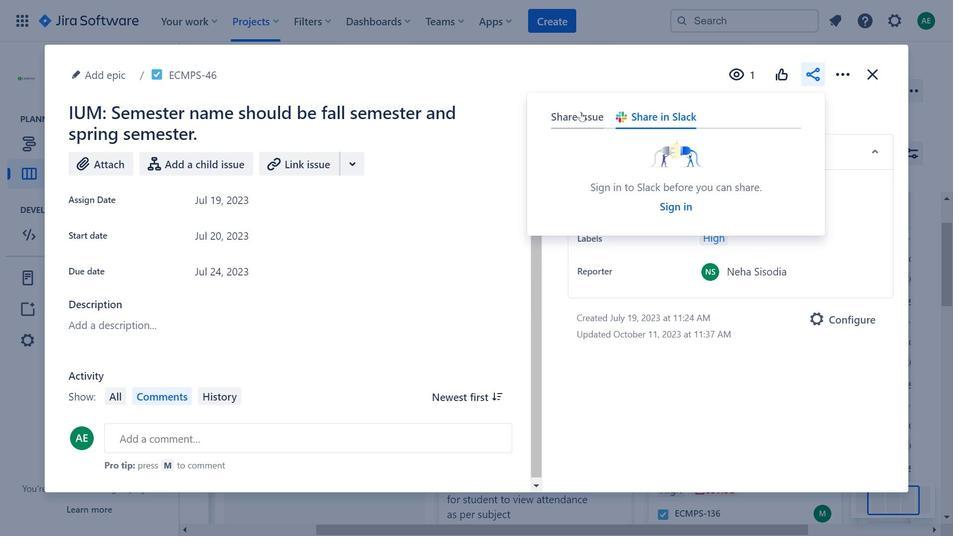
Action: Mouse moved to (325, 237)
Screenshot: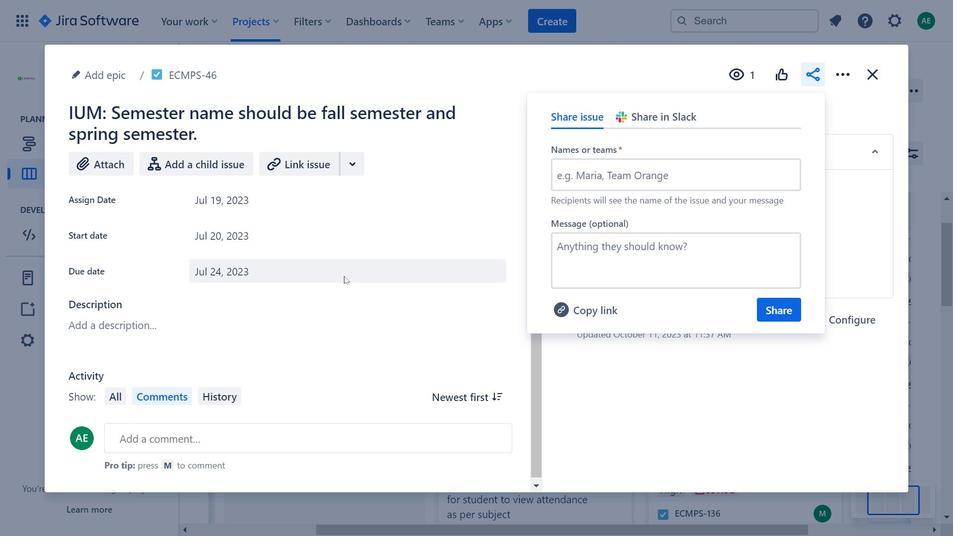 
Action: Mouse pressed left at (325, 237)
Screenshot: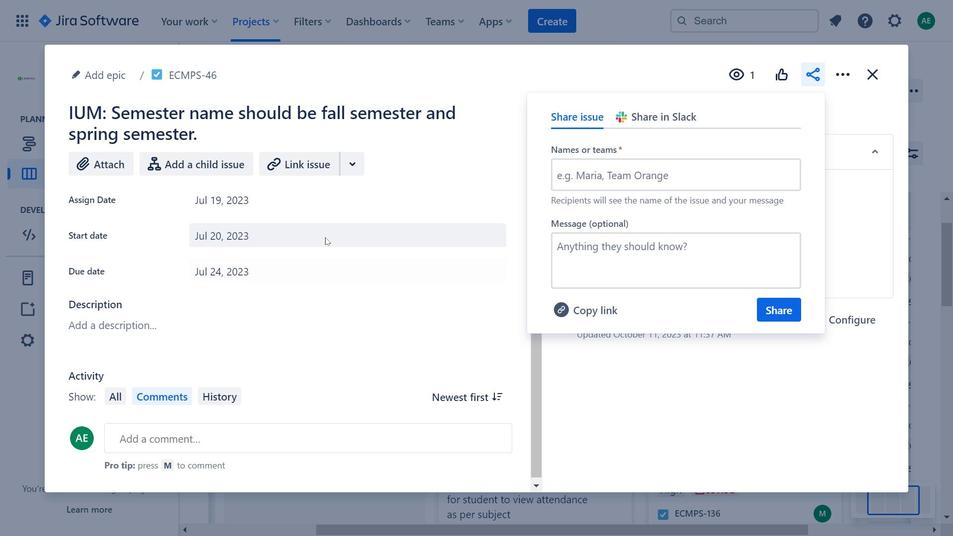 
Action: Mouse moved to (851, 74)
Screenshot: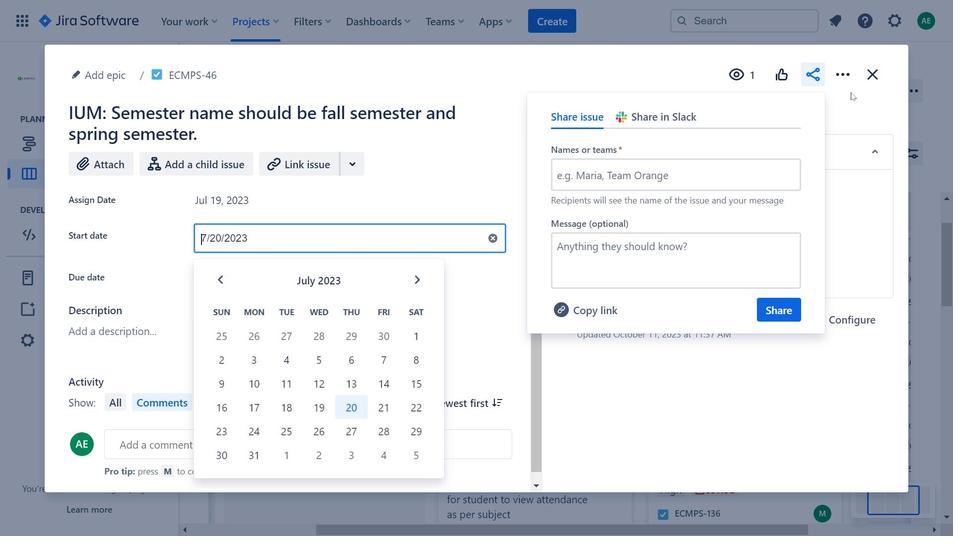 
Action: Mouse pressed left at (851, 74)
